Task: Find connections with filter location Lörrach with filter topic #interiordesignwith filter profile language Spanish with filter current company PNB Housing Finance Limited with filter school New Era Public School - India with filter industry Building Finishing Contractors with filter service category Telecommunications with filter keywords title Nurse
Action: Mouse moved to (655, 90)
Screenshot: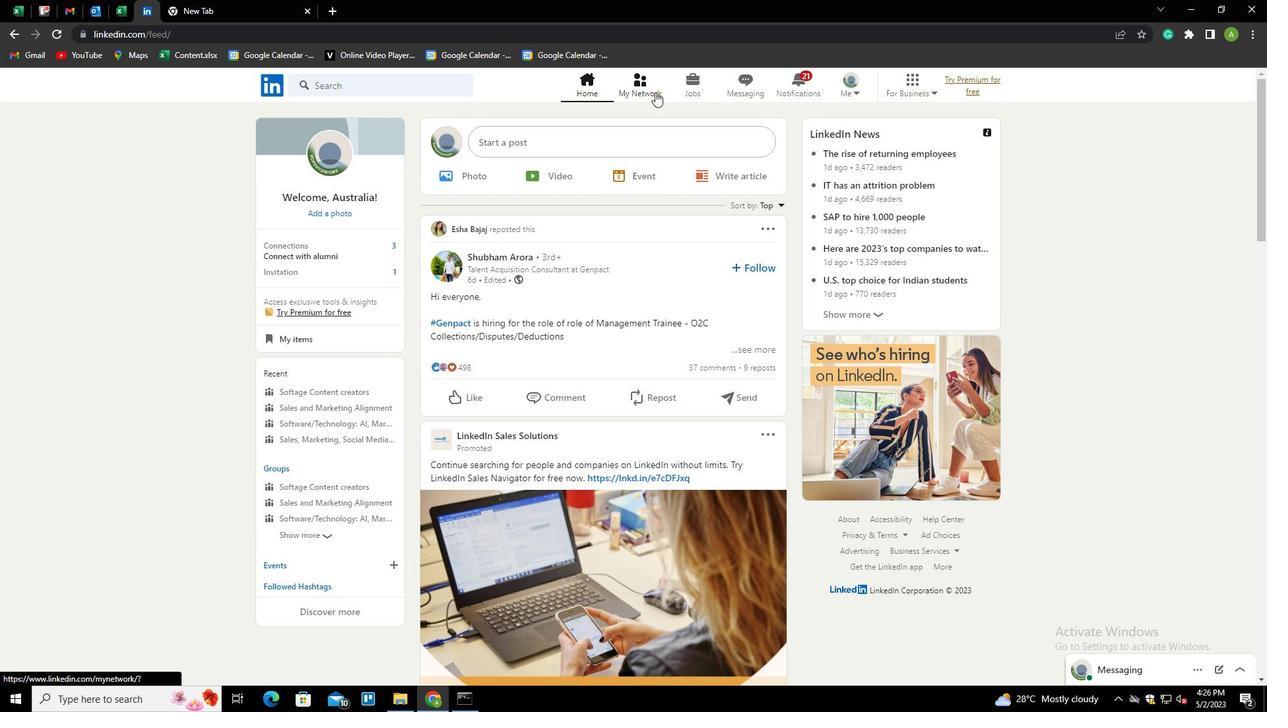 
Action: Mouse pressed left at (655, 90)
Screenshot: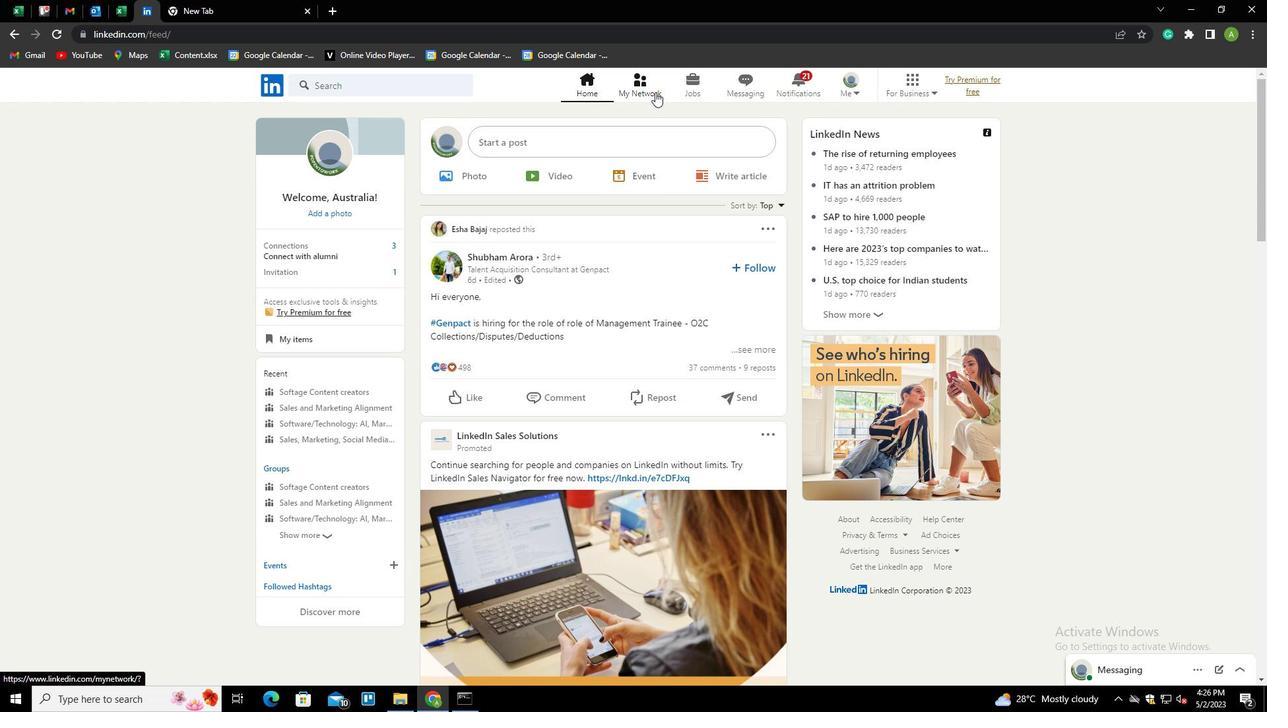 
Action: Mouse moved to (339, 149)
Screenshot: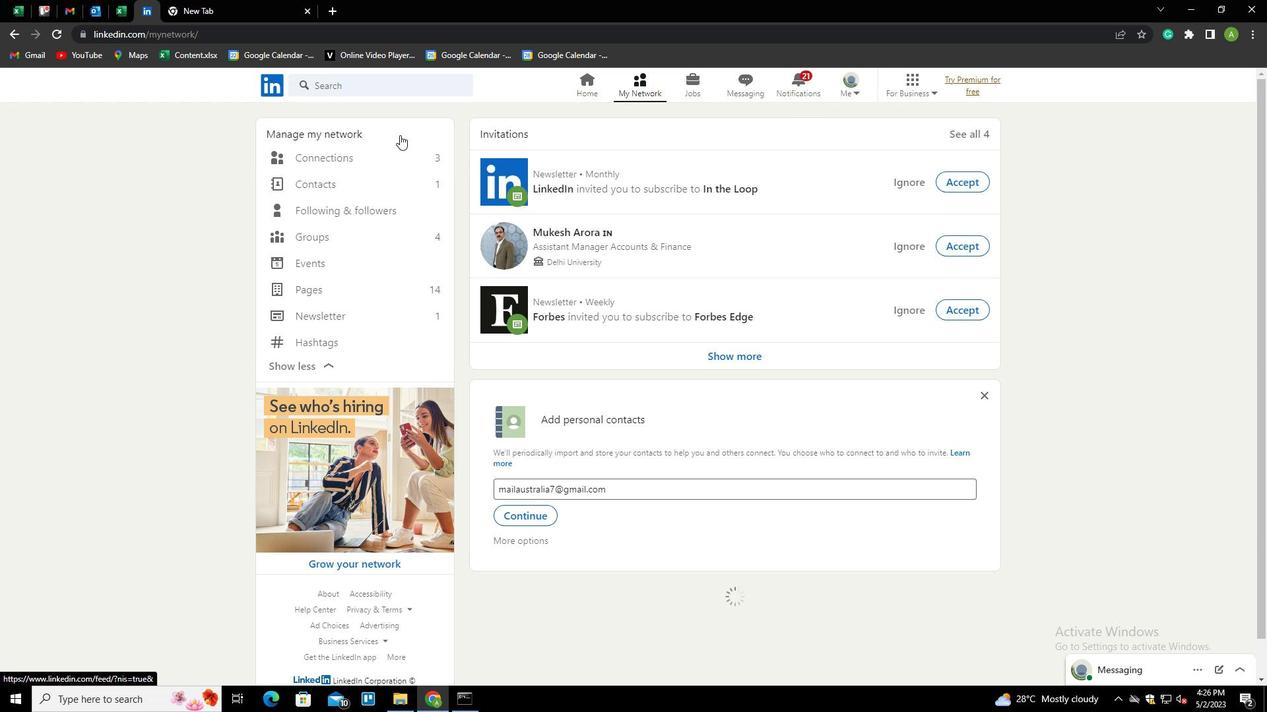 
Action: Mouse pressed left at (339, 149)
Screenshot: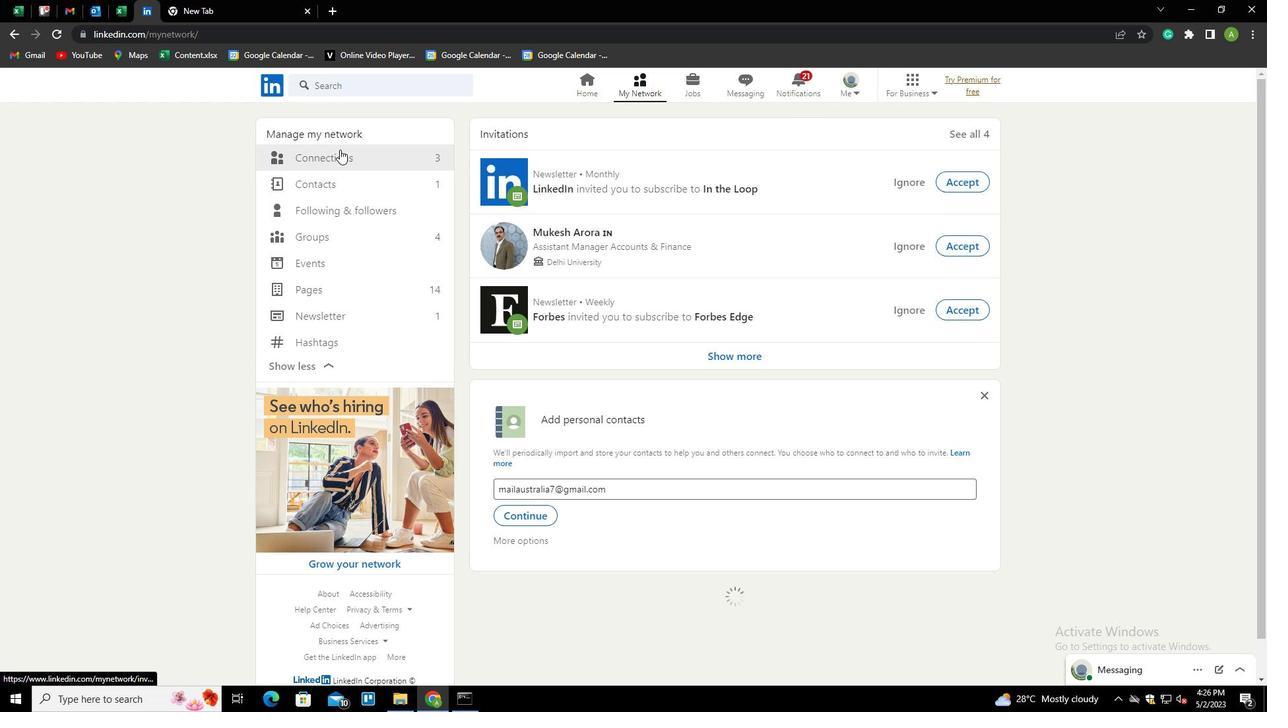 
Action: Mouse moved to (714, 164)
Screenshot: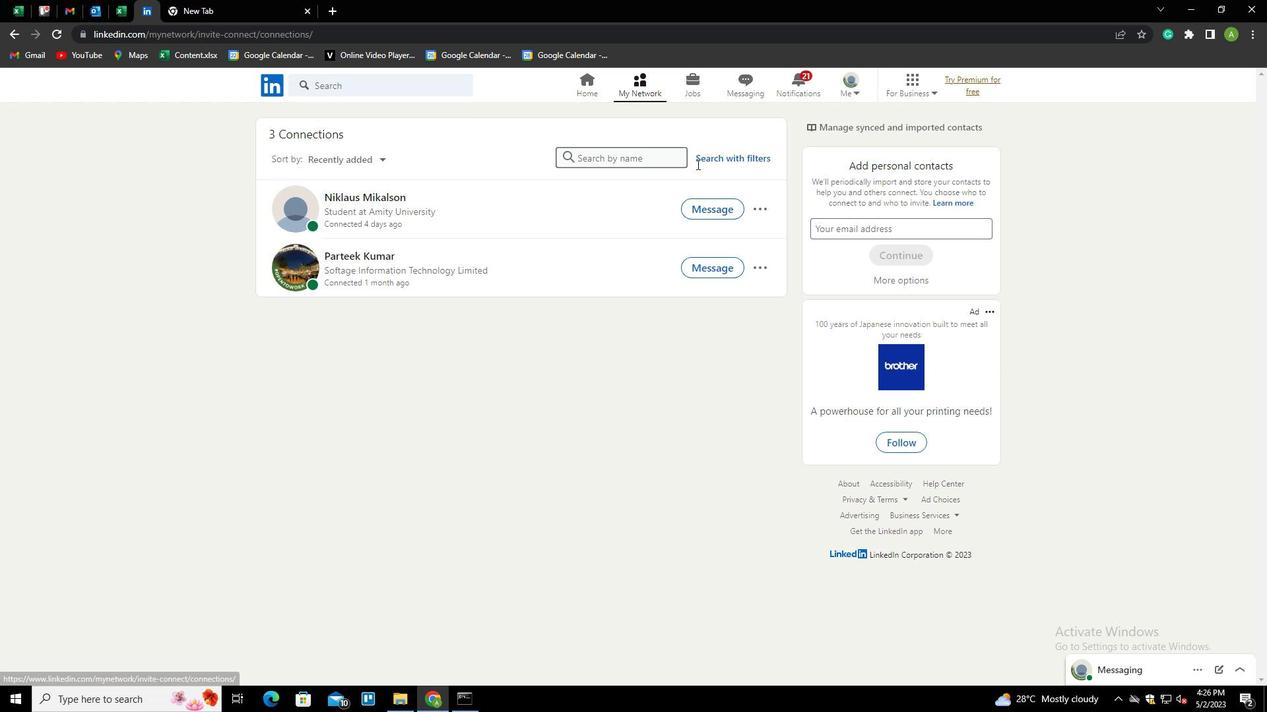 
Action: Mouse pressed left at (714, 164)
Screenshot: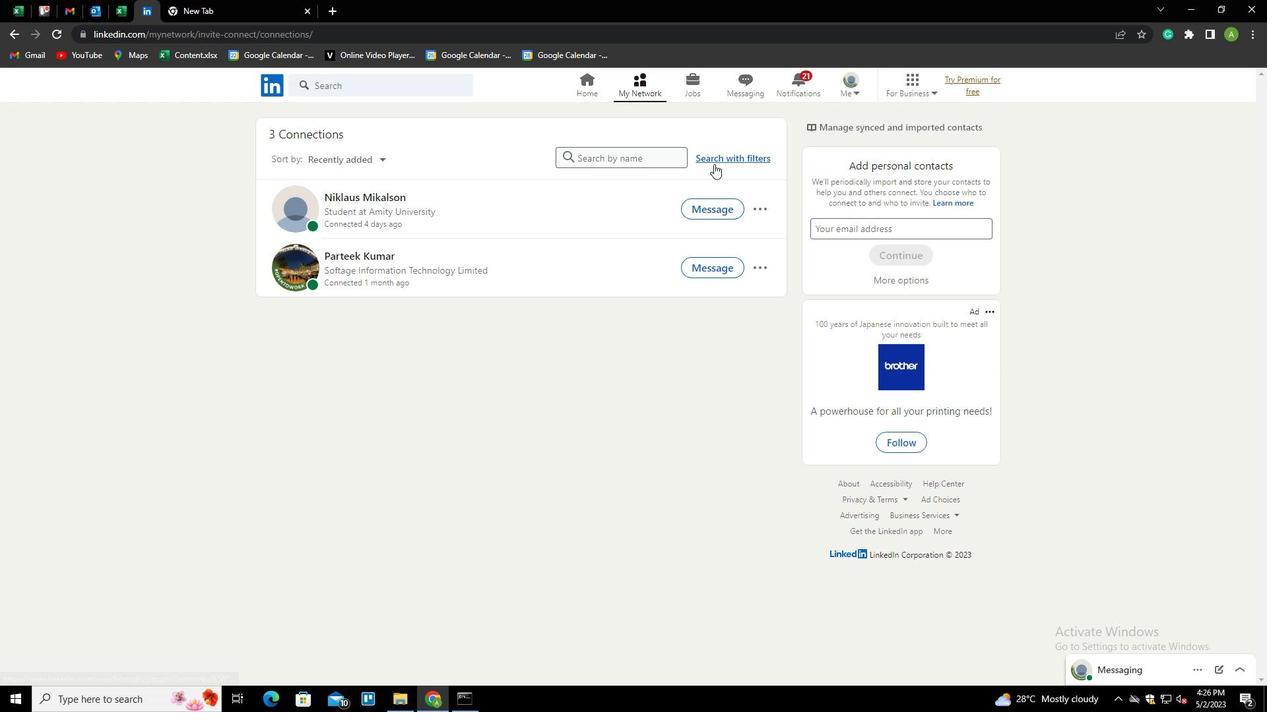 
Action: Mouse moved to (673, 122)
Screenshot: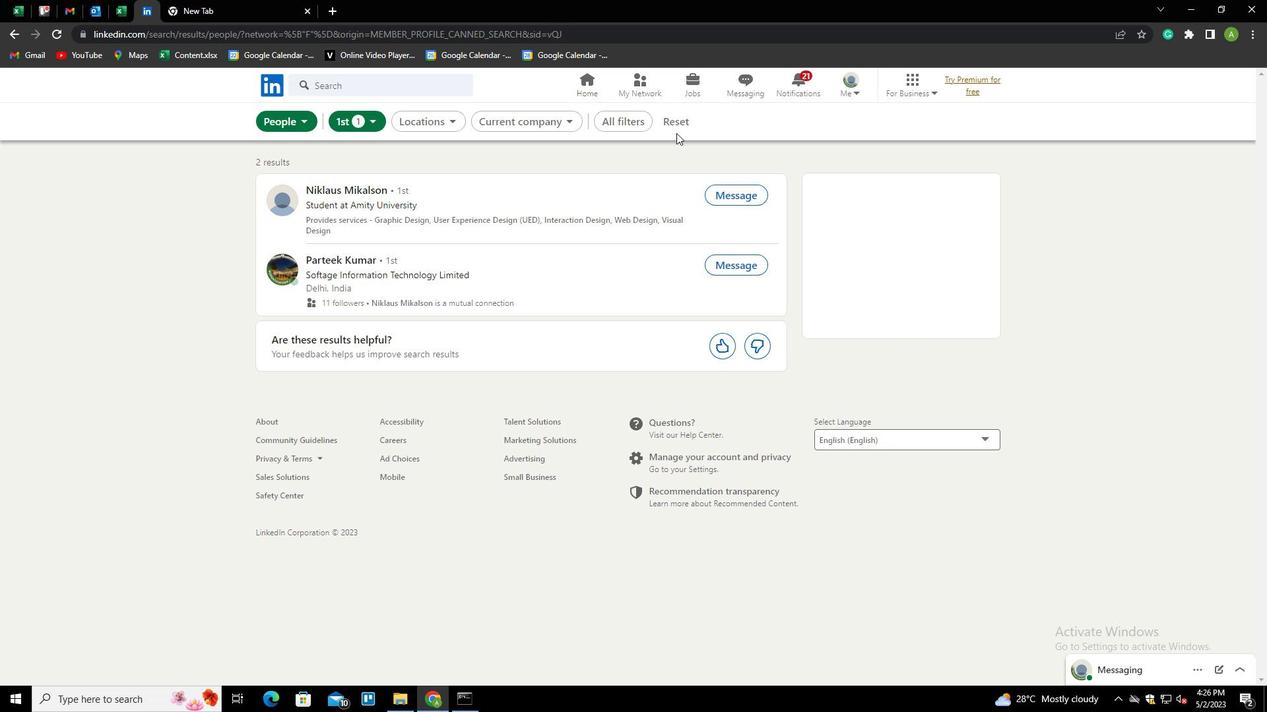 
Action: Mouse pressed left at (673, 122)
Screenshot: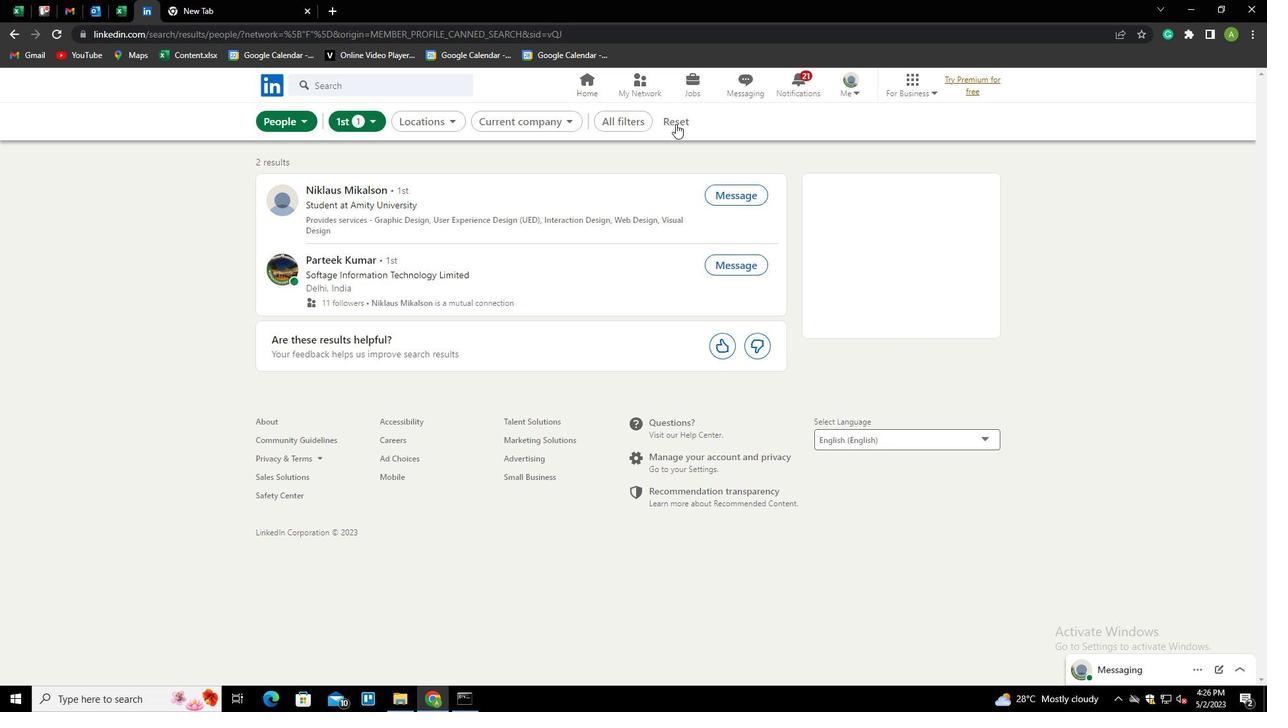 
Action: Mouse moved to (649, 120)
Screenshot: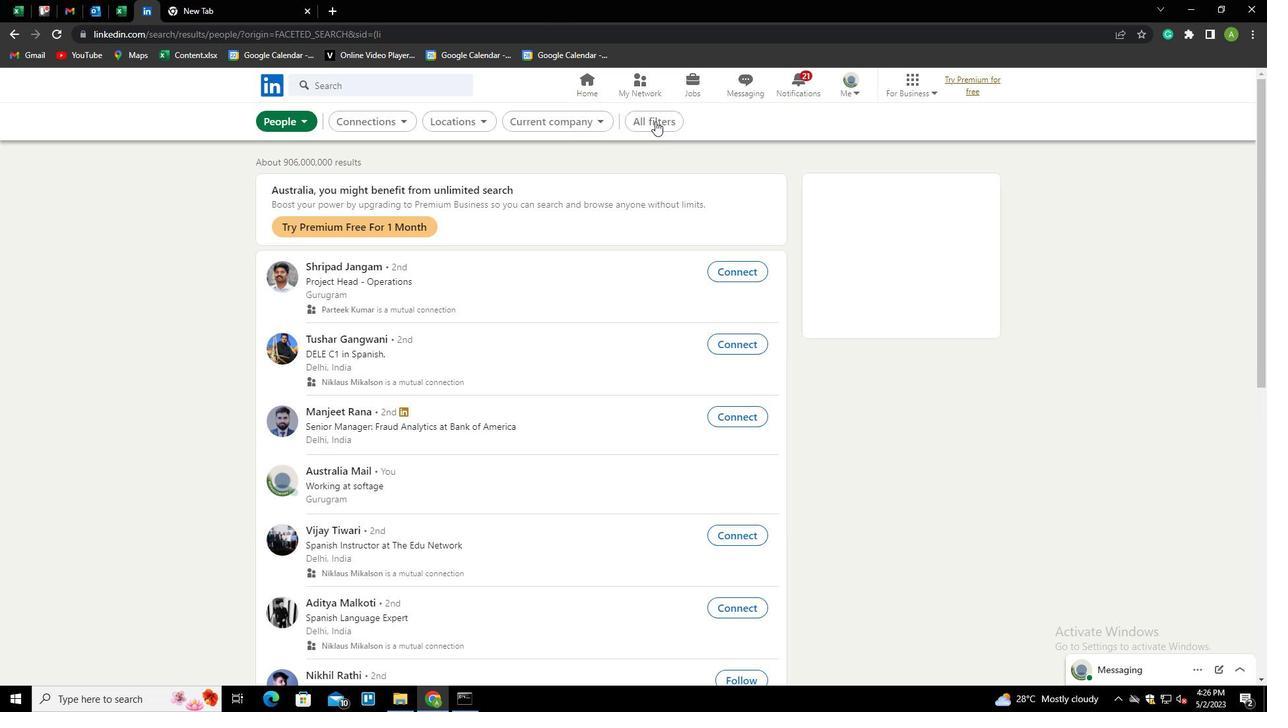 
Action: Mouse pressed left at (649, 120)
Screenshot: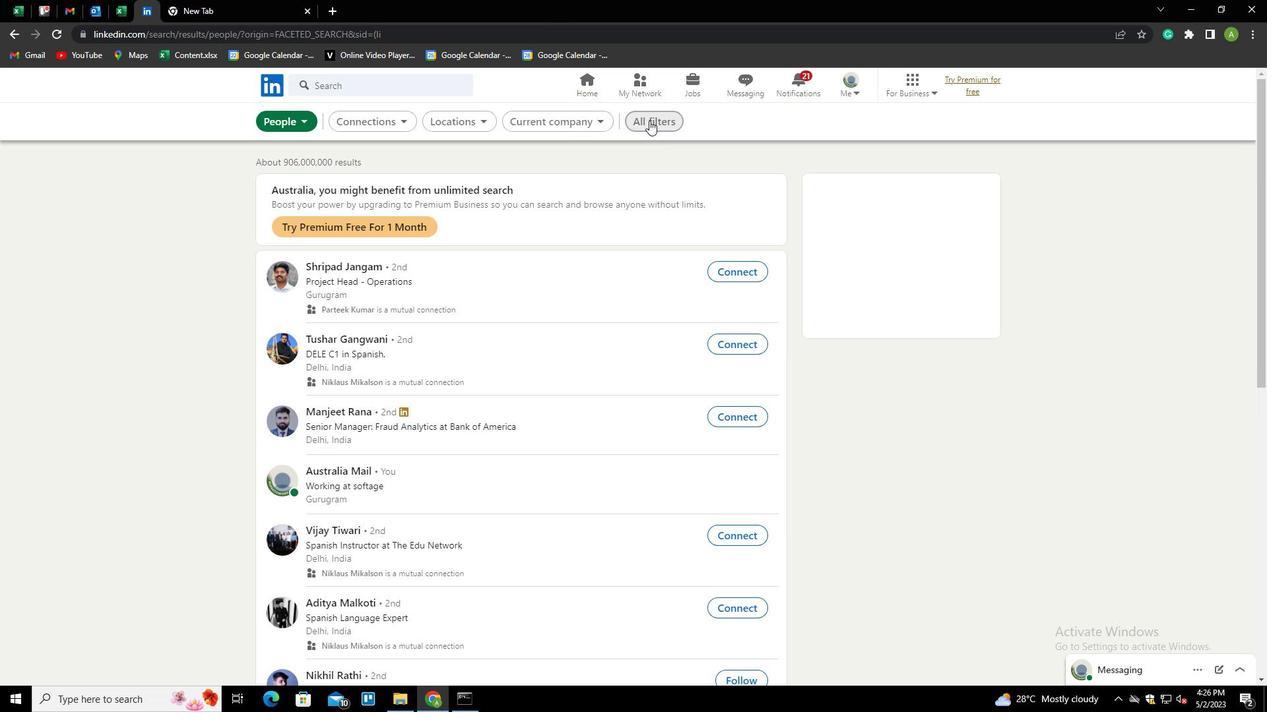 
Action: Mouse moved to (1076, 426)
Screenshot: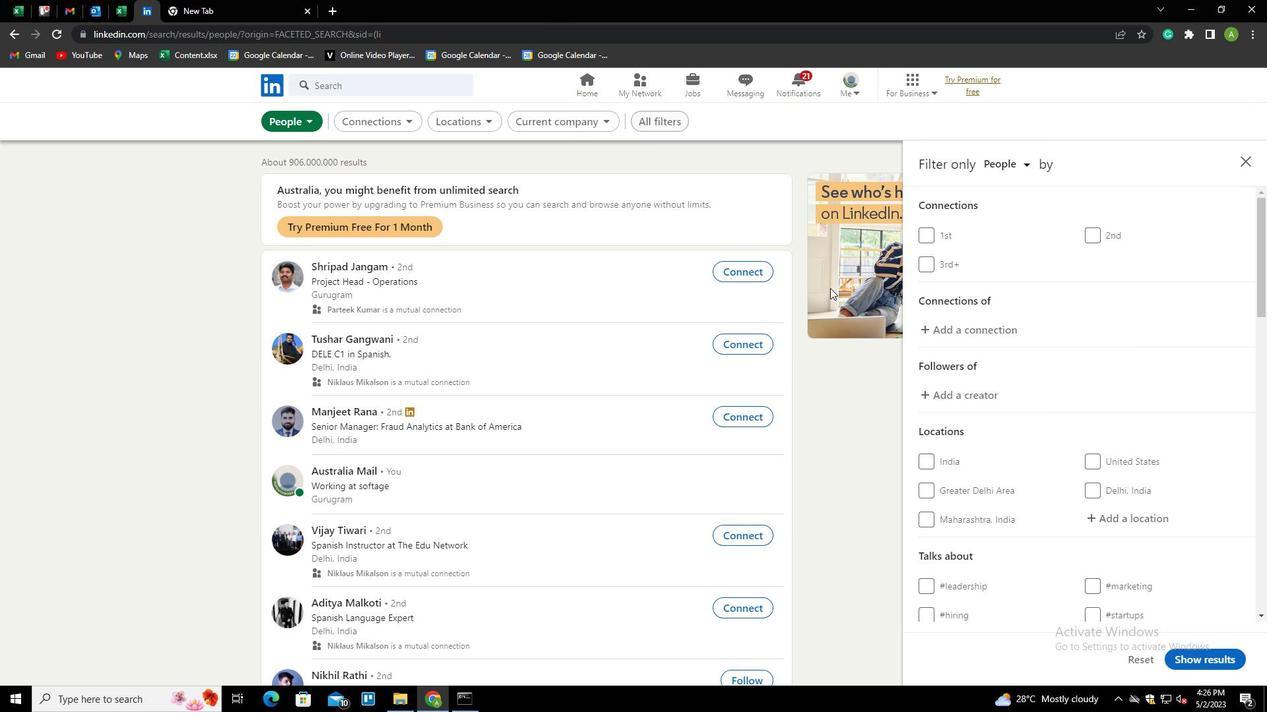 
Action: Mouse scrolled (1076, 425) with delta (0, 0)
Screenshot: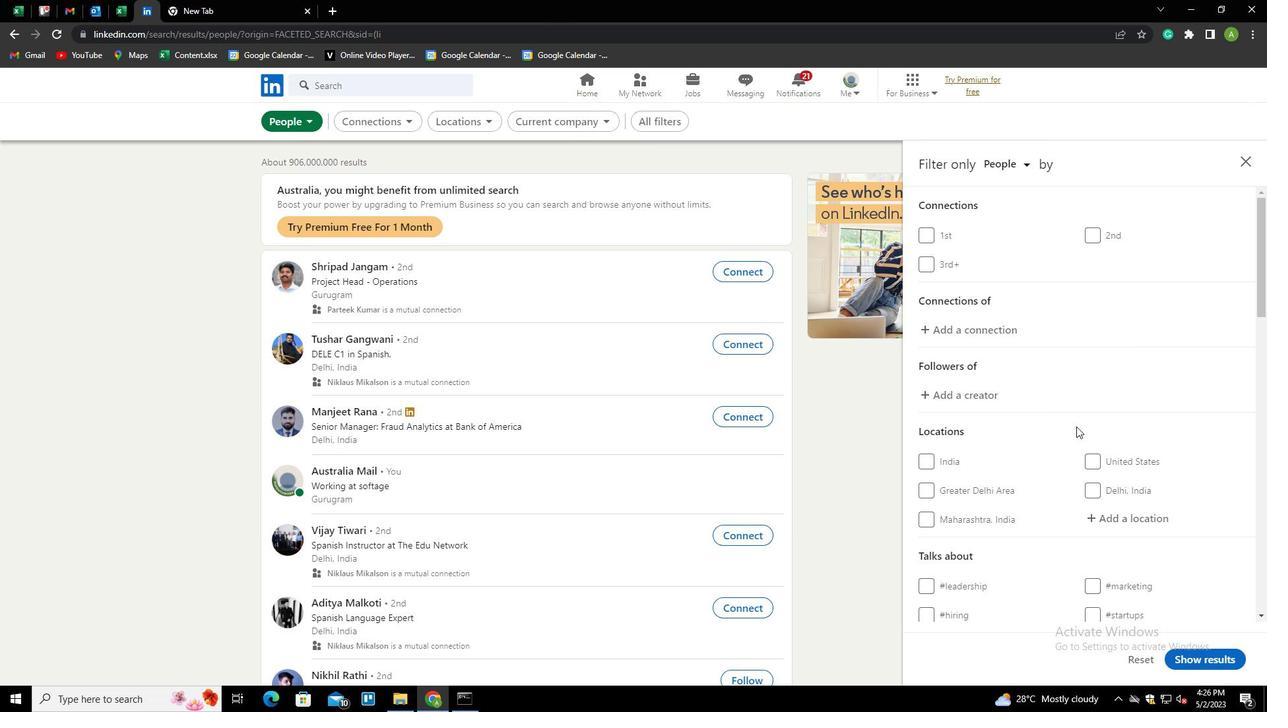 
Action: Mouse scrolled (1076, 425) with delta (0, 0)
Screenshot: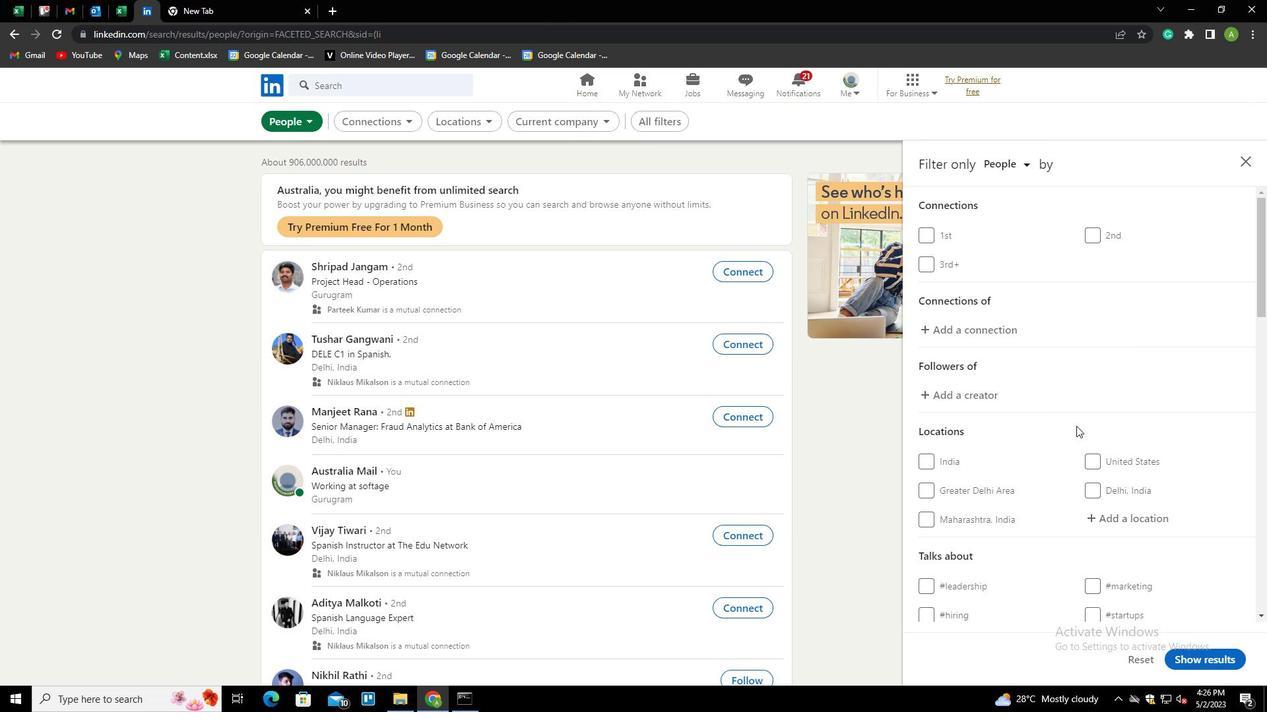 
Action: Mouse moved to (1075, 425)
Screenshot: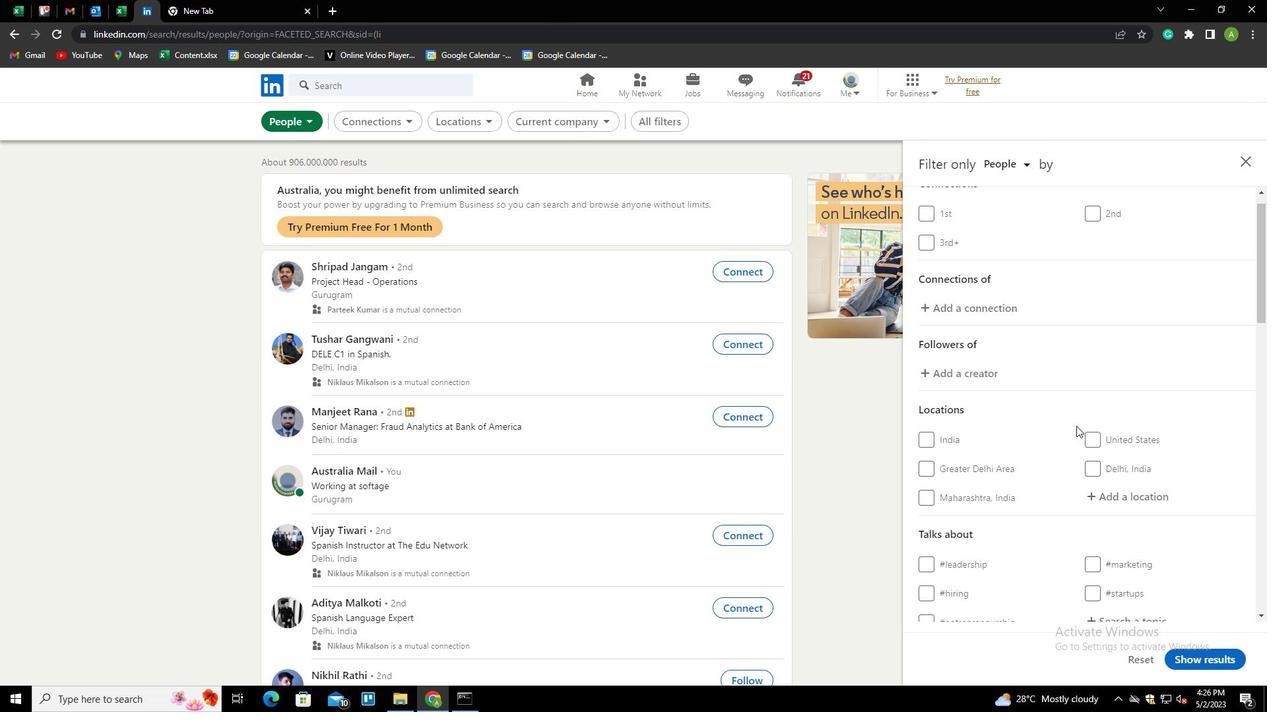 
Action: Mouse scrolled (1075, 424) with delta (0, 0)
Screenshot: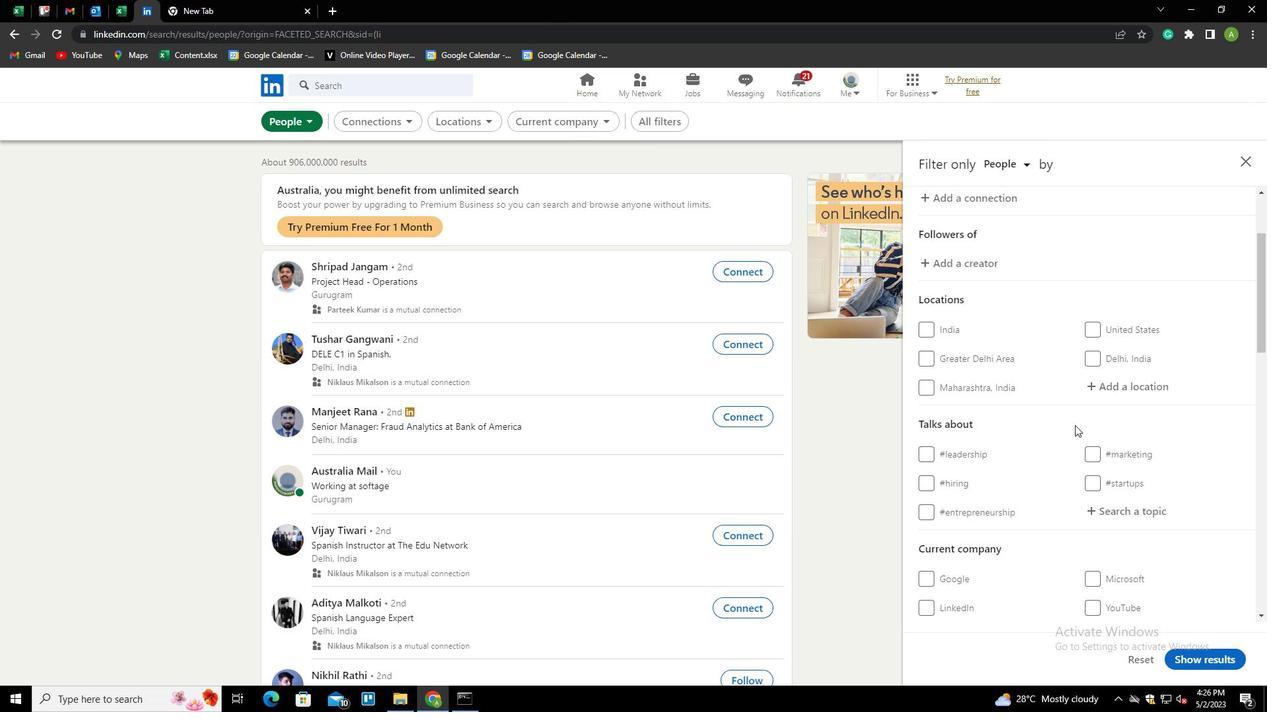 
Action: Mouse moved to (1104, 320)
Screenshot: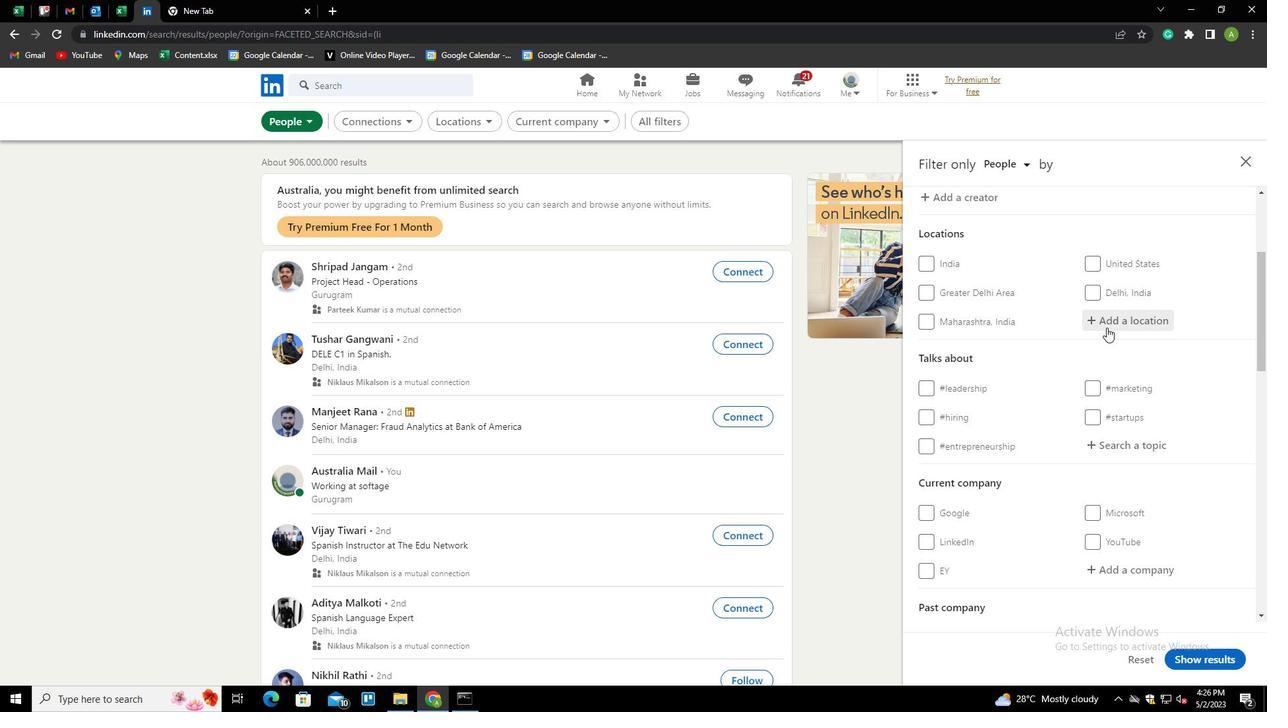 
Action: Mouse pressed left at (1104, 320)
Screenshot: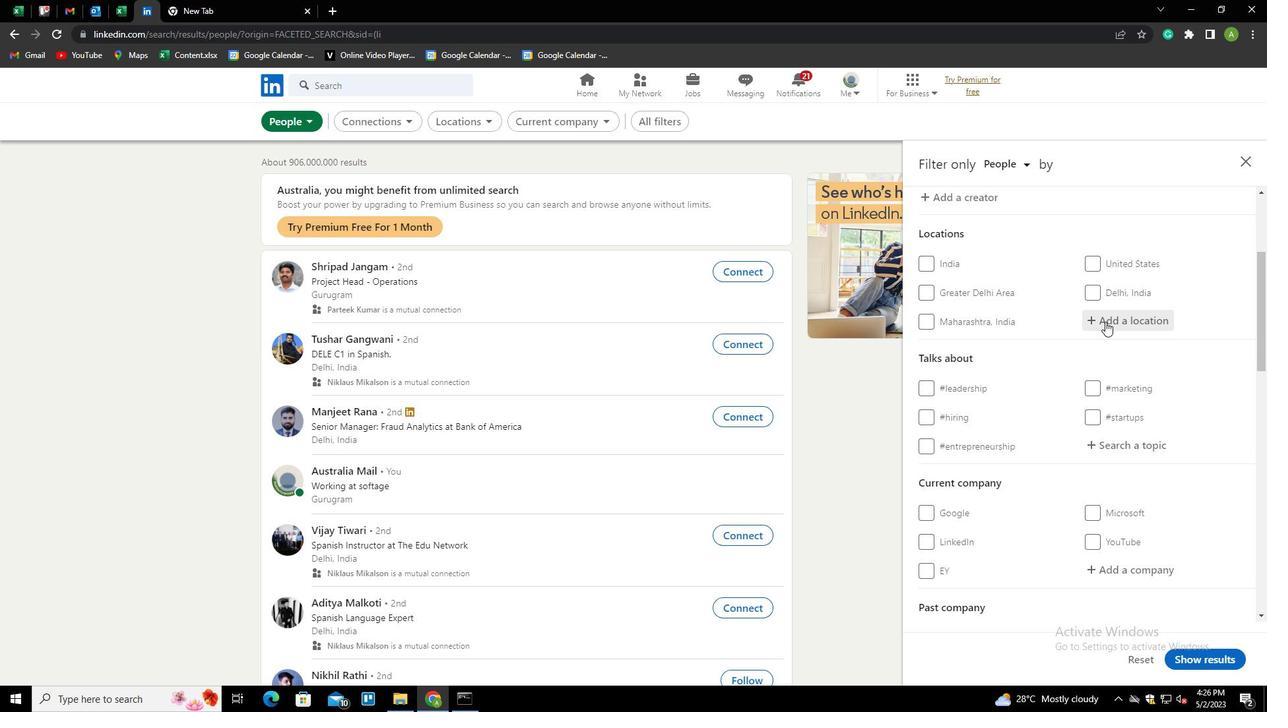 
Action: Mouse moved to (1106, 320)
Screenshot: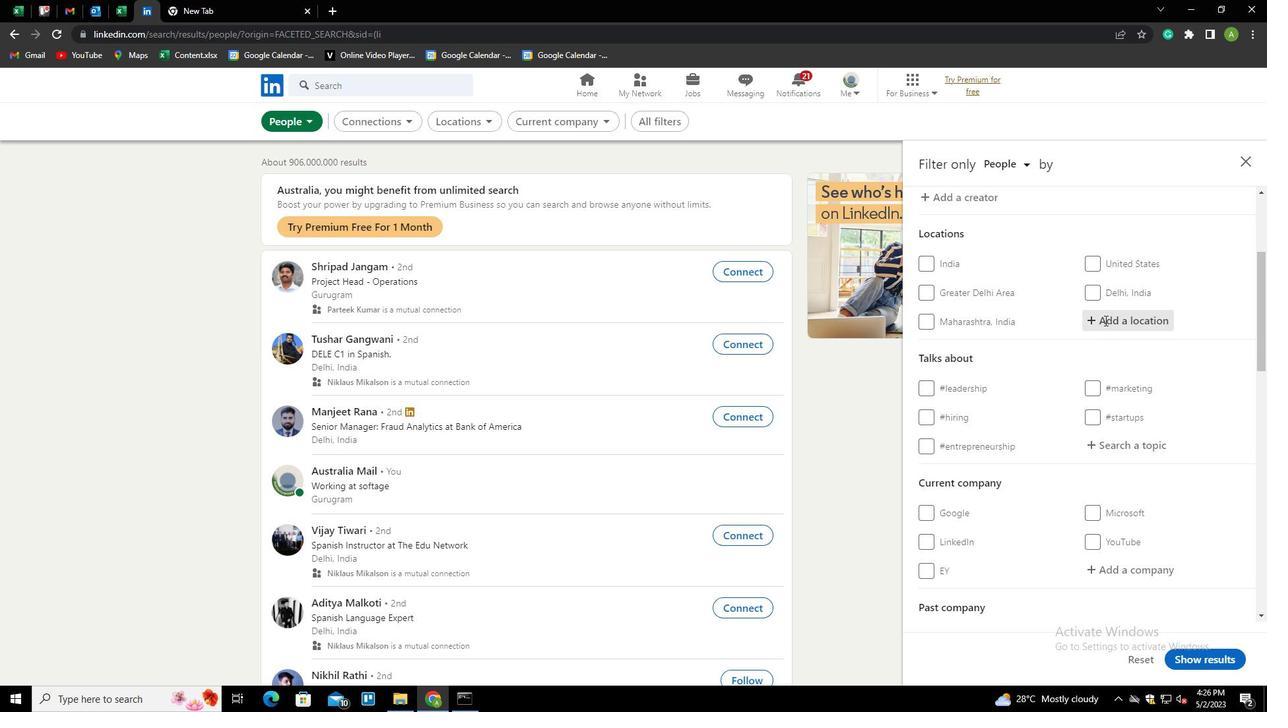 
Action: Mouse pressed left at (1106, 320)
Screenshot: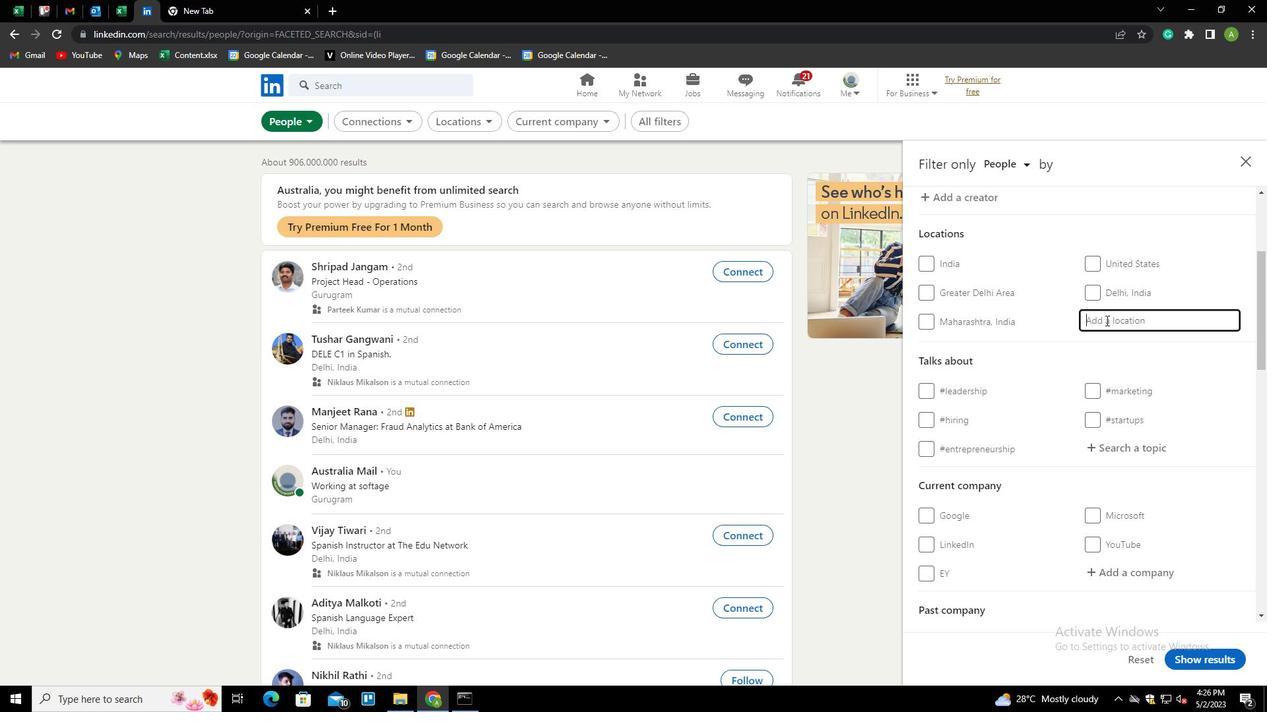 
Action: Key pressed <Key.shift><Key.shift><Key.shift><Key.shift><Key.shift><Key.shift><Key.shift><Key.shift><Key.shift><Key.shift><Key.shift><Key.shift><Key.shift><Key.shift><Key.shift><Key.shift><Key.shift><Key.shift><Key.shift>LORRACH<Key.down><Key.enter>
Screenshot: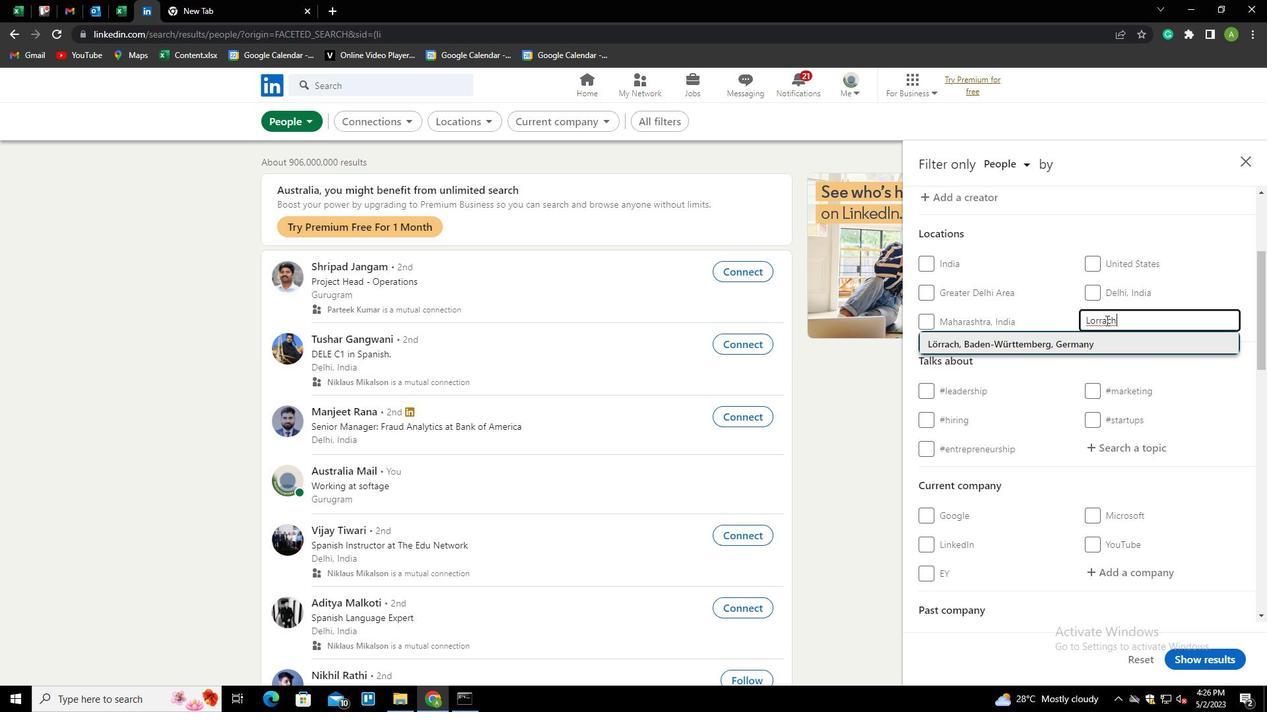 
Action: Mouse scrolled (1106, 320) with delta (0, 0)
Screenshot: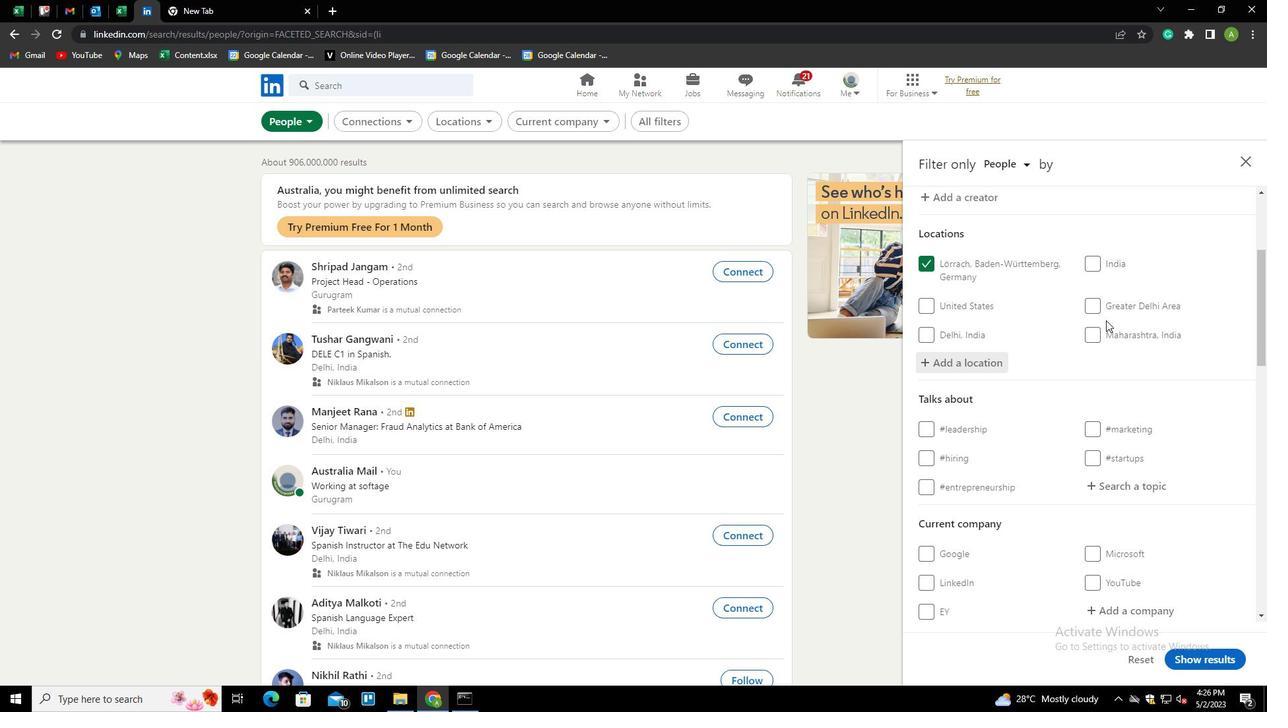 
Action: Mouse scrolled (1106, 320) with delta (0, 0)
Screenshot: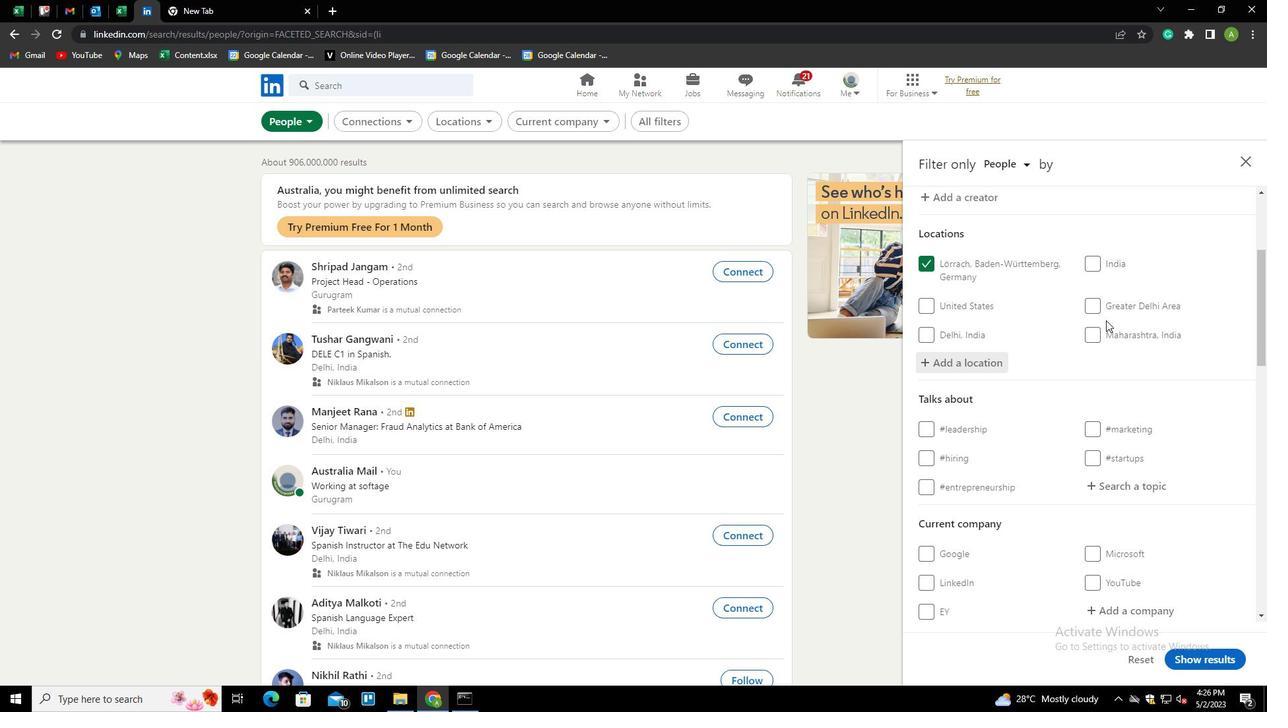 
Action: Mouse moved to (1135, 353)
Screenshot: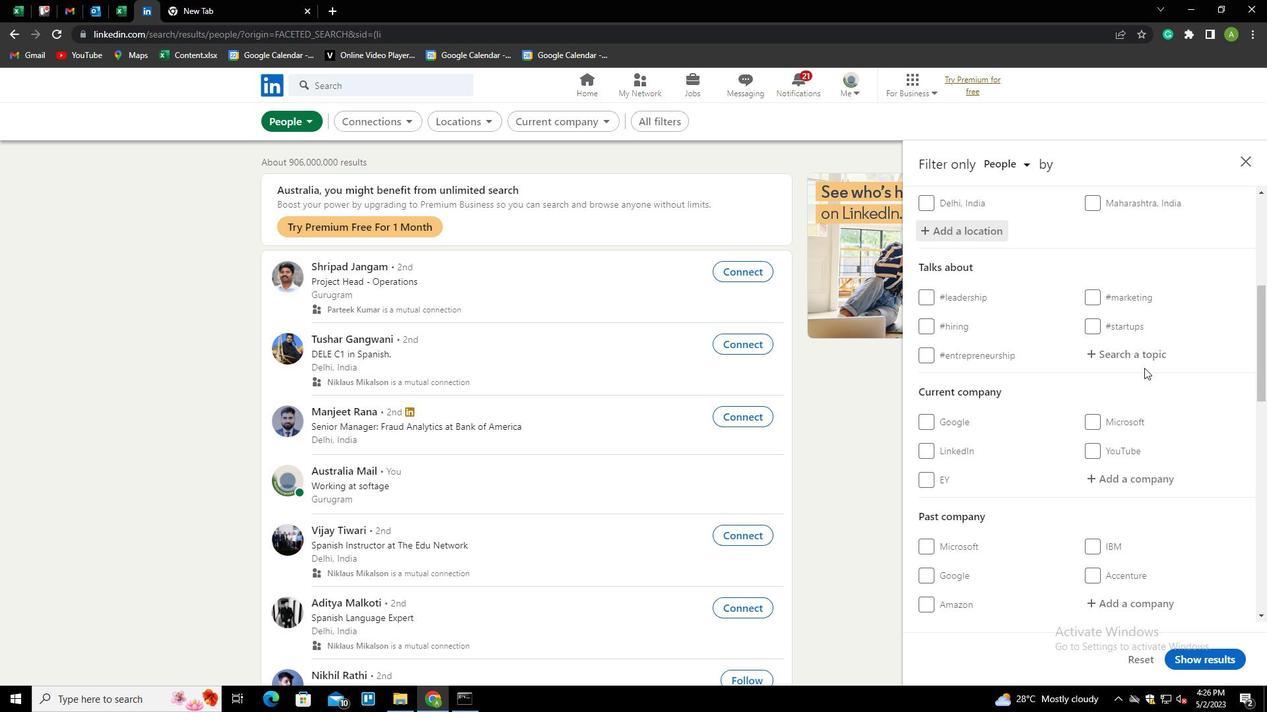 
Action: Mouse pressed left at (1135, 353)
Screenshot: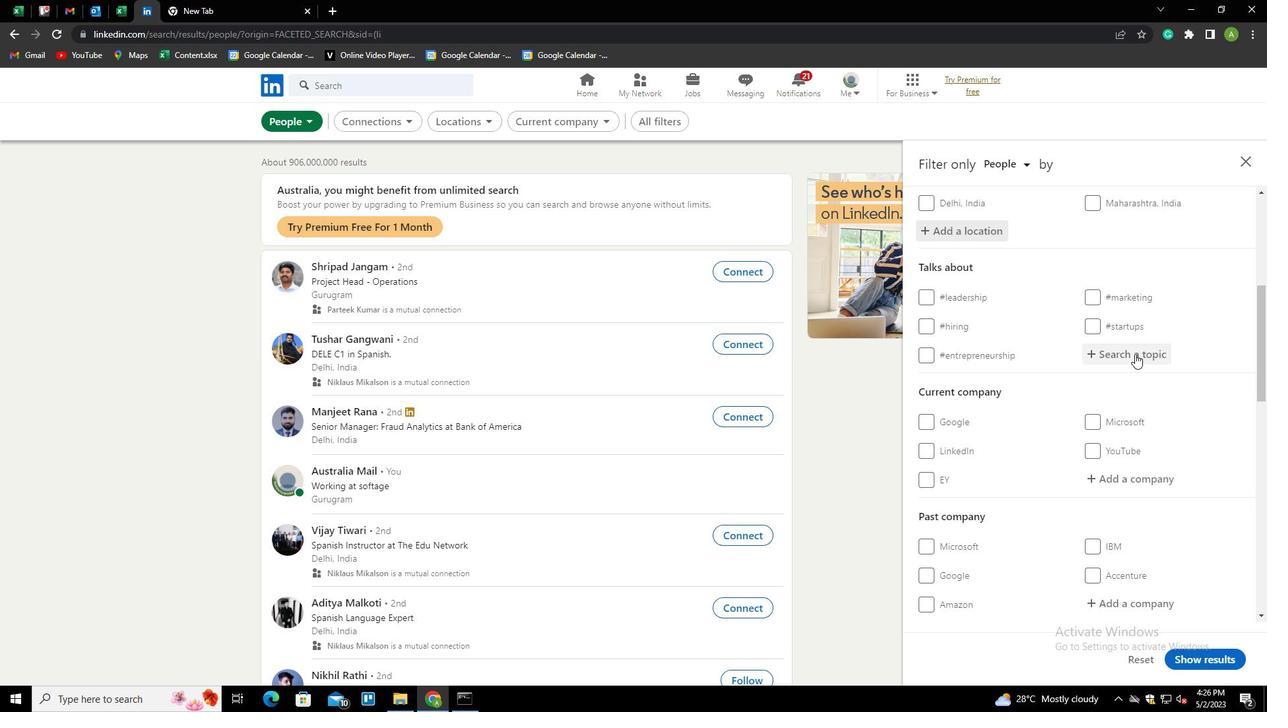 
Action: Key pressed INTERIORDESIGN<Key.down><Key.enter>
Screenshot: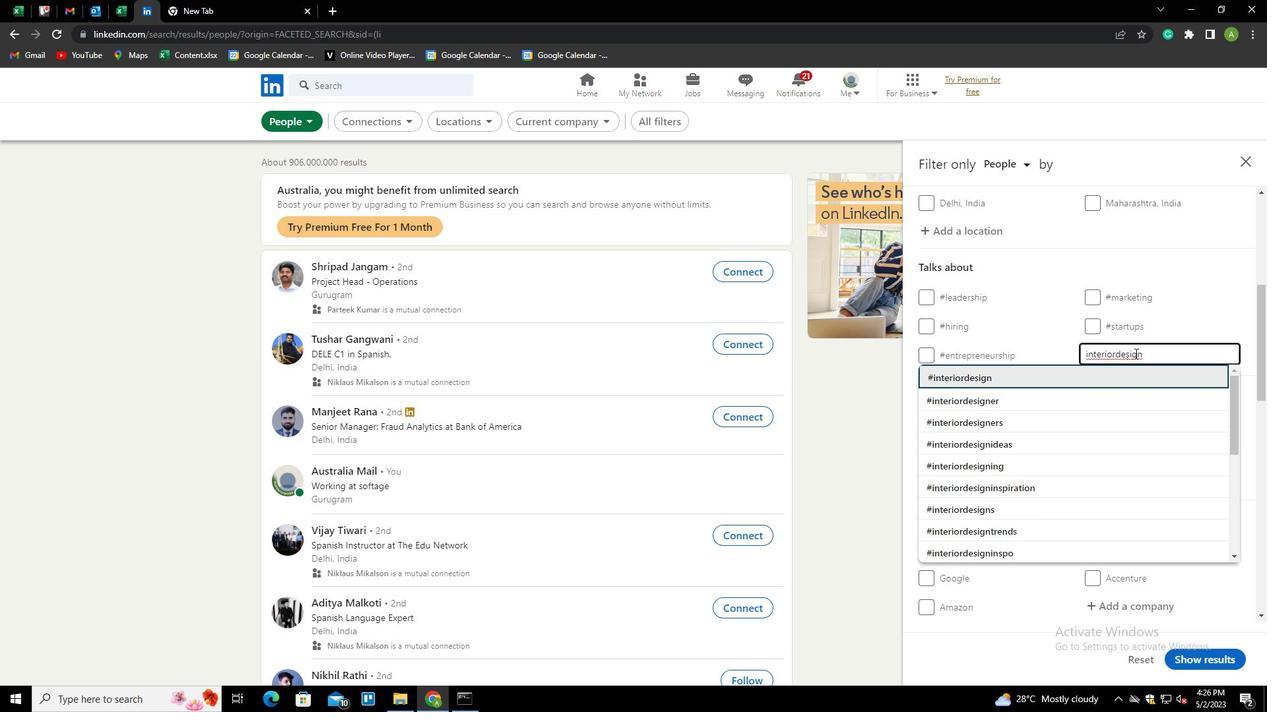 
Action: Mouse scrolled (1135, 353) with delta (0, 0)
Screenshot: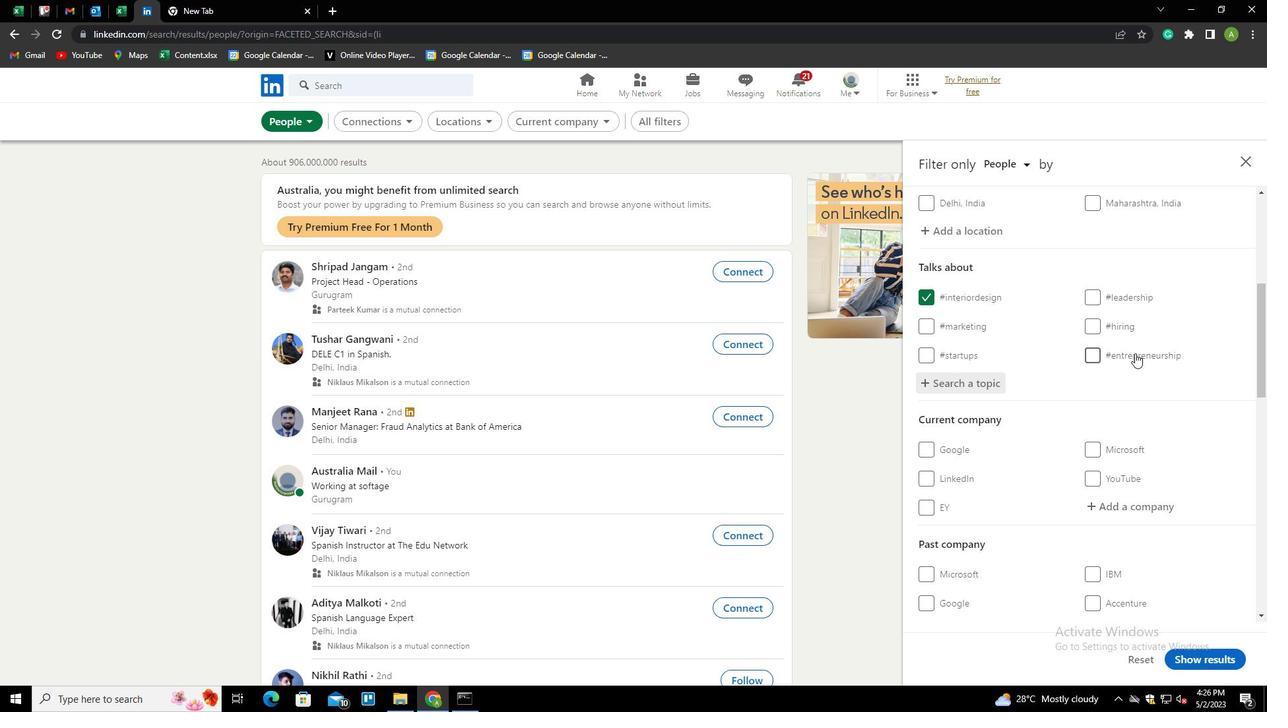 
Action: Mouse scrolled (1135, 353) with delta (0, 0)
Screenshot: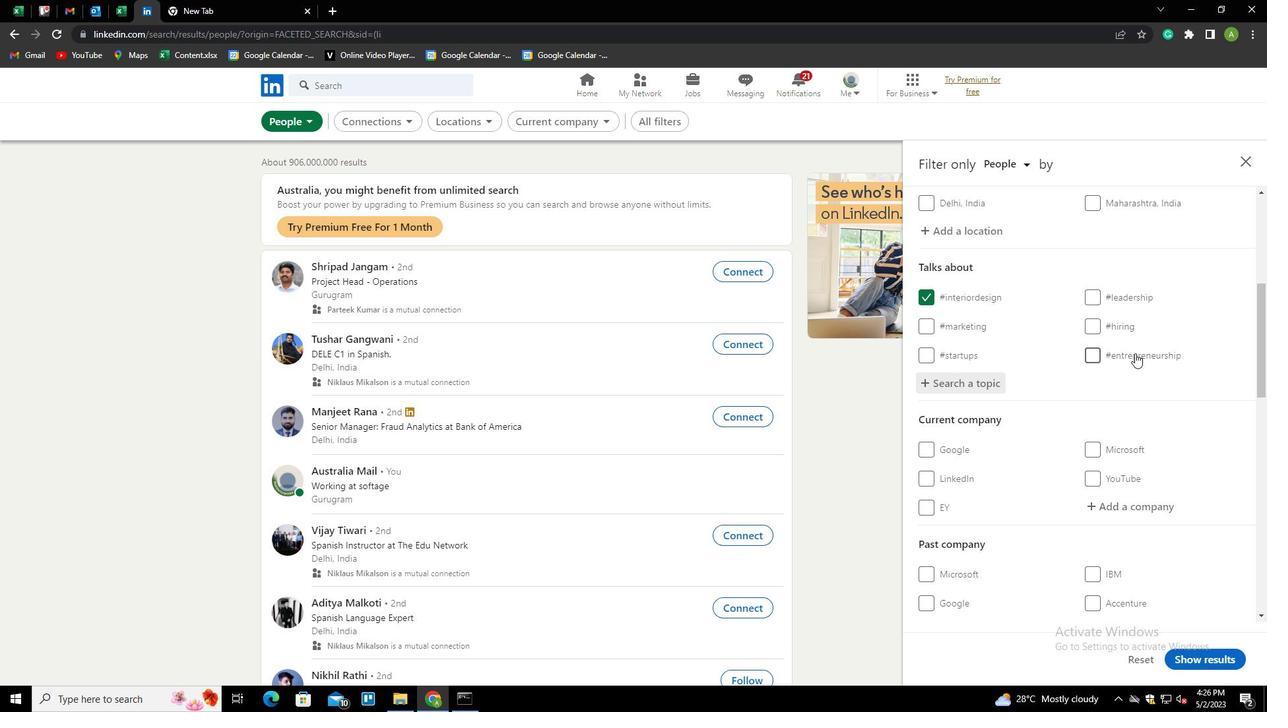 
Action: Mouse scrolled (1135, 353) with delta (0, 0)
Screenshot: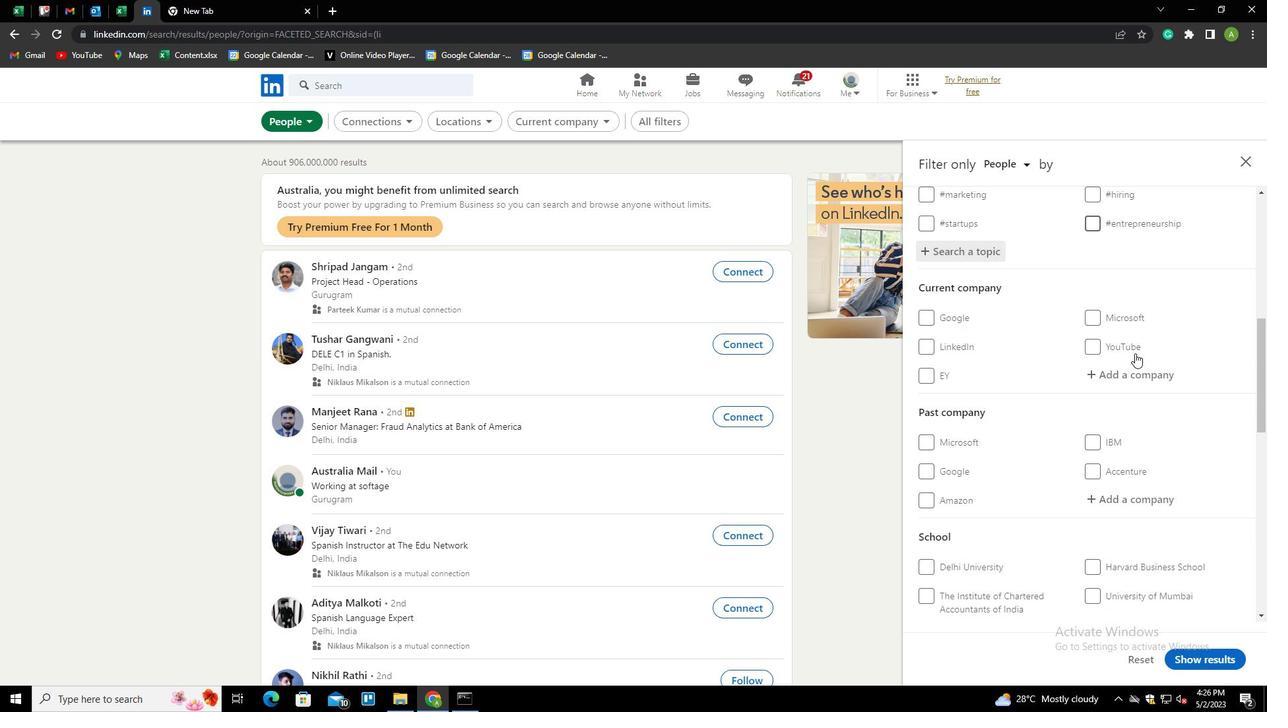 
Action: Mouse scrolled (1135, 353) with delta (0, 0)
Screenshot: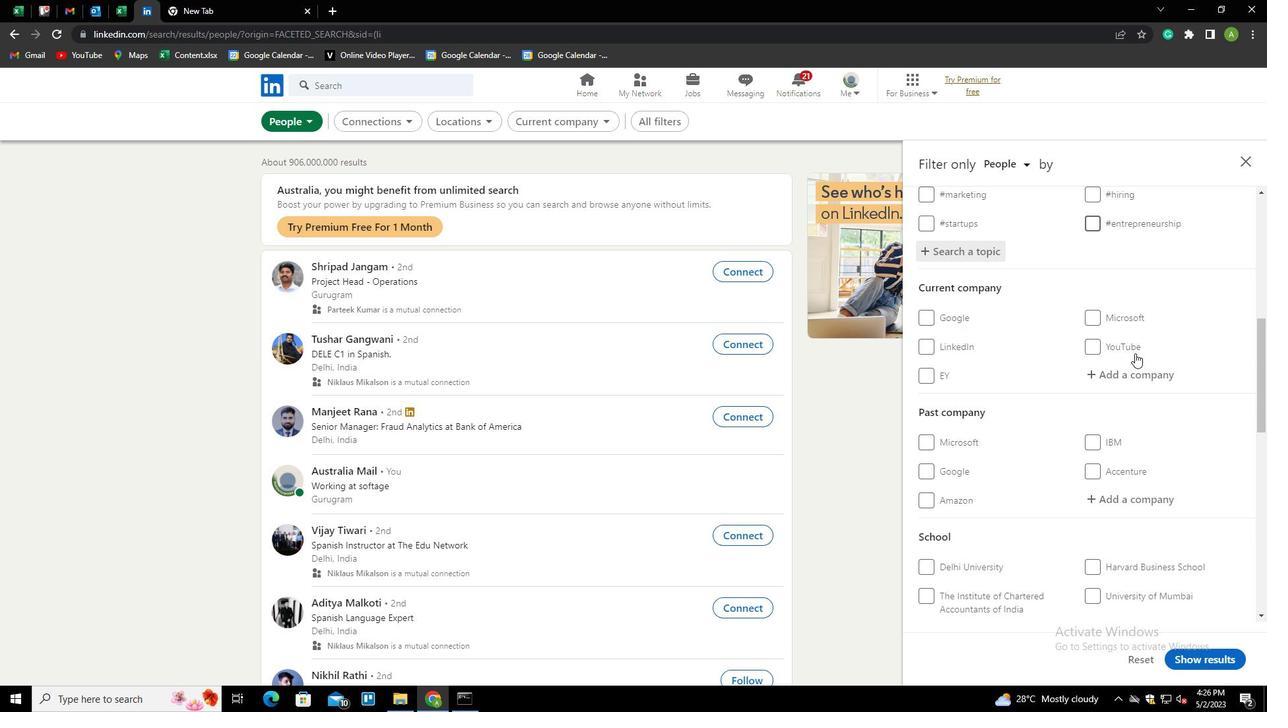 
Action: Mouse scrolled (1135, 353) with delta (0, 0)
Screenshot: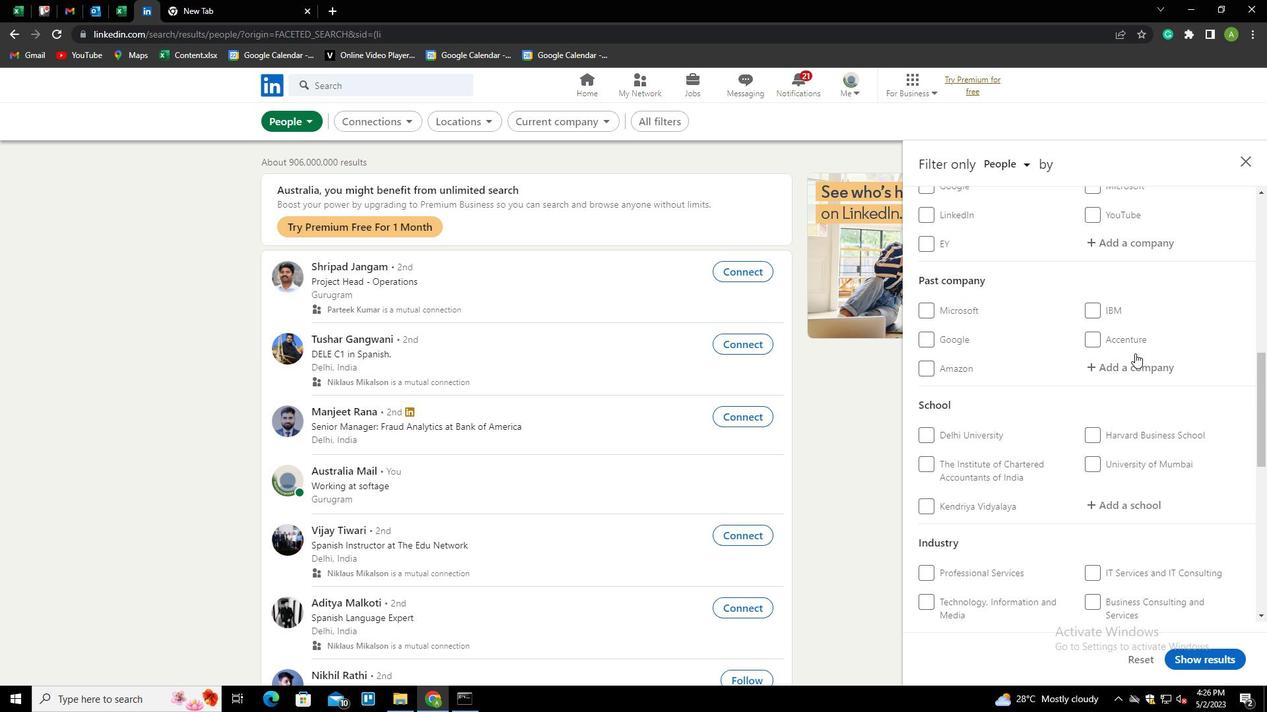 
Action: Mouse scrolled (1135, 353) with delta (0, 0)
Screenshot: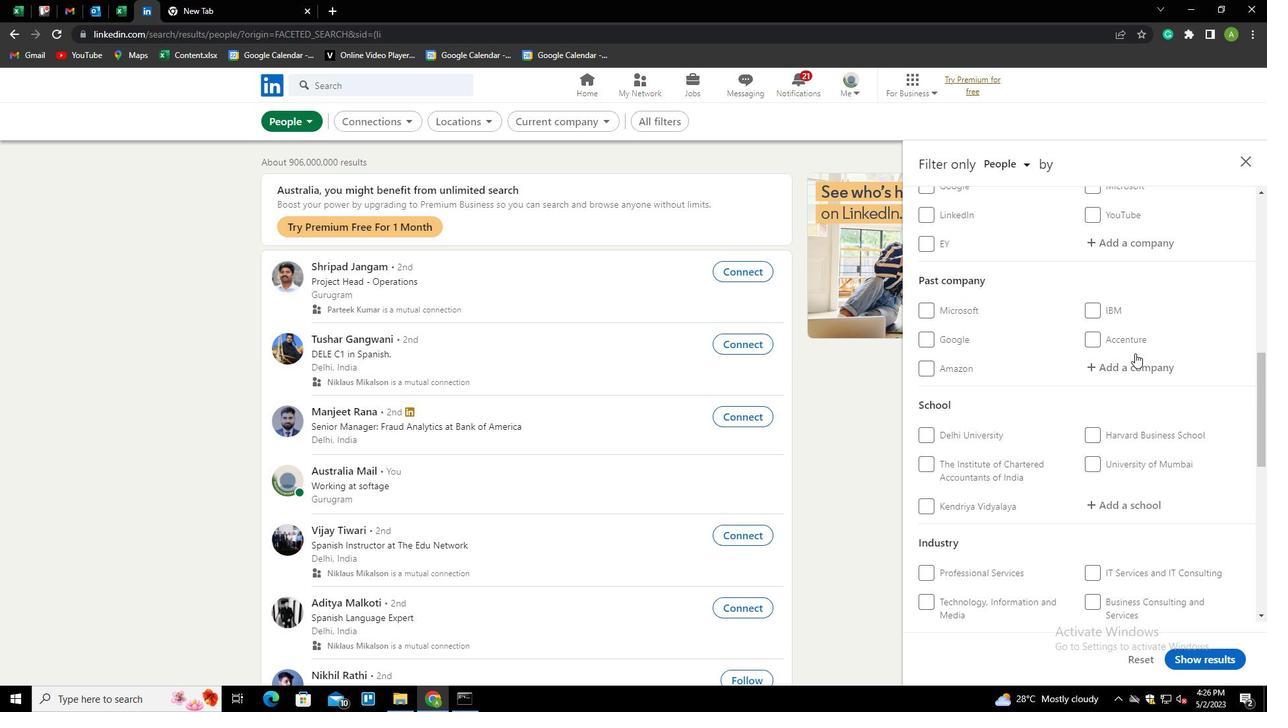 
Action: Mouse scrolled (1135, 353) with delta (0, 0)
Screenshot: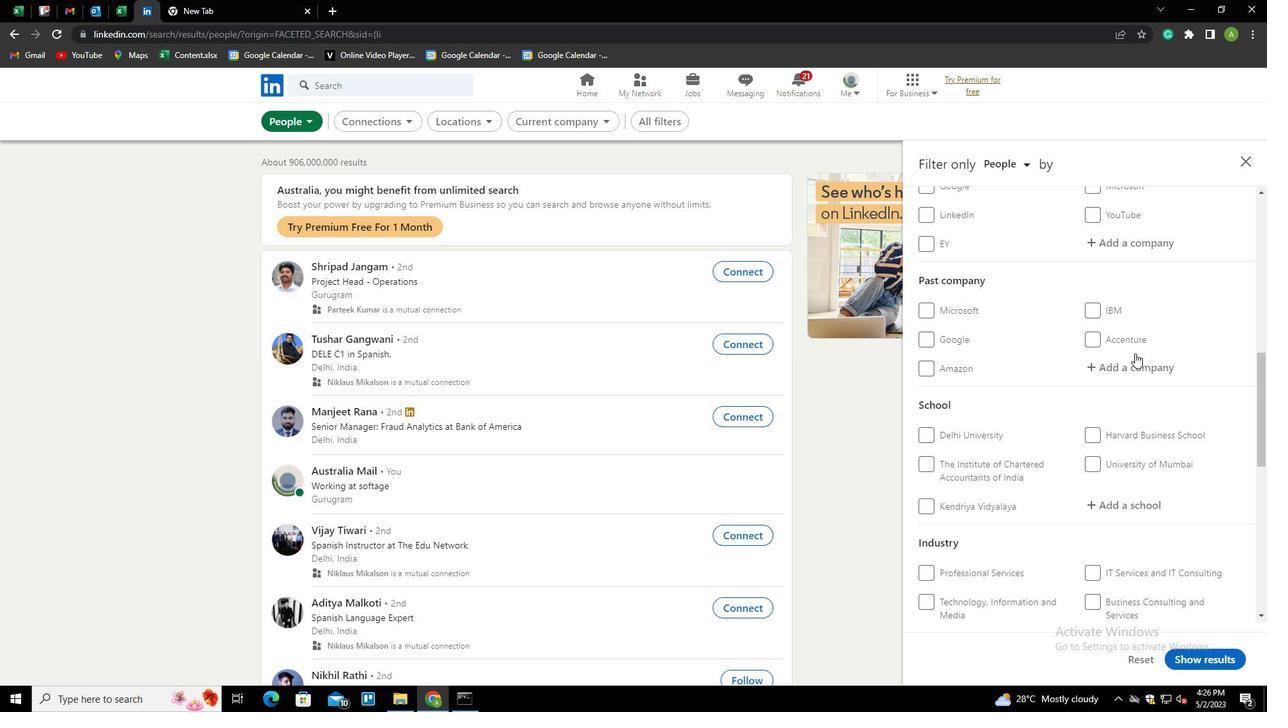 
Action: Mouse moved to (1093, 456)
Screenshot: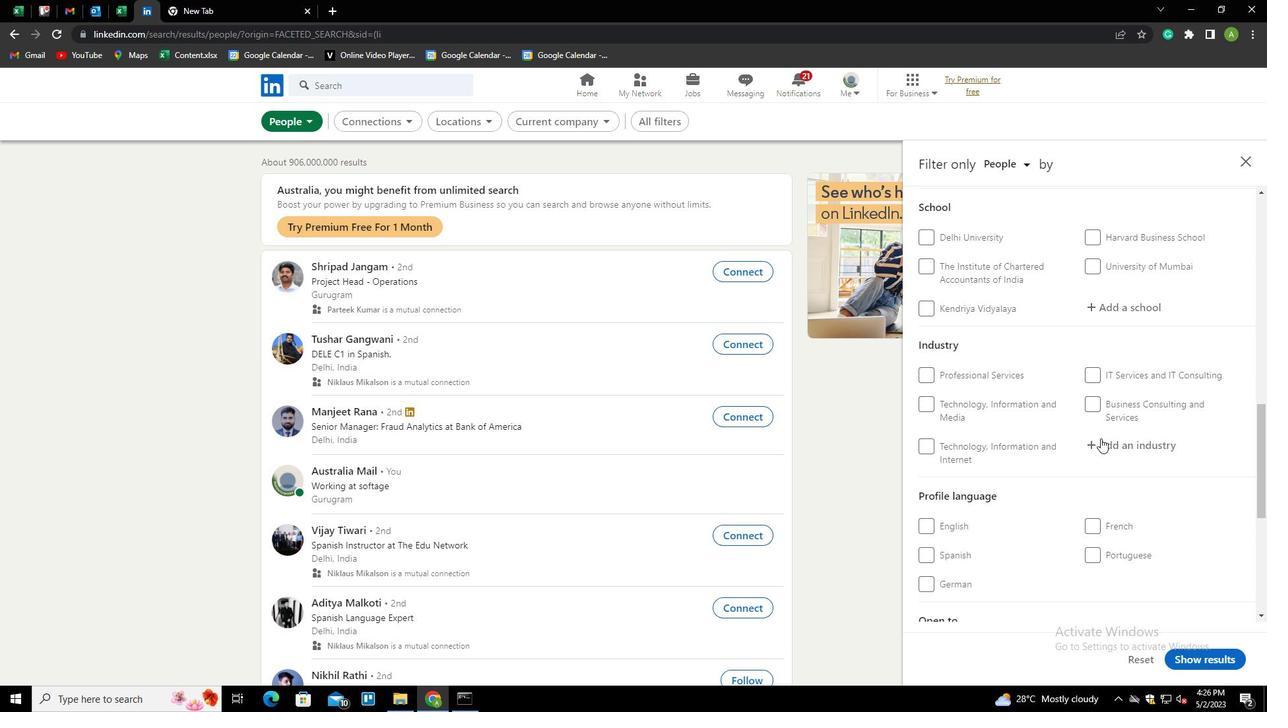 
Action: Mouse scrolled (1093, 455) with delta (0, 0)
Screenshot: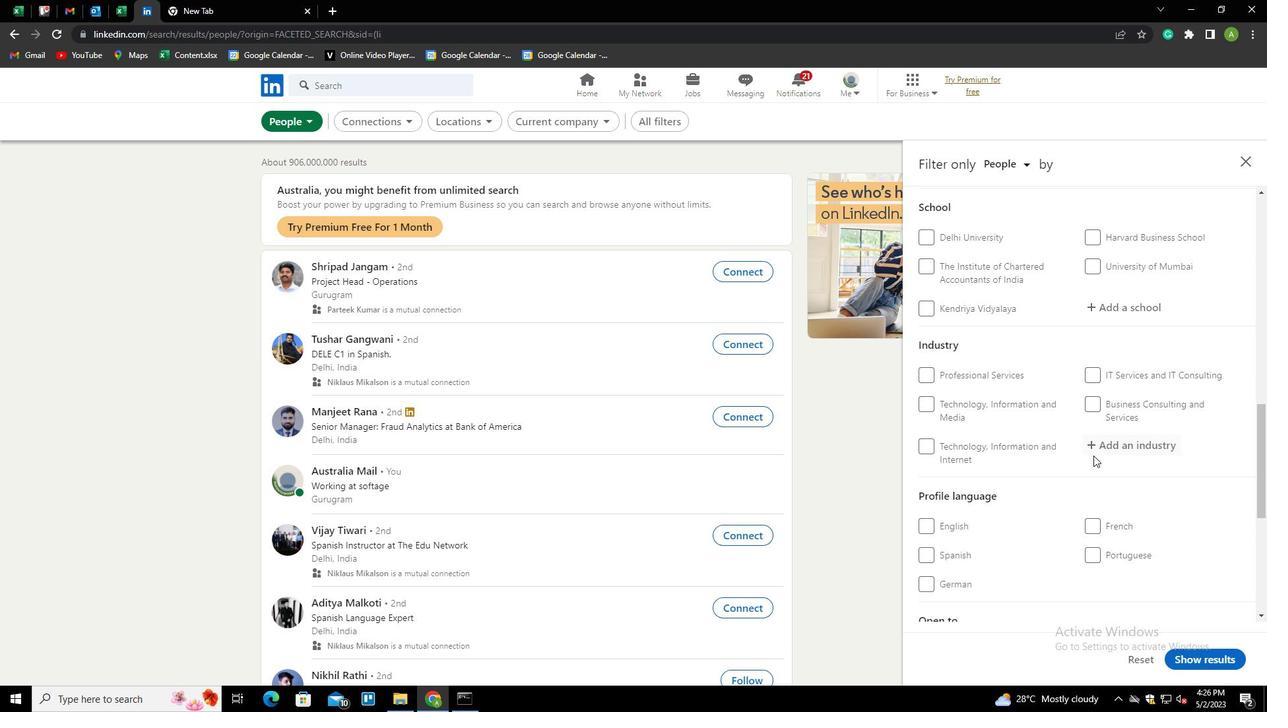 
Action: Mouse moved to (951, 487)
Screenshot: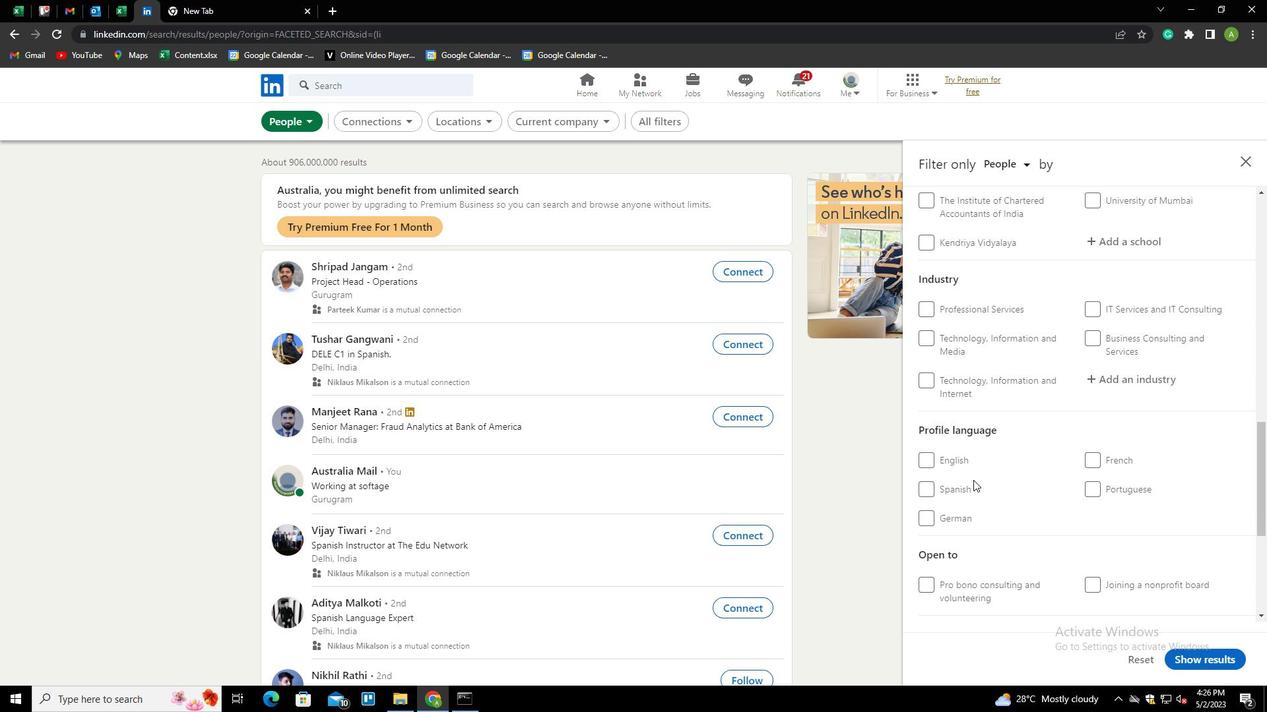 
Action: Mouse pressed left at (951, 487)
Screenshot: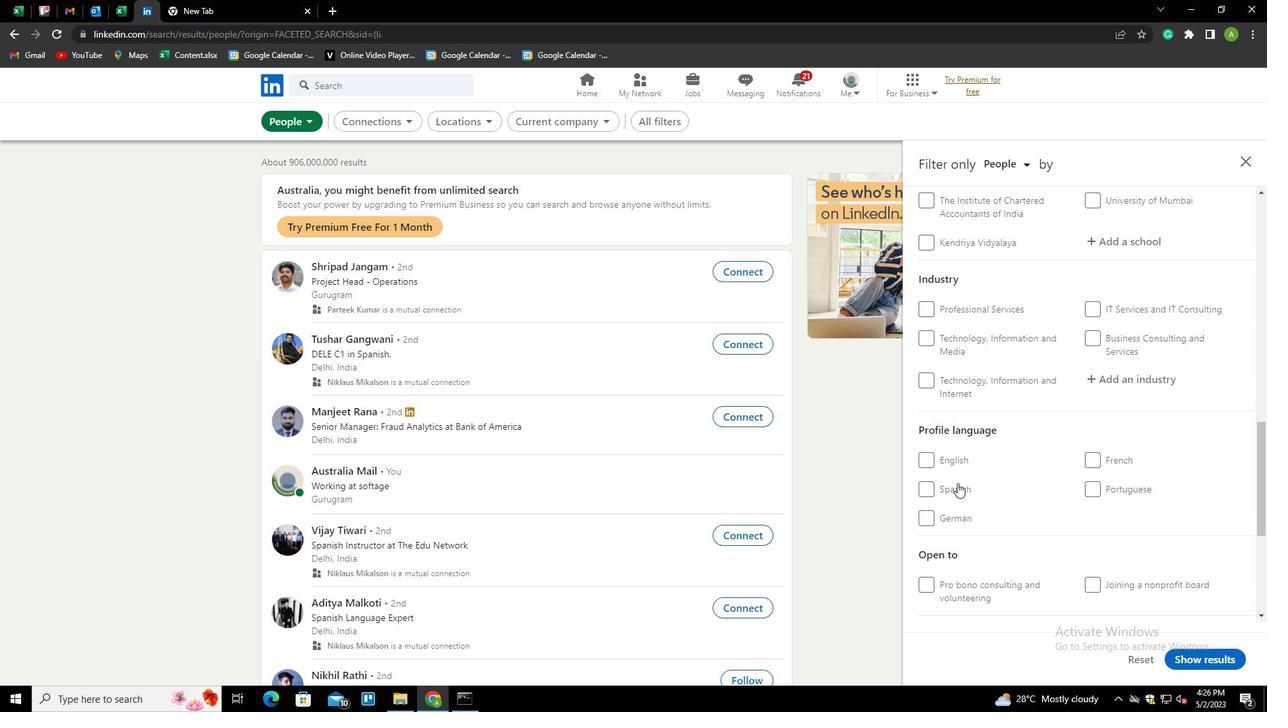 
Action: Mouse moved to (1097, 447)
Screenshot: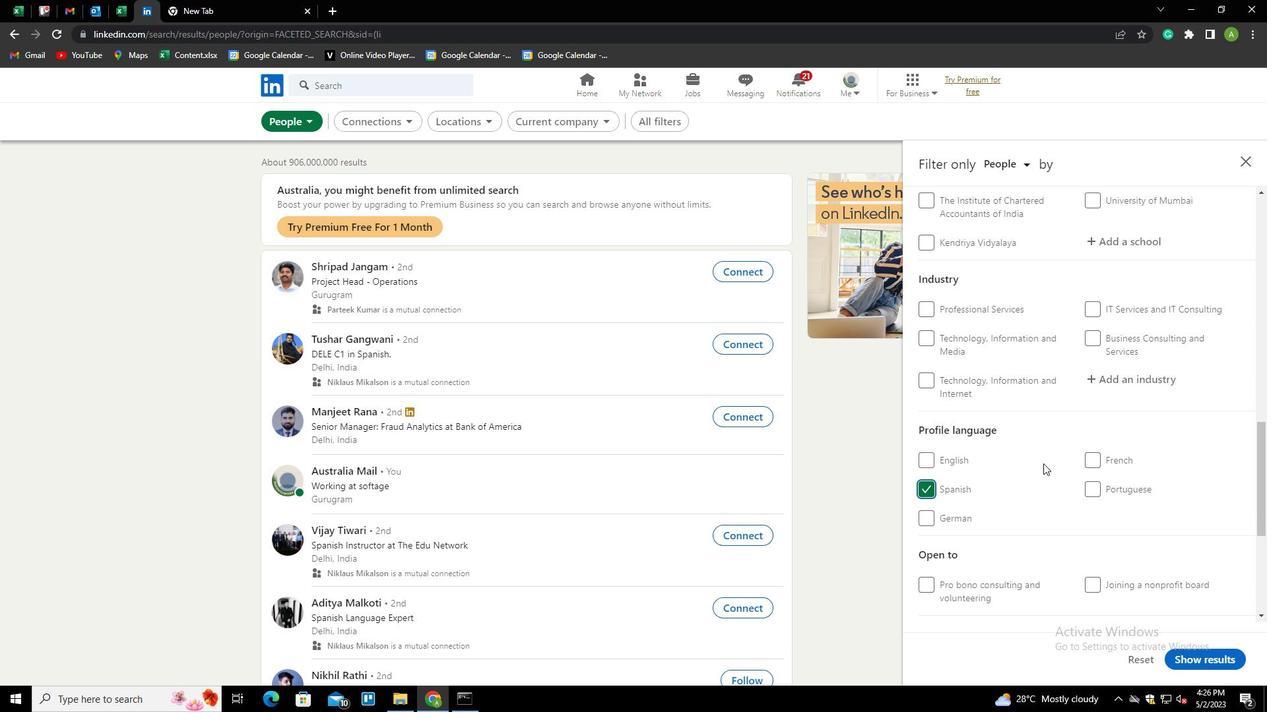 
Action: Mouse scrolled (1097, 448) with delta (0, 0)
Screenshot: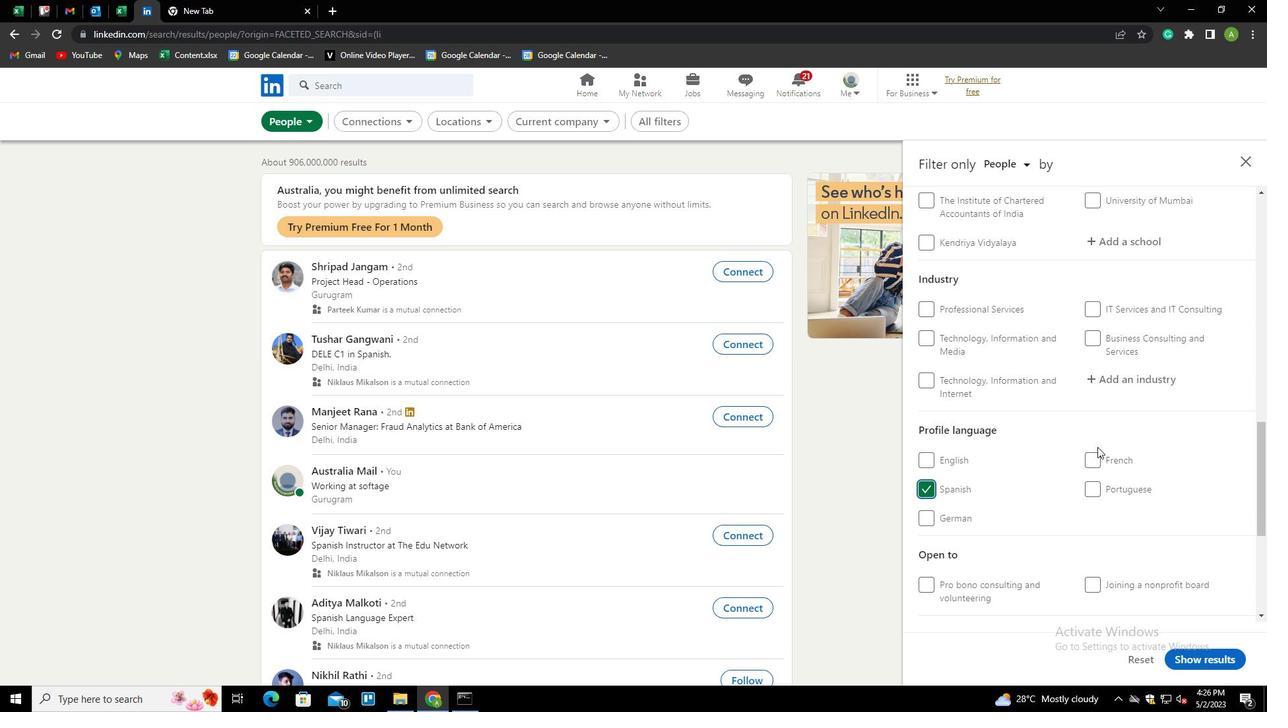 
Action: Mouse scrolled (1097, 448) with delta (0, 0)
Screenshot: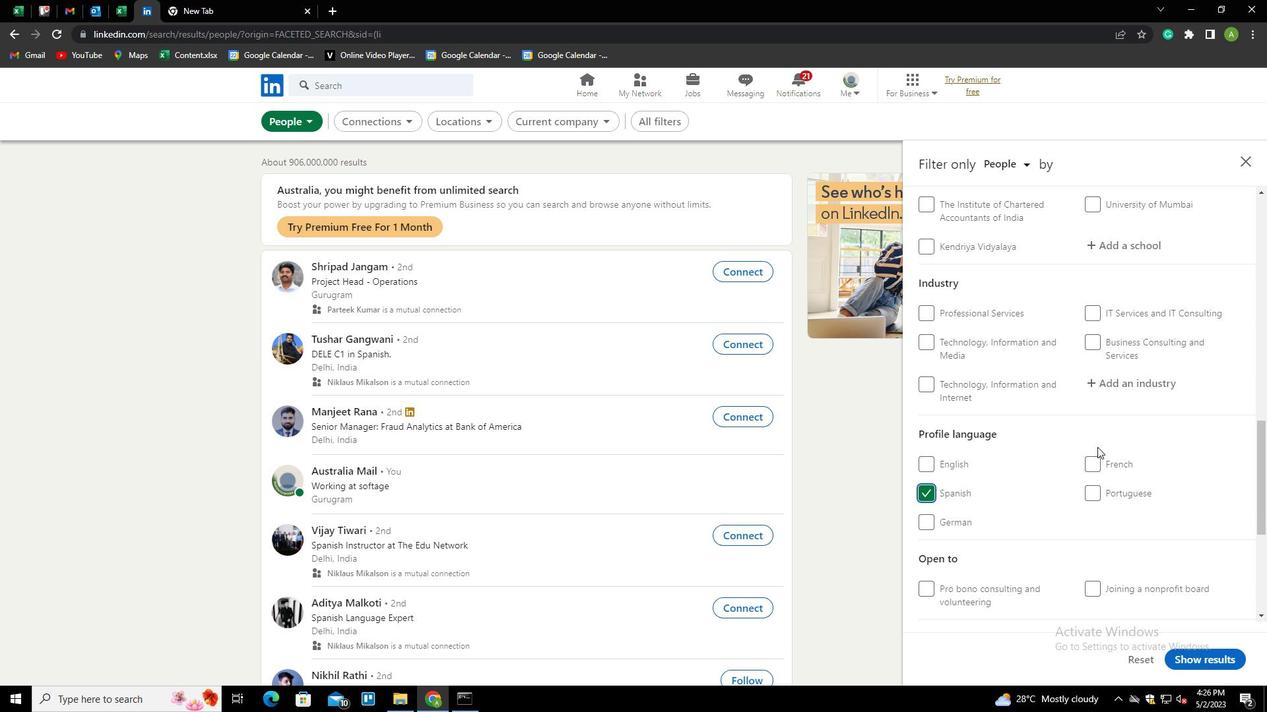 
Action: Mouse scrolled (1097, 448) with delta (0, 0)
Screenshot: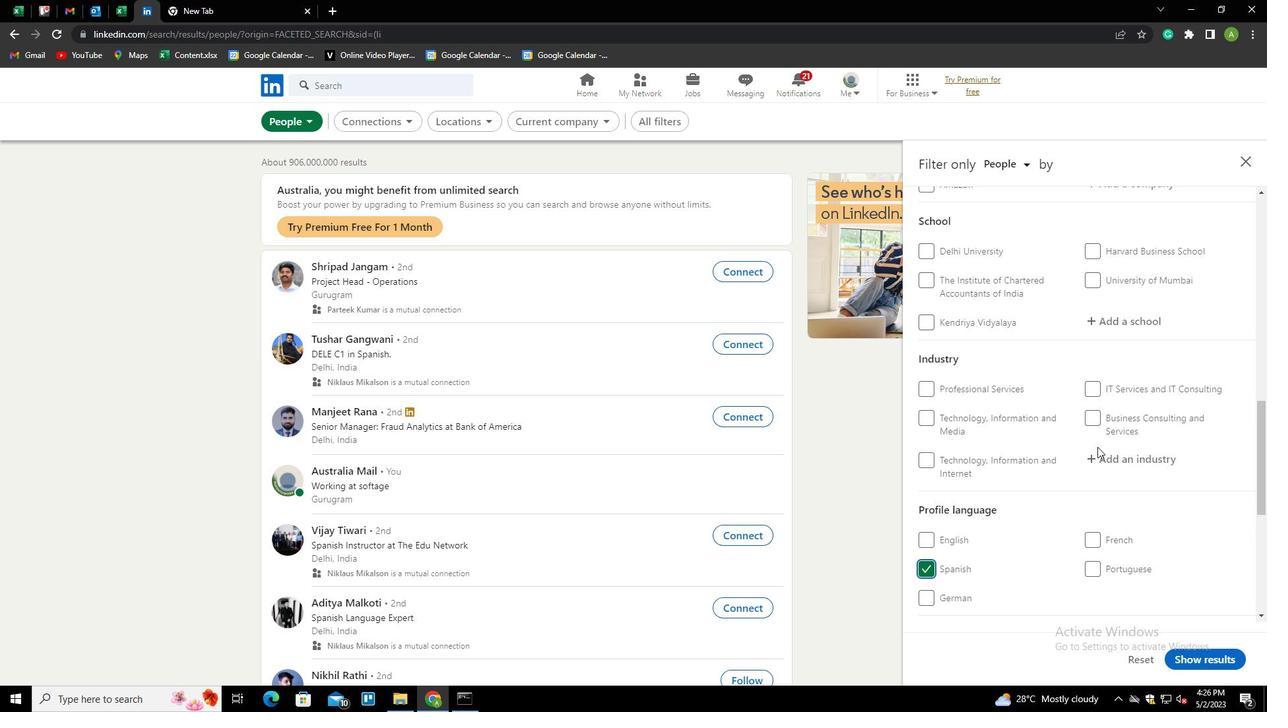 
Action: Mouse scrolled (1097, 448) with delta (0, 0)
Screenshot: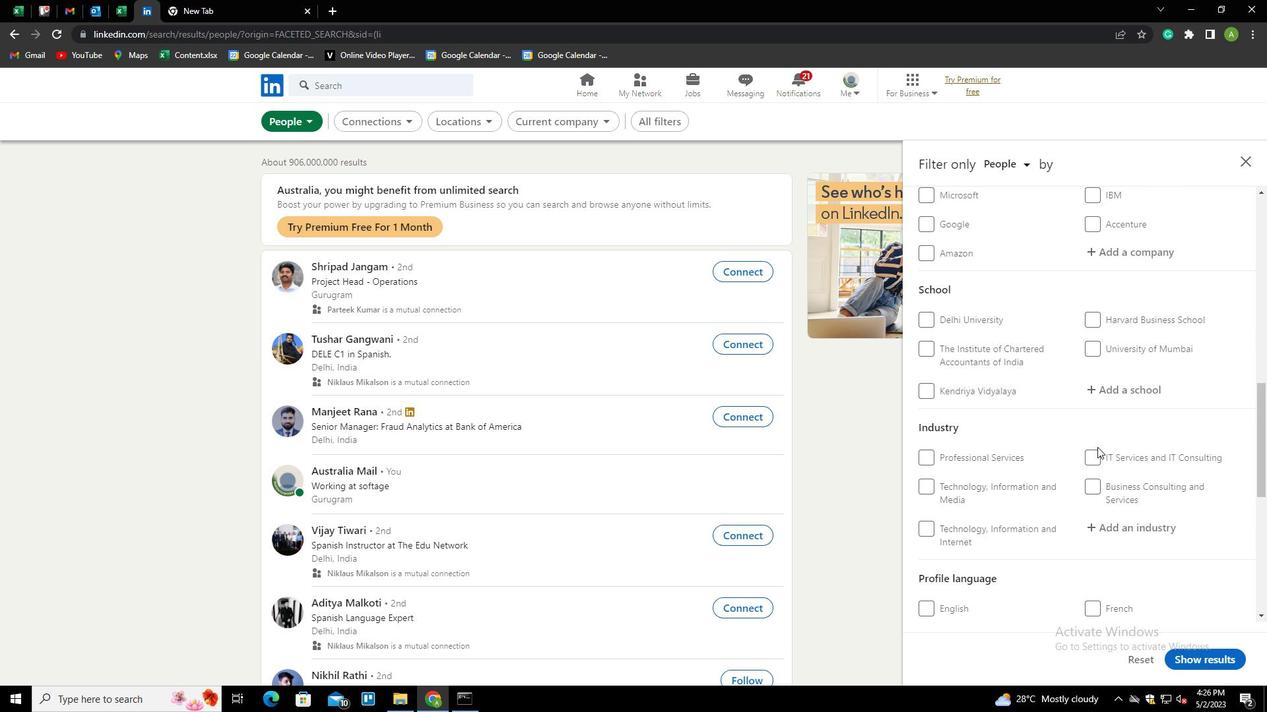 
Action: Mouse scrolled (1097, 448) with delta (0, 0)
Screenshot: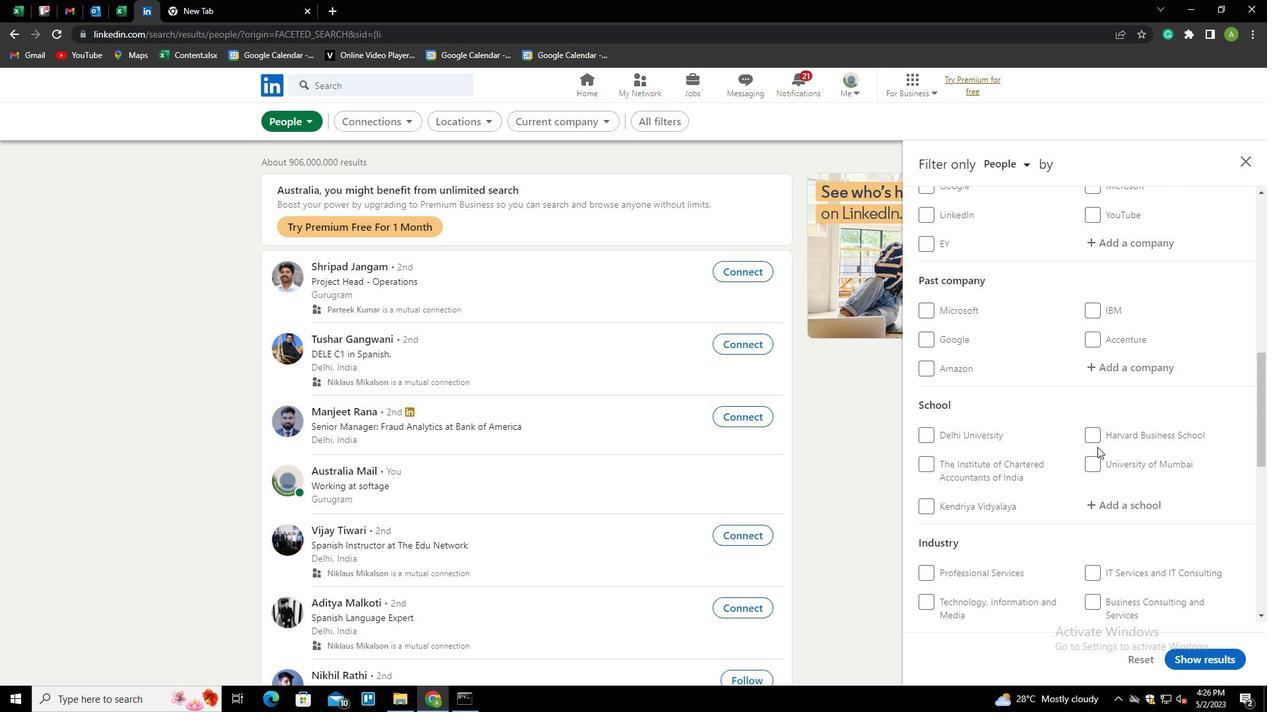 
Action: Mouse scrolled (1097, 448) with delta (0, 0)
Screenshot: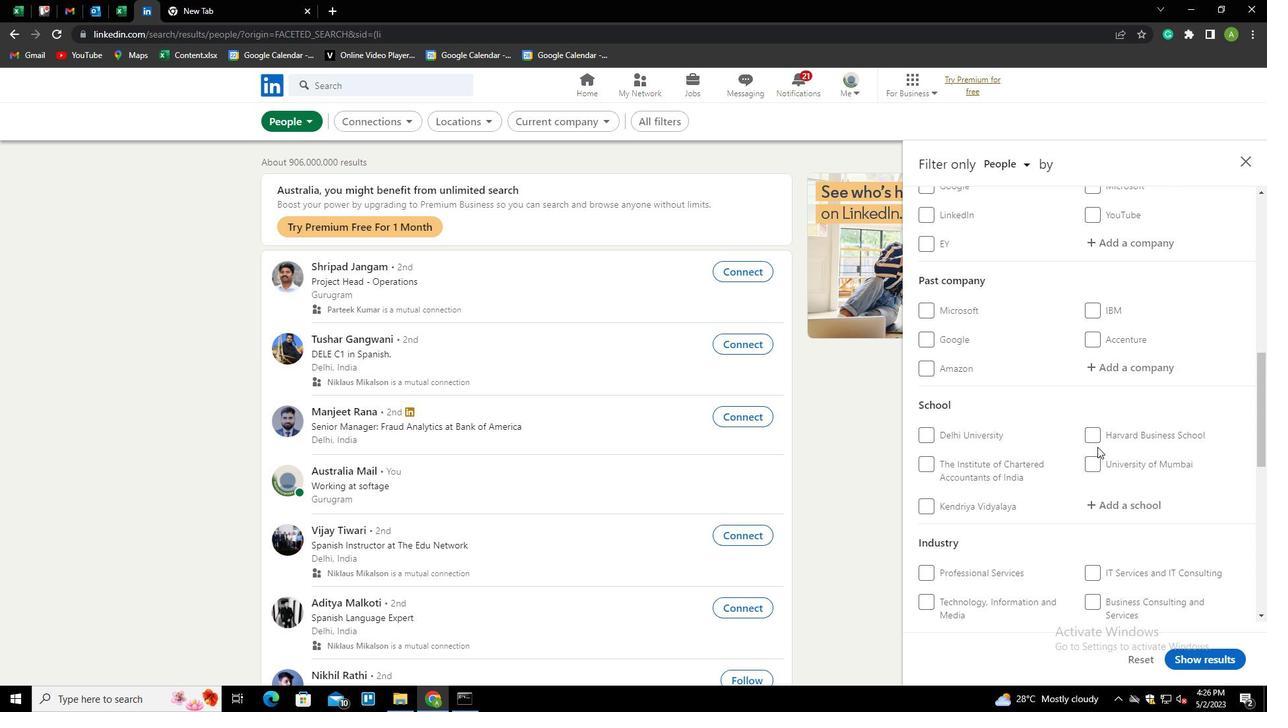 
Action: Mouse scrolled (1097, 448) with delta (0, 0)
Screenshot: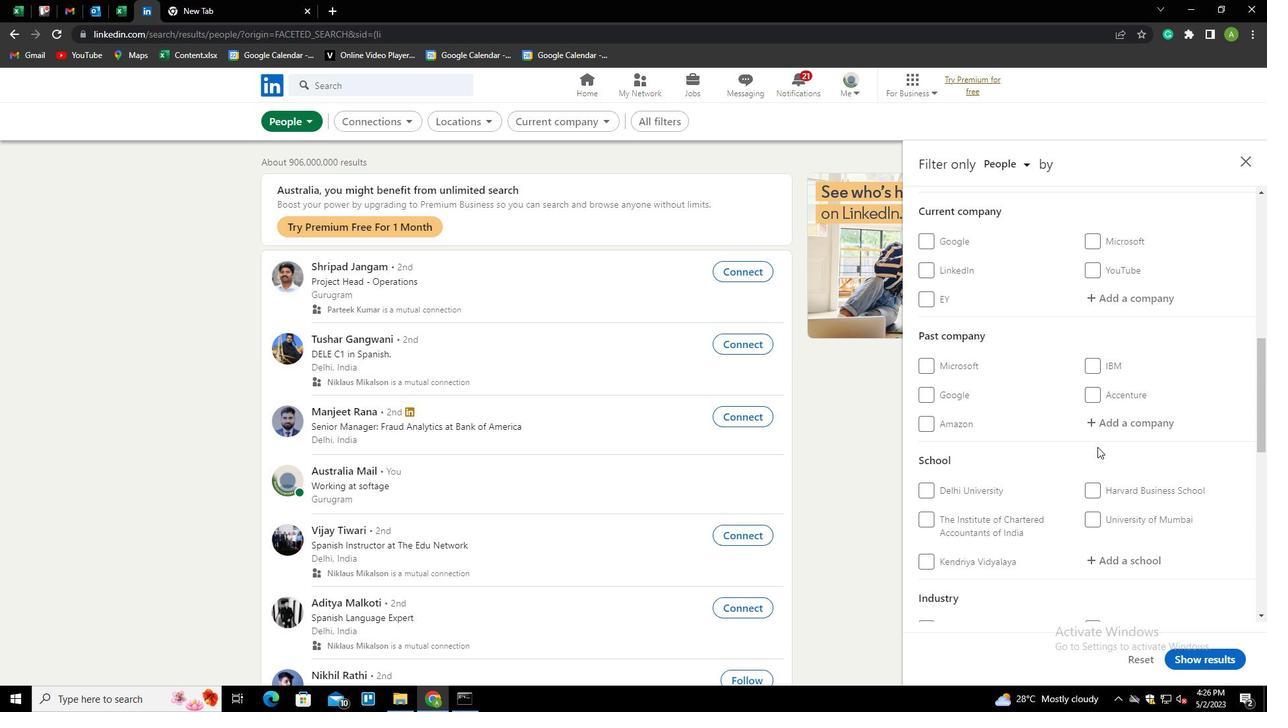 
Action: Mouse moved to (1104, 443)
Screenshot: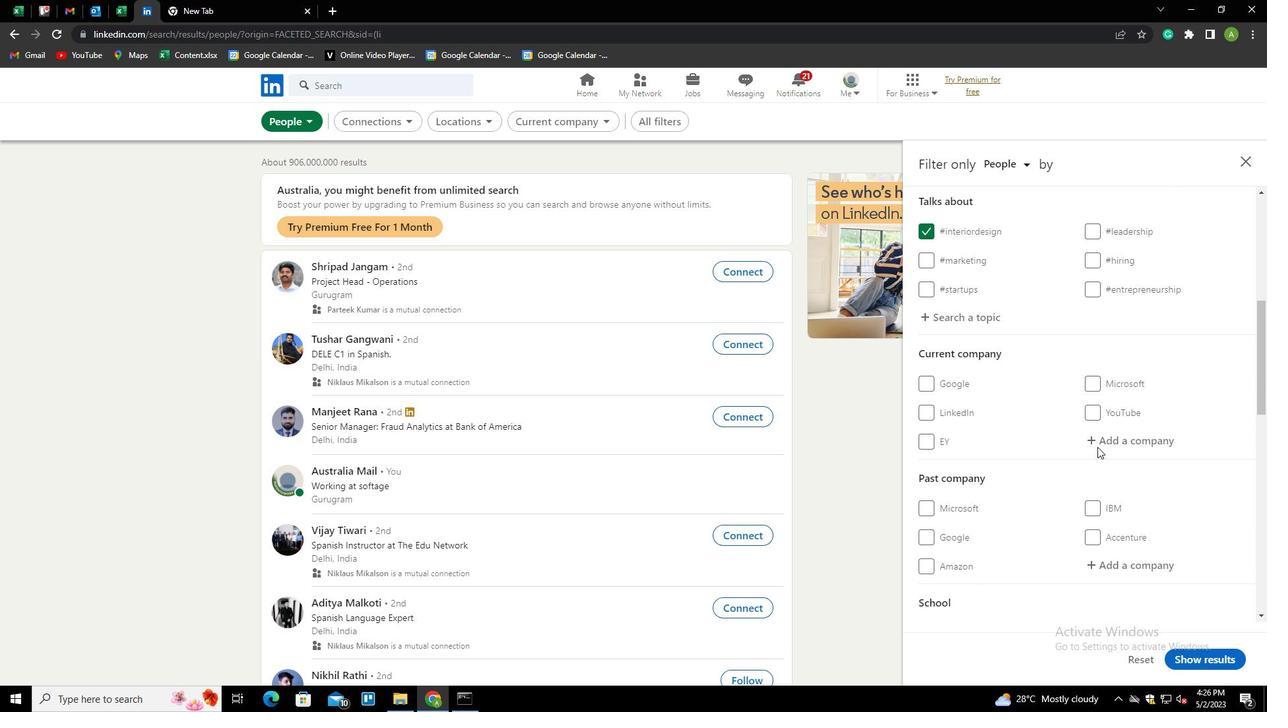 
Action: Mouse pressed left at (1104, 443)
Screenshot: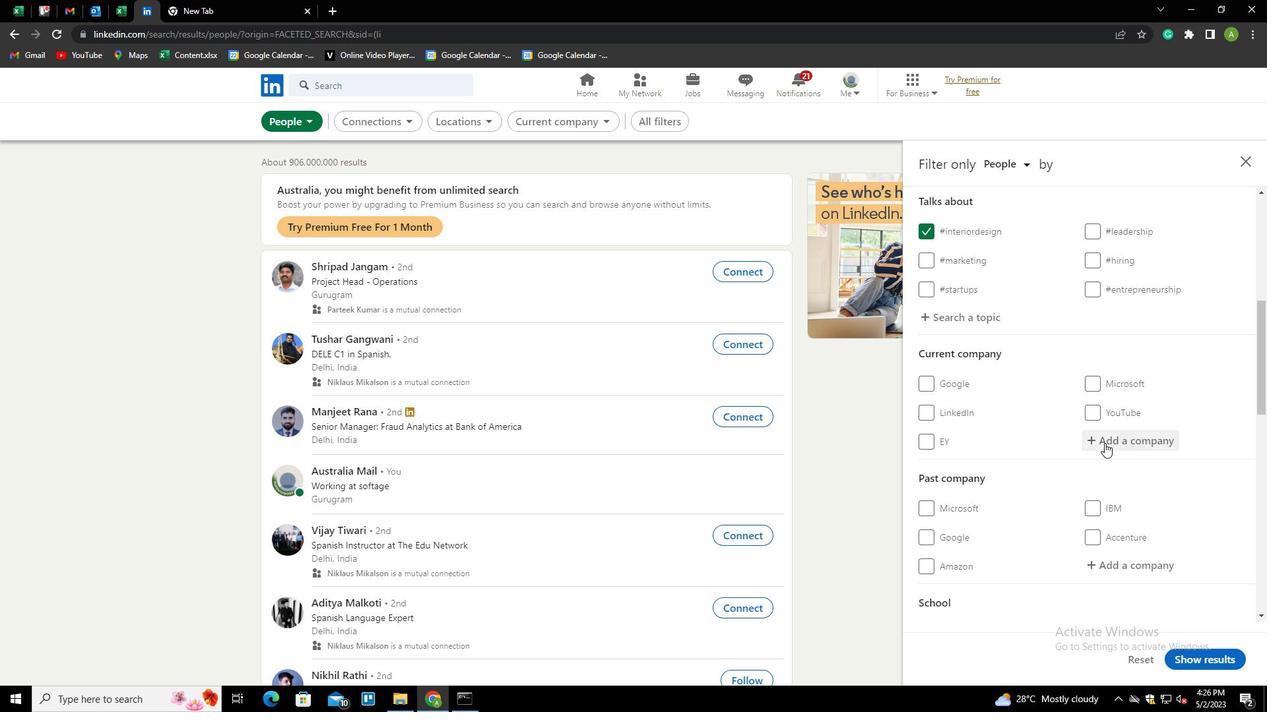 
Action: Key pressed <Key.shift>PNB<Key.space><Key.shift>HOUSING<Key.down><Key.enter>
Screenshot: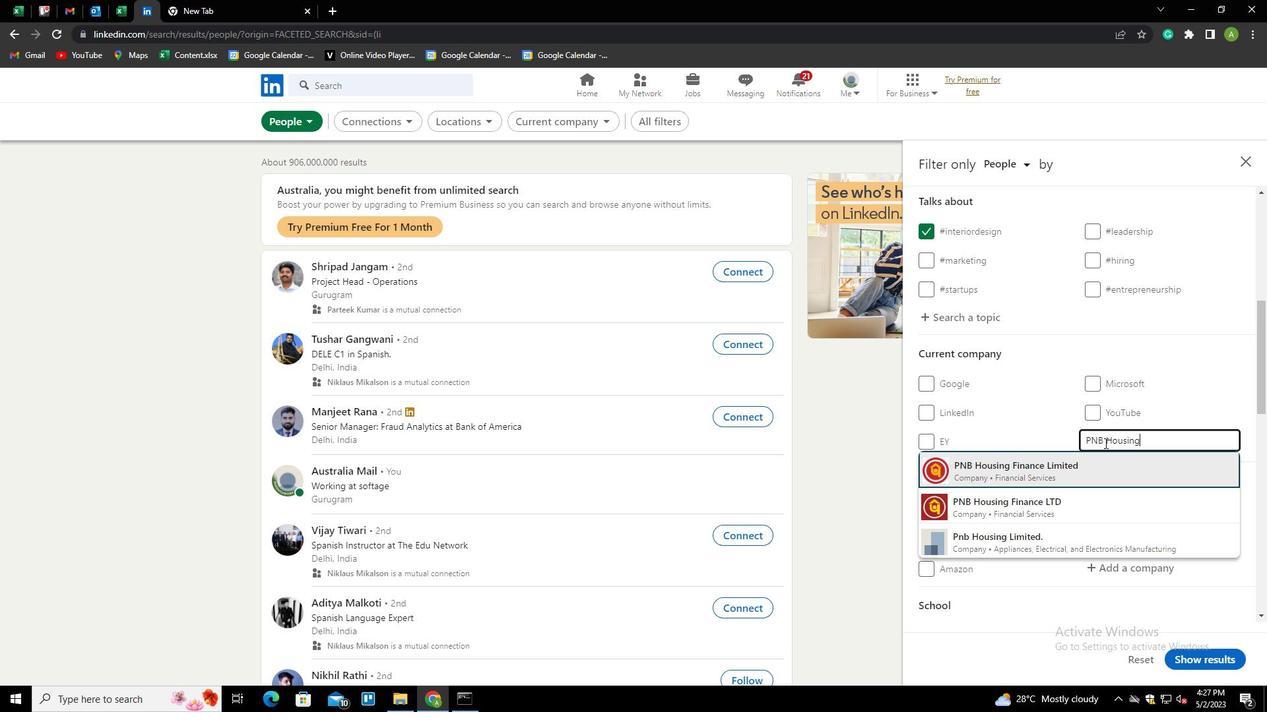 
Action: Mouse scrolled (1104, 442) with delta (0, 0)
Screenshot: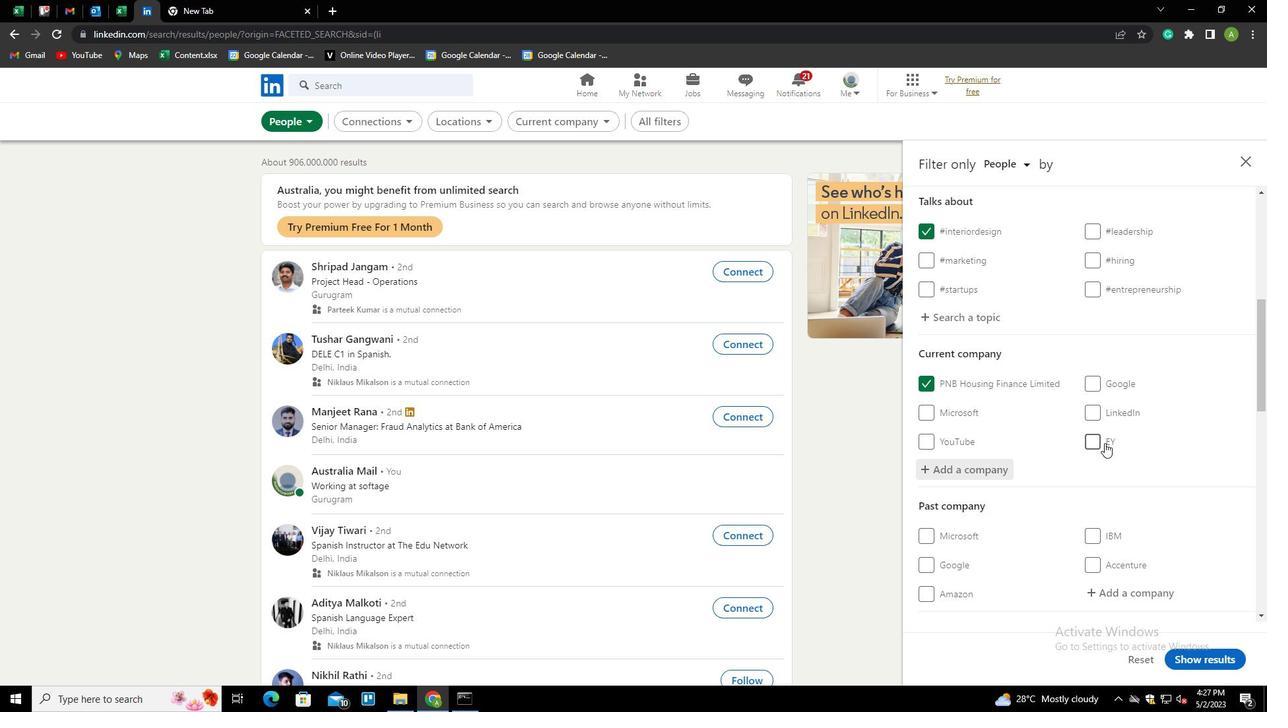 
Action: Mouse scrolled (1104, 442) with delta (0, 0)
Screenshot: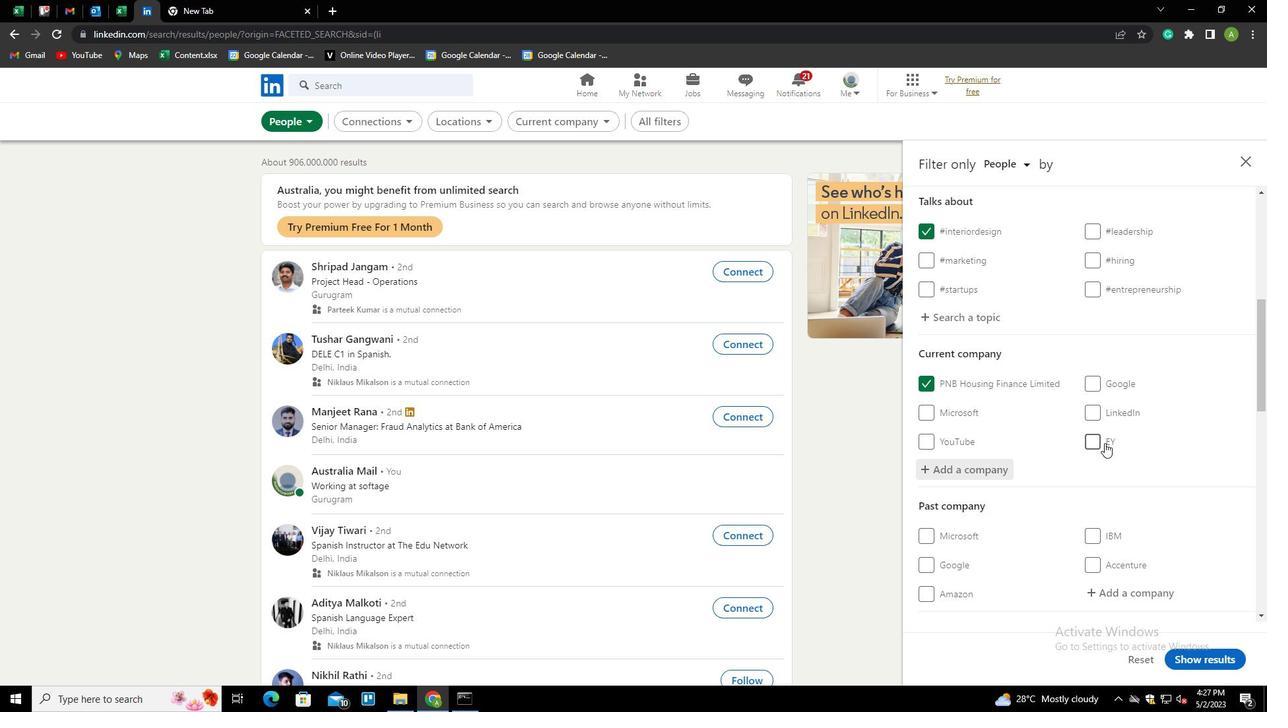 
Action: Mouse scrolled (1104, 442) with delta (0, 0)
Screenshot: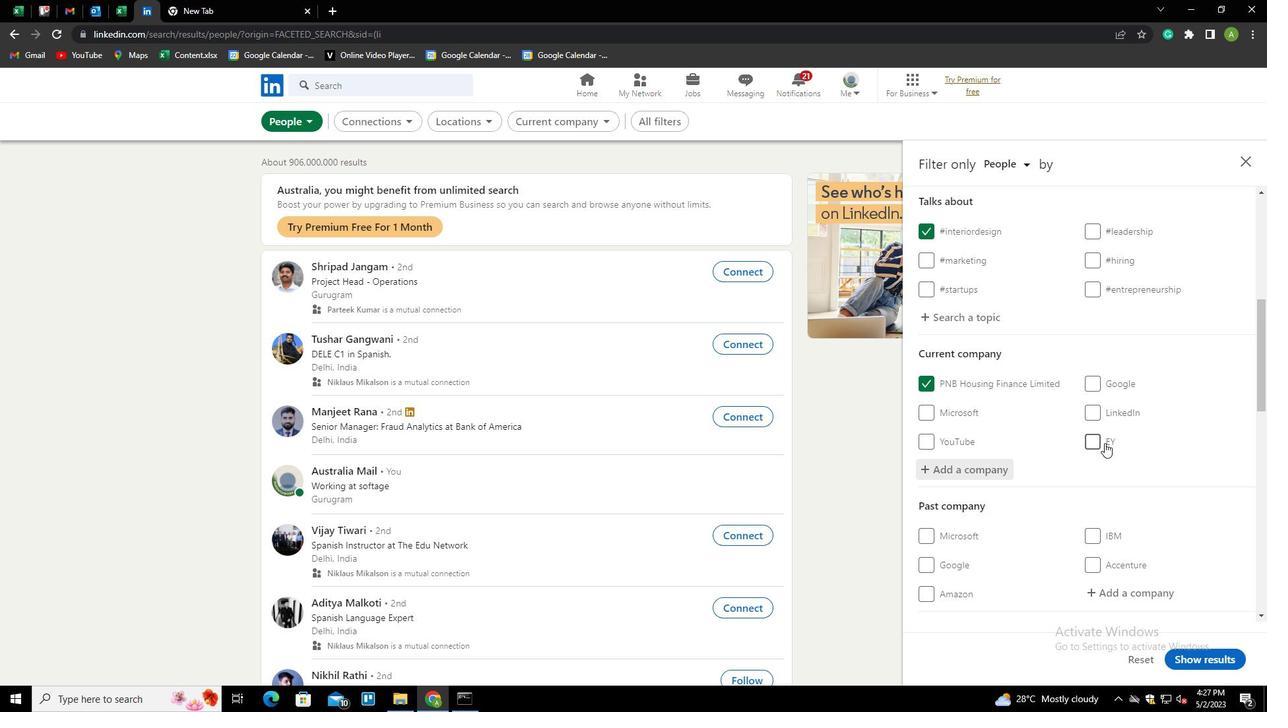 
Action: Mouse scrolled (1104, 442) with delta (0, 0)
Screenshot: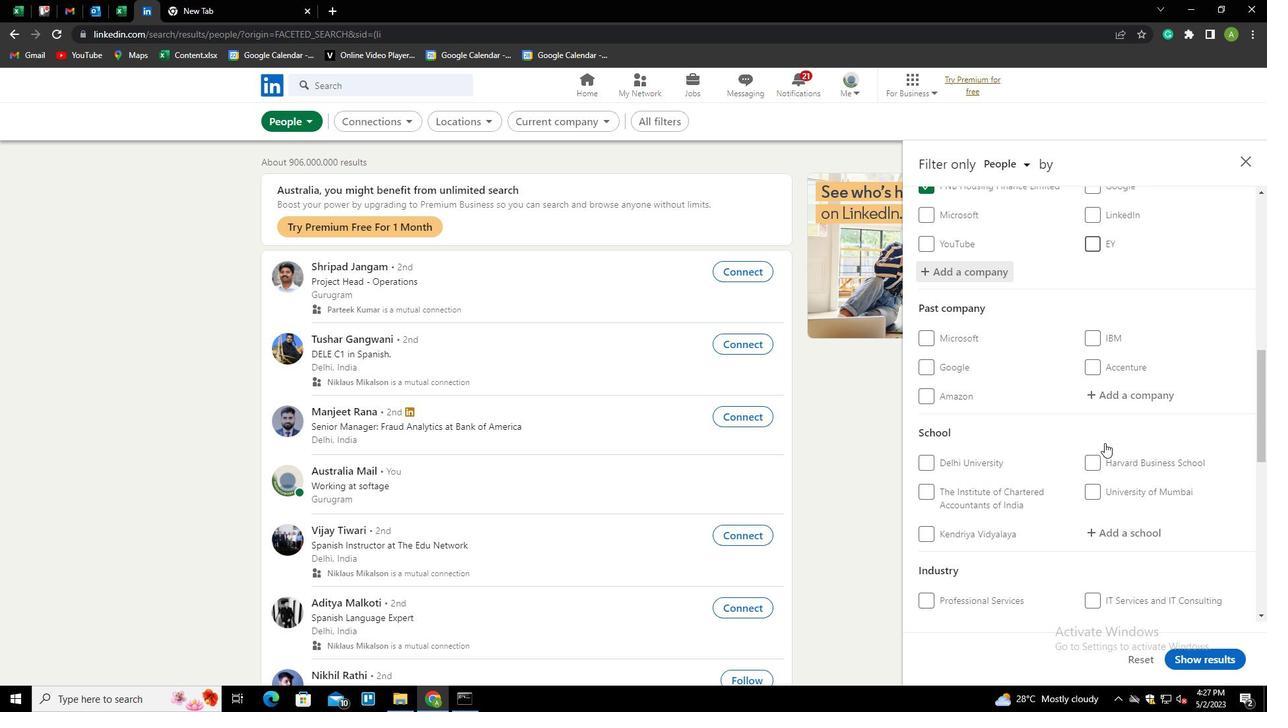 
Action: Mouse moved to (1113, 463)
Screenshot: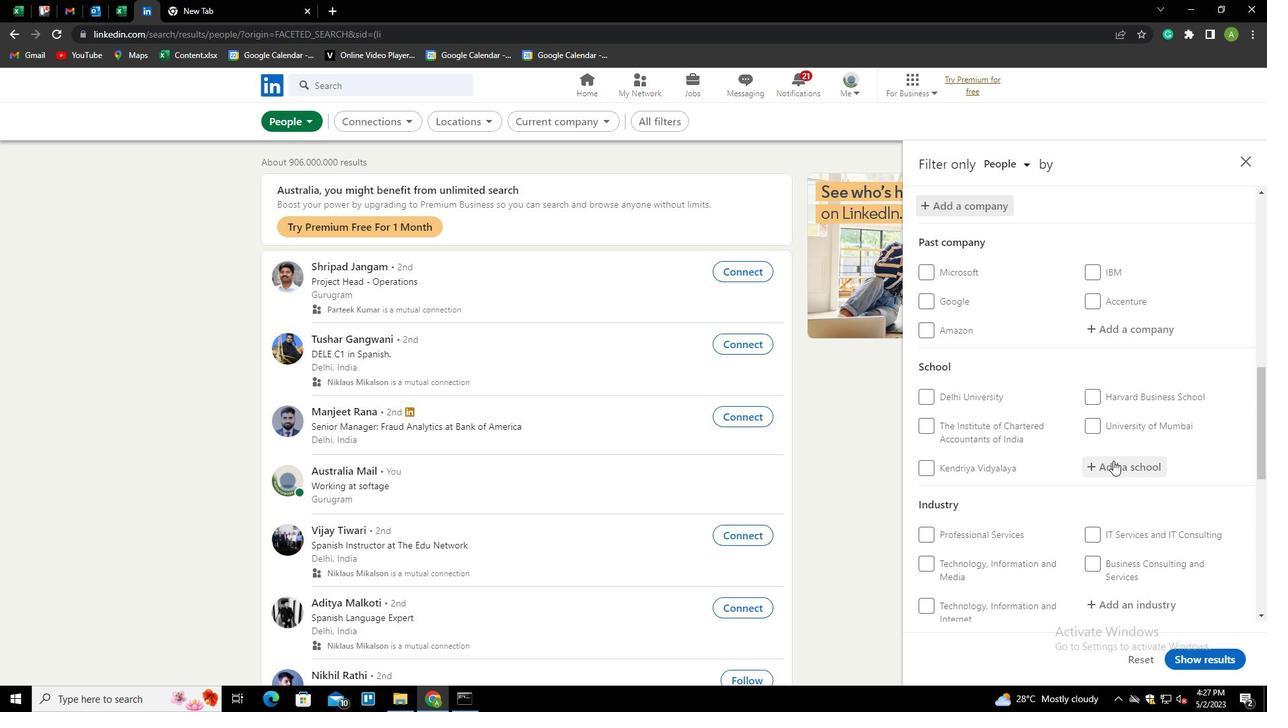 
Action: Mouse pressed left at (1113, 463)
Screenshot: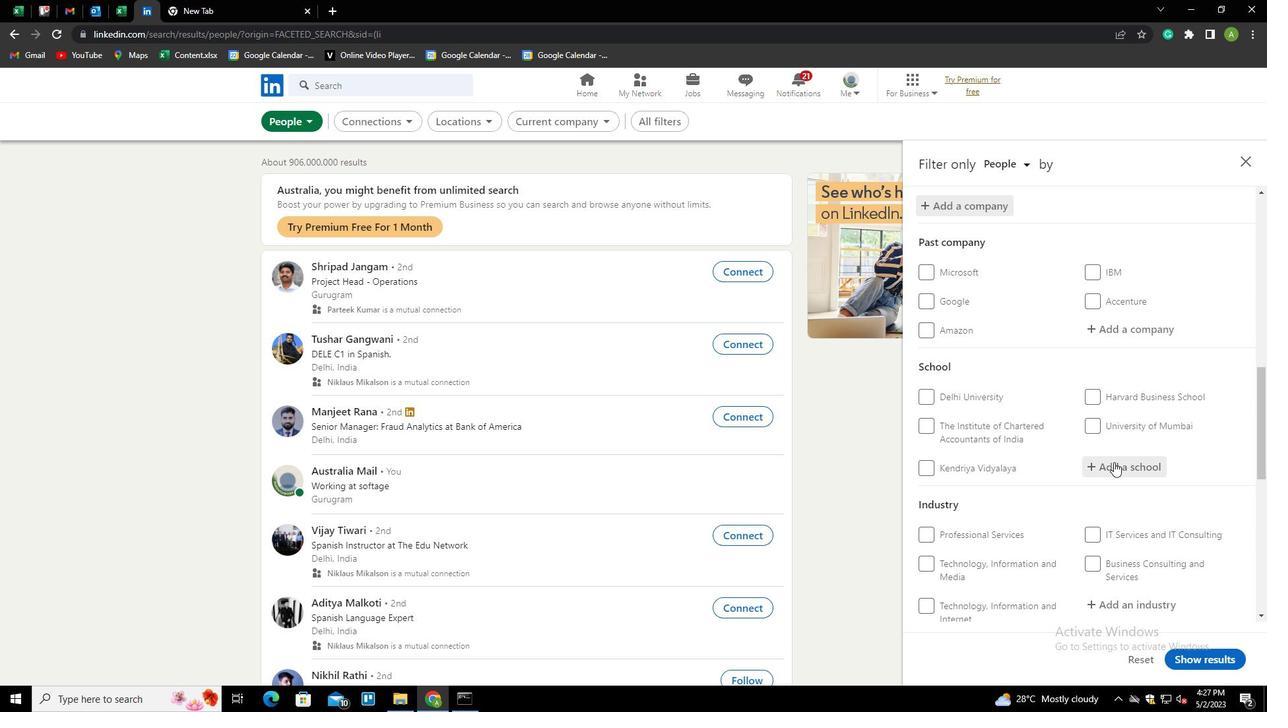 
Action: Mouse moved to (1119, 467)
Screenshot: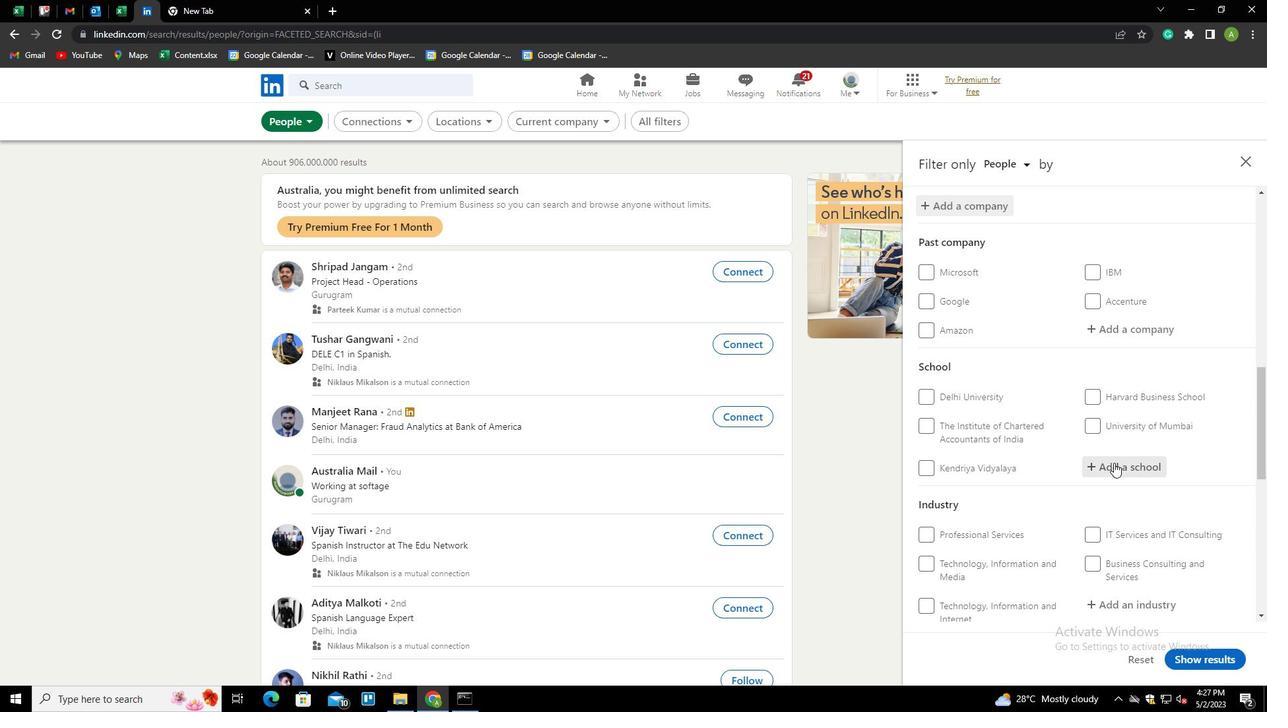 
Action: Mouse pressed left at (1119, 467)
Screenshot: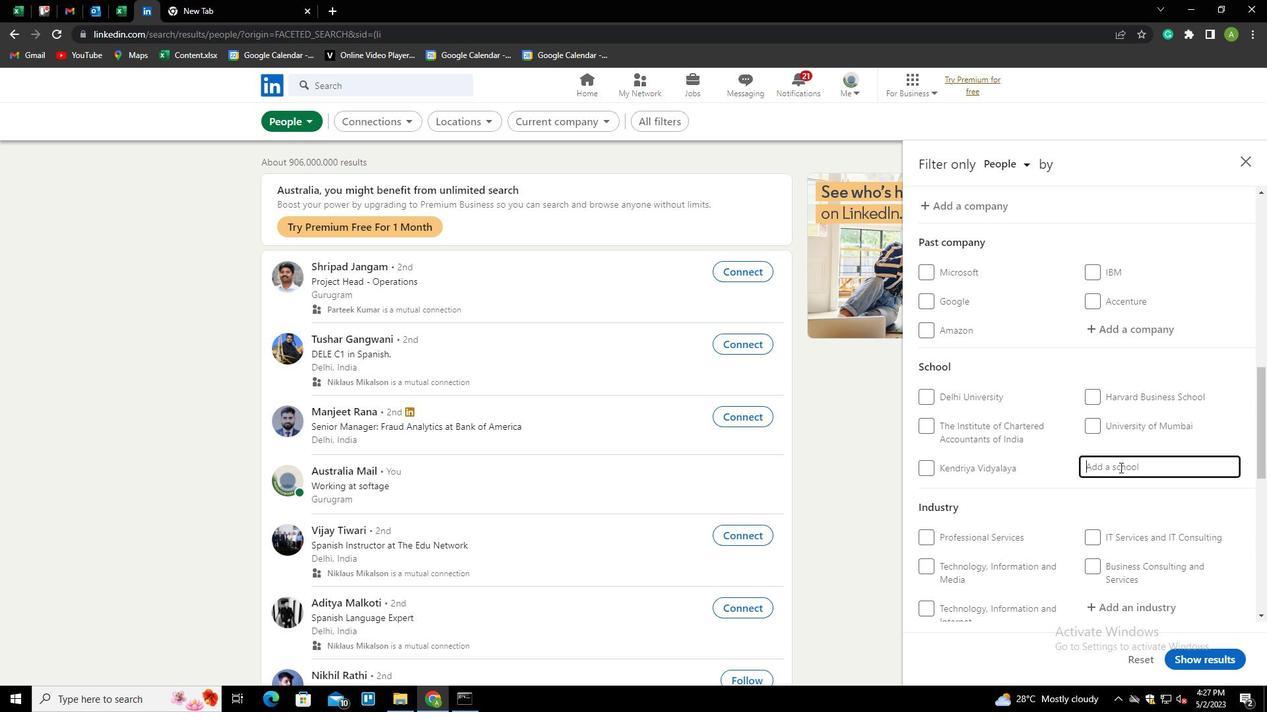 
Action: Key pressed <Key.shift>NEW<Key.space><Key.shift>ERA<Key.space><Key.shift>PUBLIC<Key.space><Key.shift>SCHOOL<Key.down><Key.enter>
Screenshot: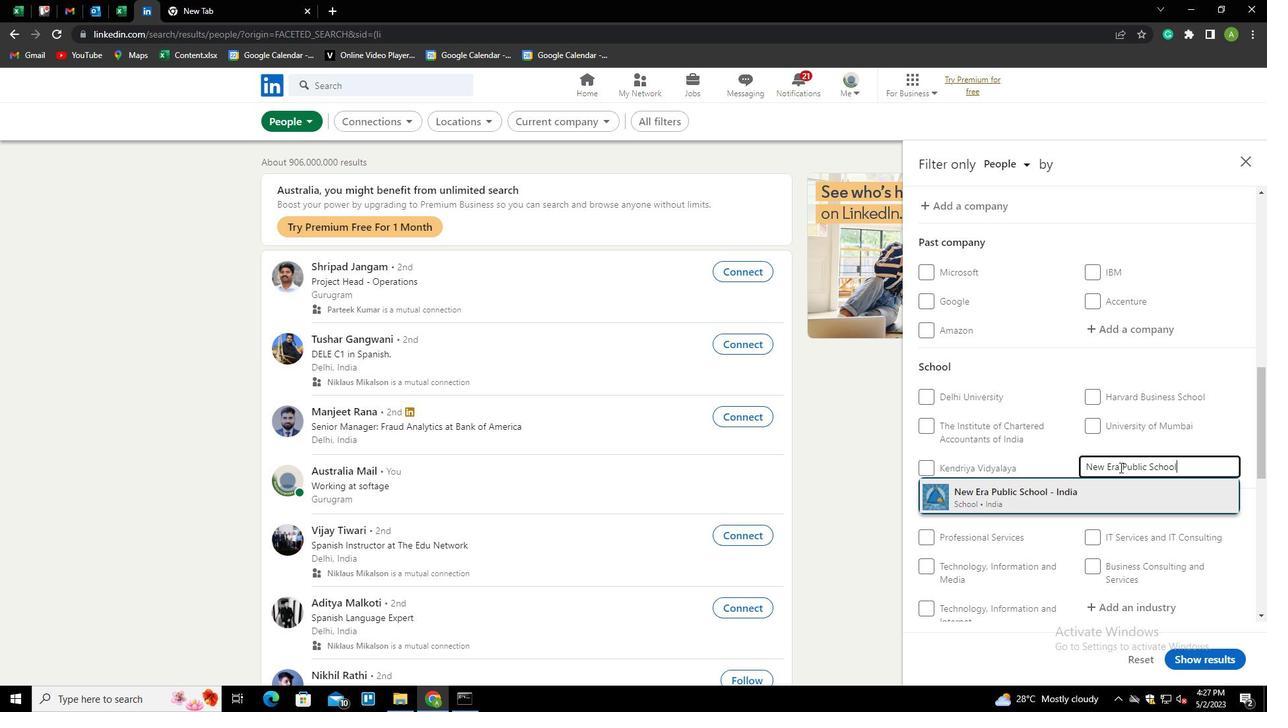
Action: Mouse scrolled (1119, 467) with delta (0, 0)
Screenshot: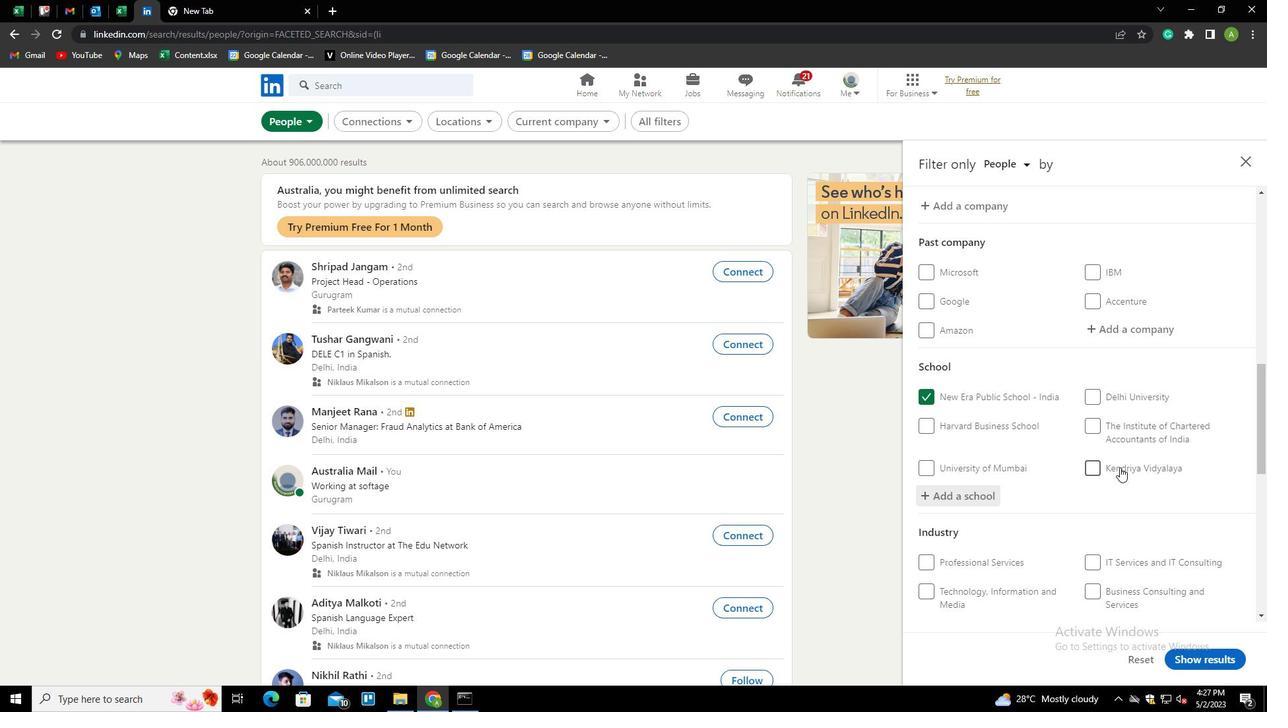 
Action: Mouse scrolled (1119, 467) with delta (0, 0)
Screenshot: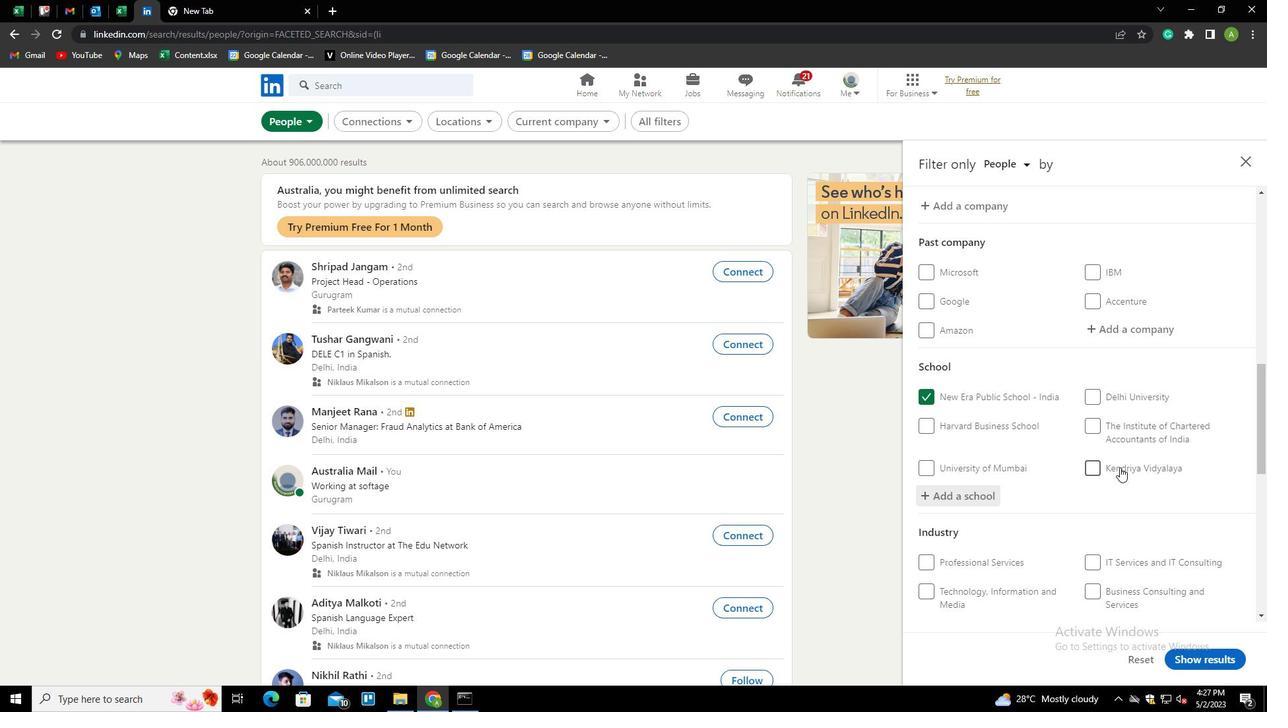 
Action: Mouse scrolled (1119, 467) with delta (0, 0)
Screenshot: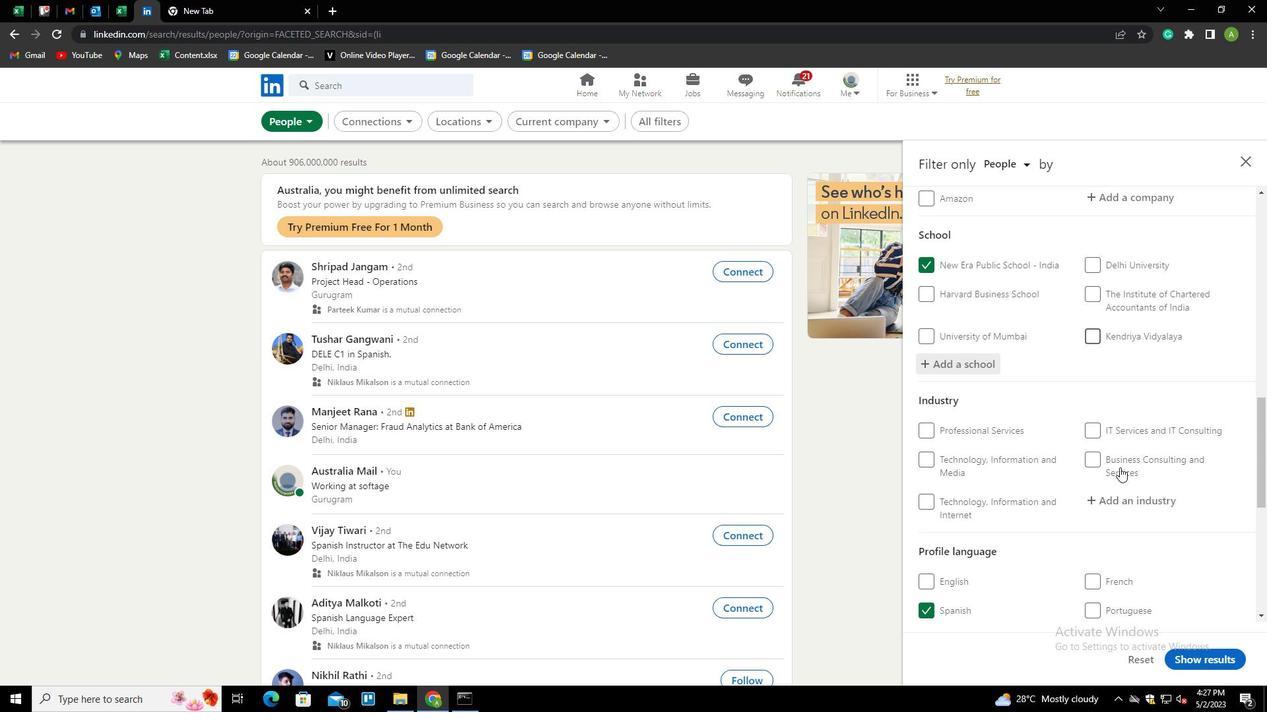 
Action: Mouse moved to (1121, 426)
Screenshot: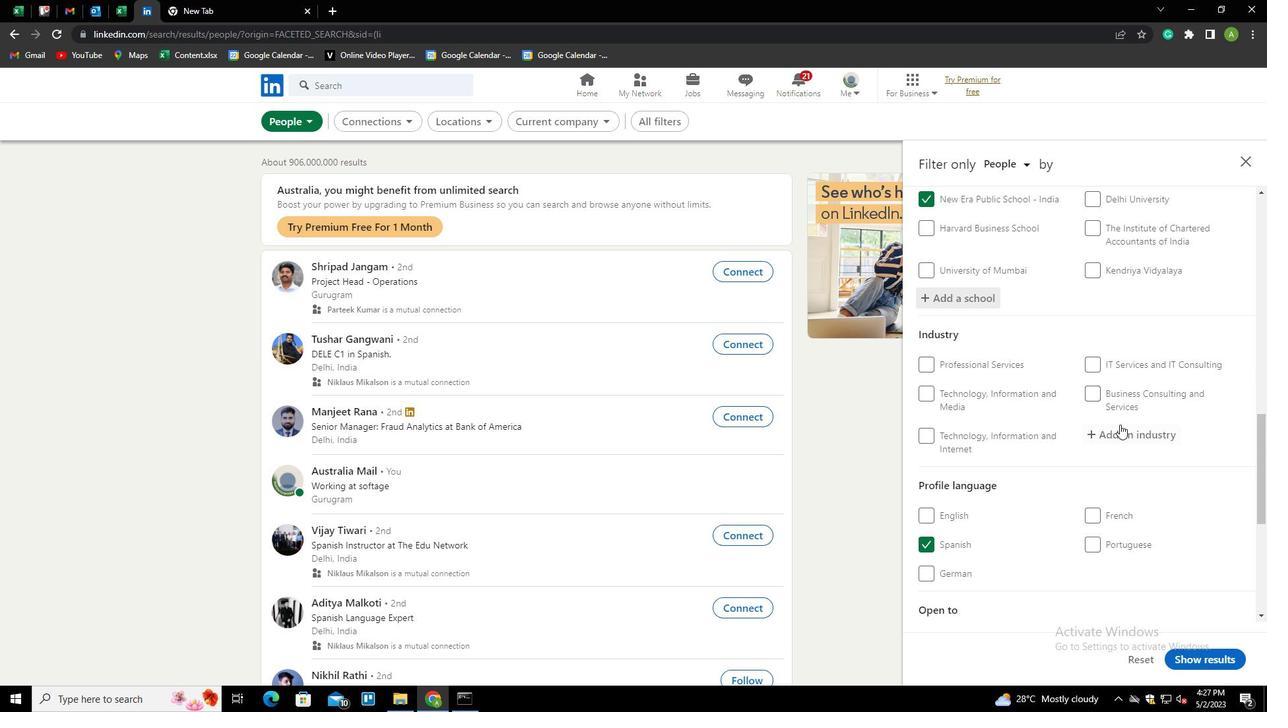 
Action: Mouse pressed left at (1121, 426)
Screenshot: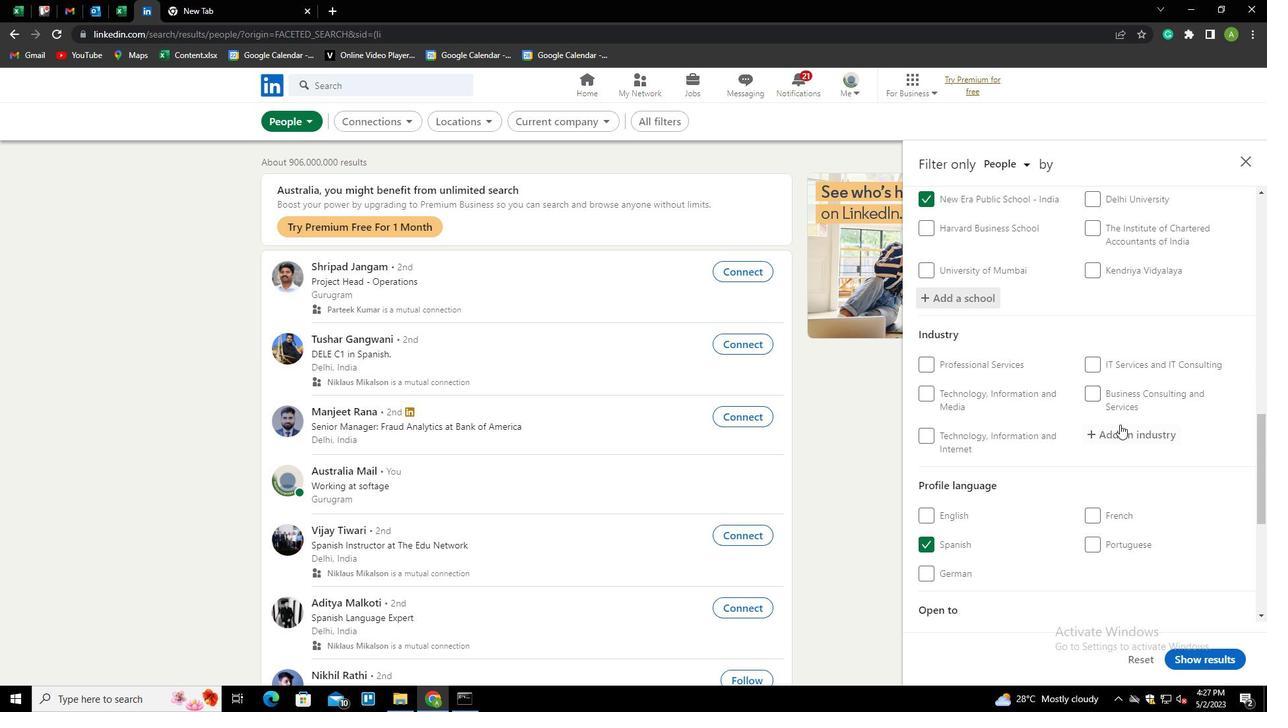 
Action: Mouse moved to (1129, 432)
Screenshot: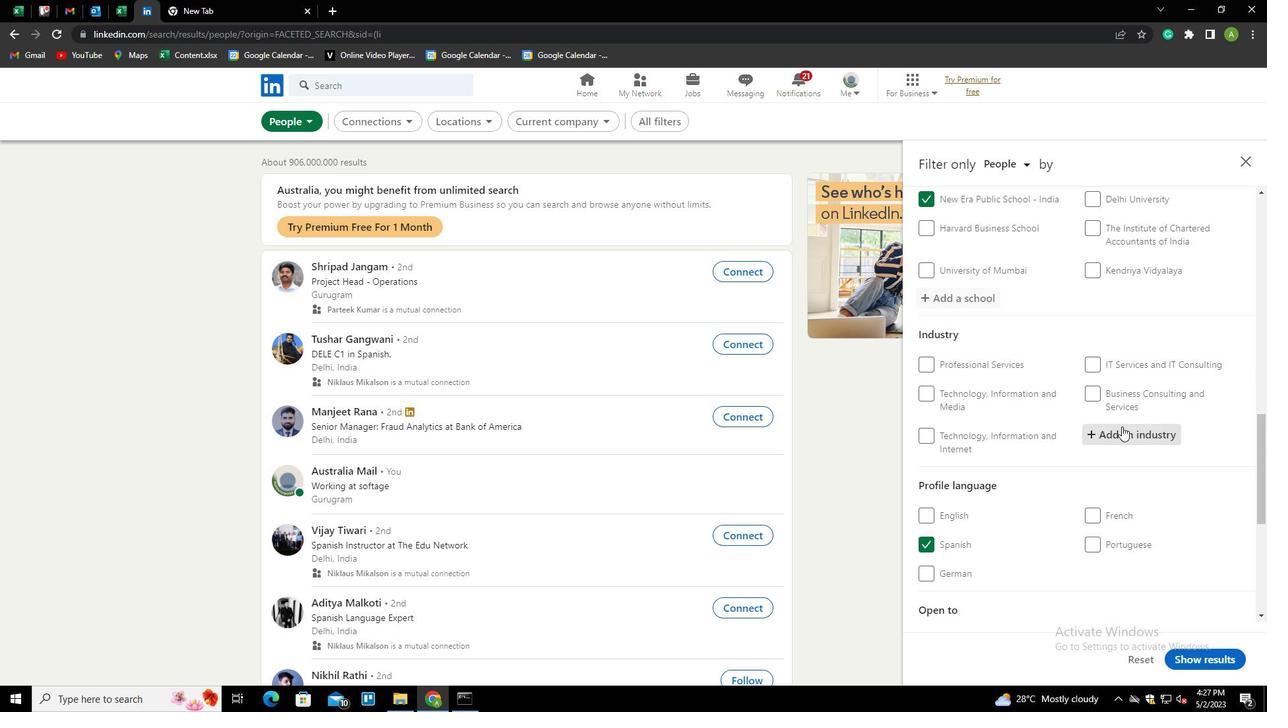 
Action: Mouse pressed left at (1129, 432)
Screenshot: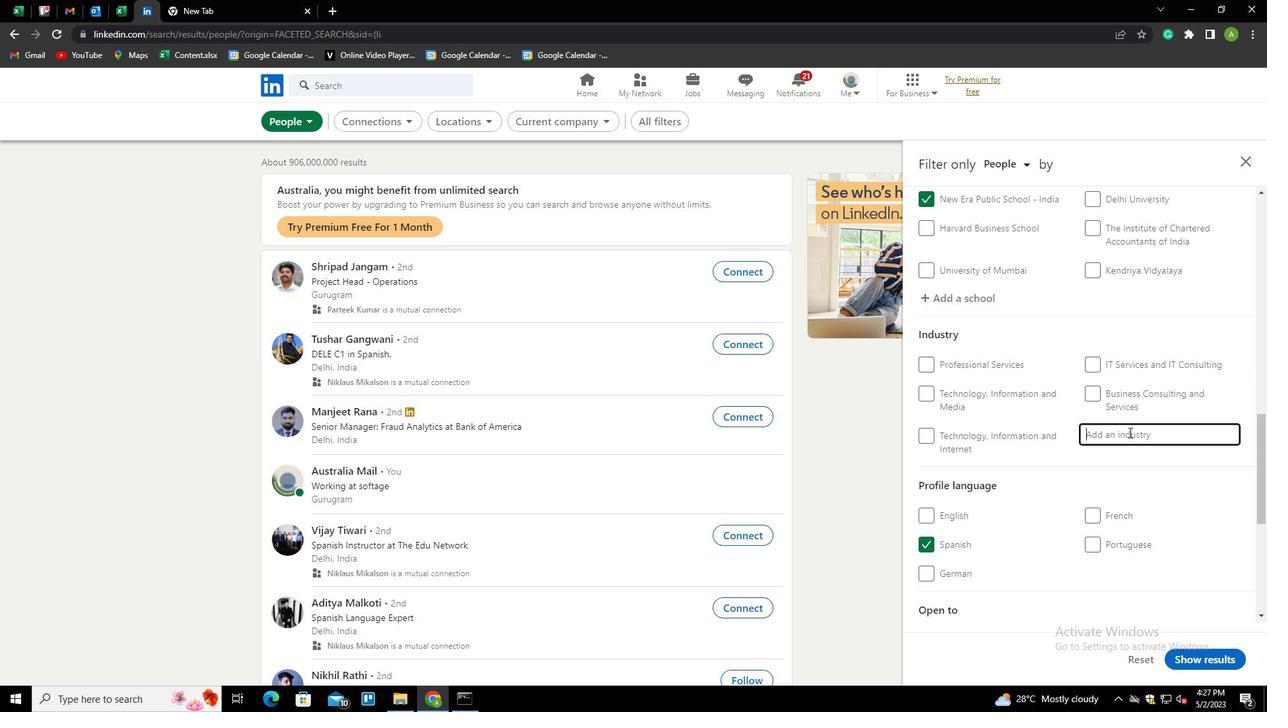 
Action: Key pressed <Key.shift>BUILDING<Key.space><Key.shift>FINISHING<Key.down><Key.enter>
Screenshot: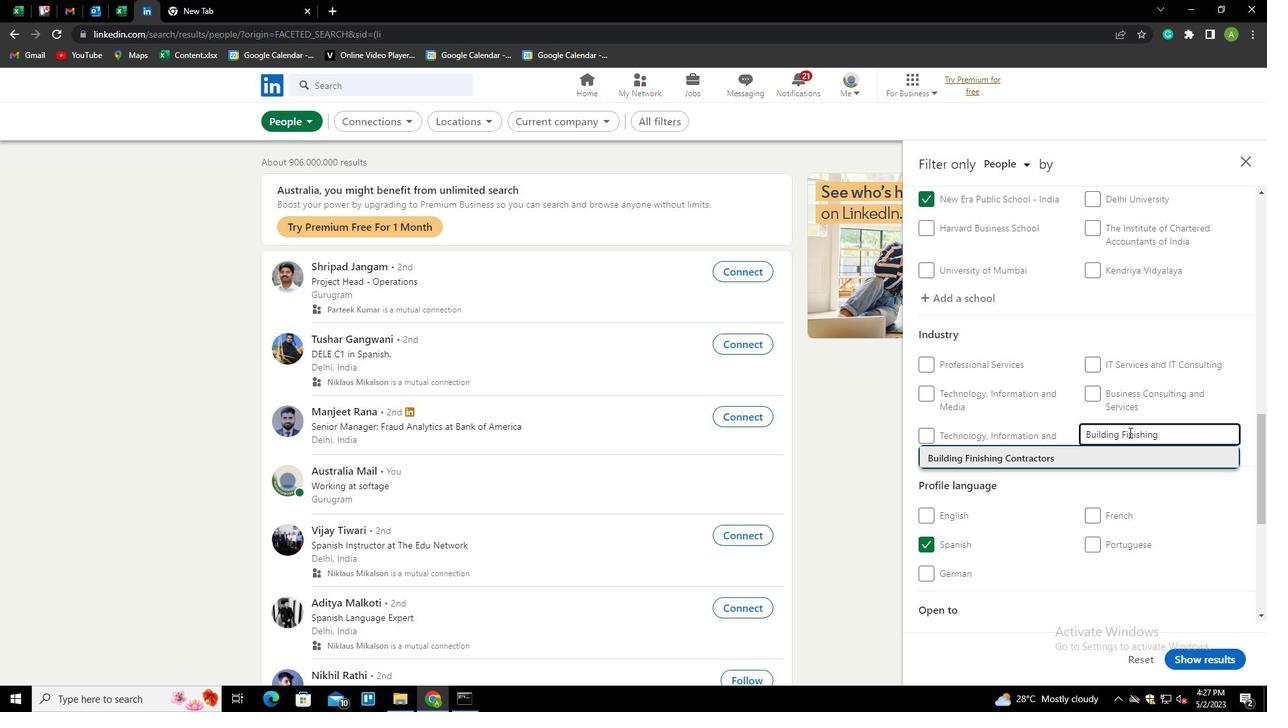 
Action: Mouse scrolled (1129, 432) with delta (0, 0)
Screenshot: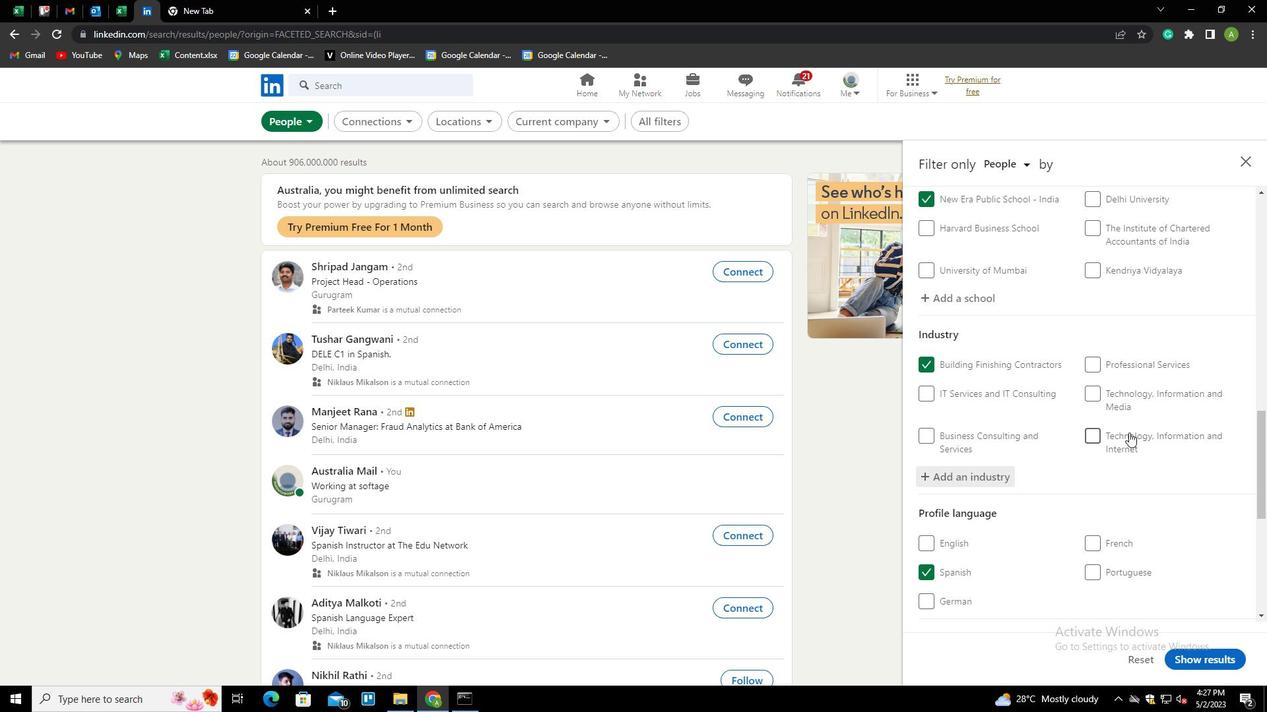 
Action: Mouse scrolled (1129, 432) with delta (0, 0)
Screenshot: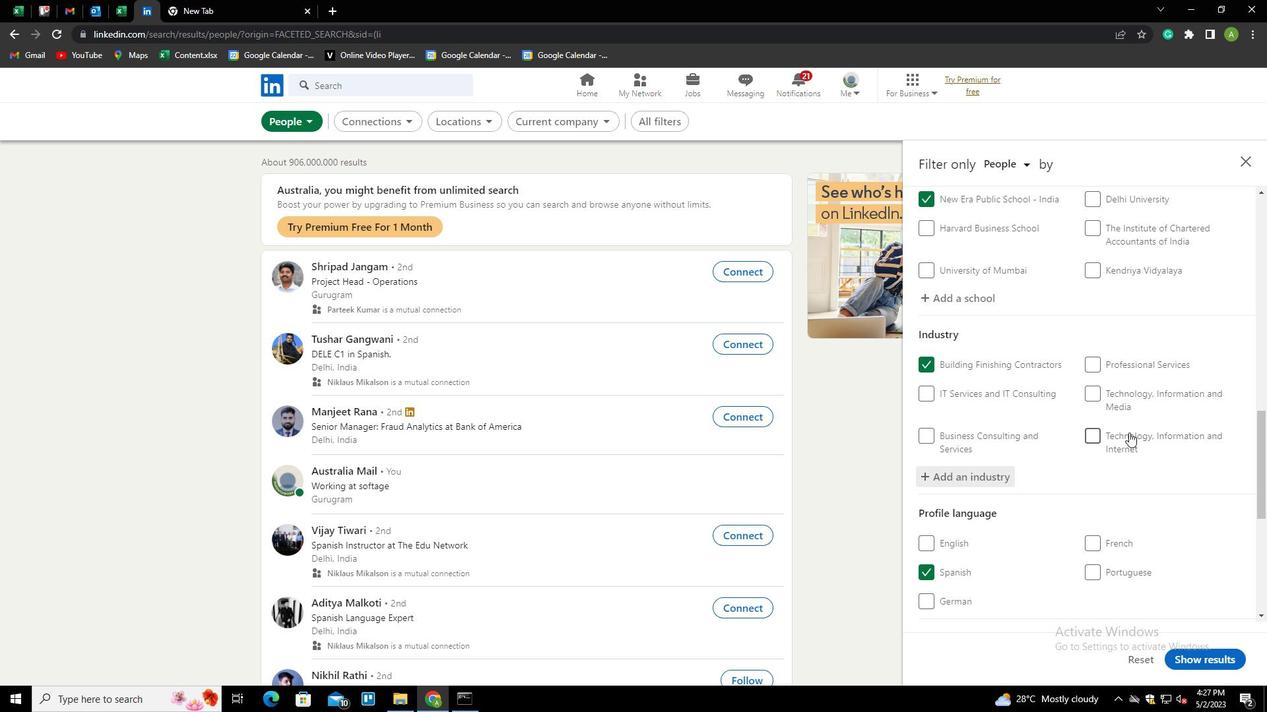 
Action: Mouse scrolled (1129, 432) with delta (0, 0)
Screenshot: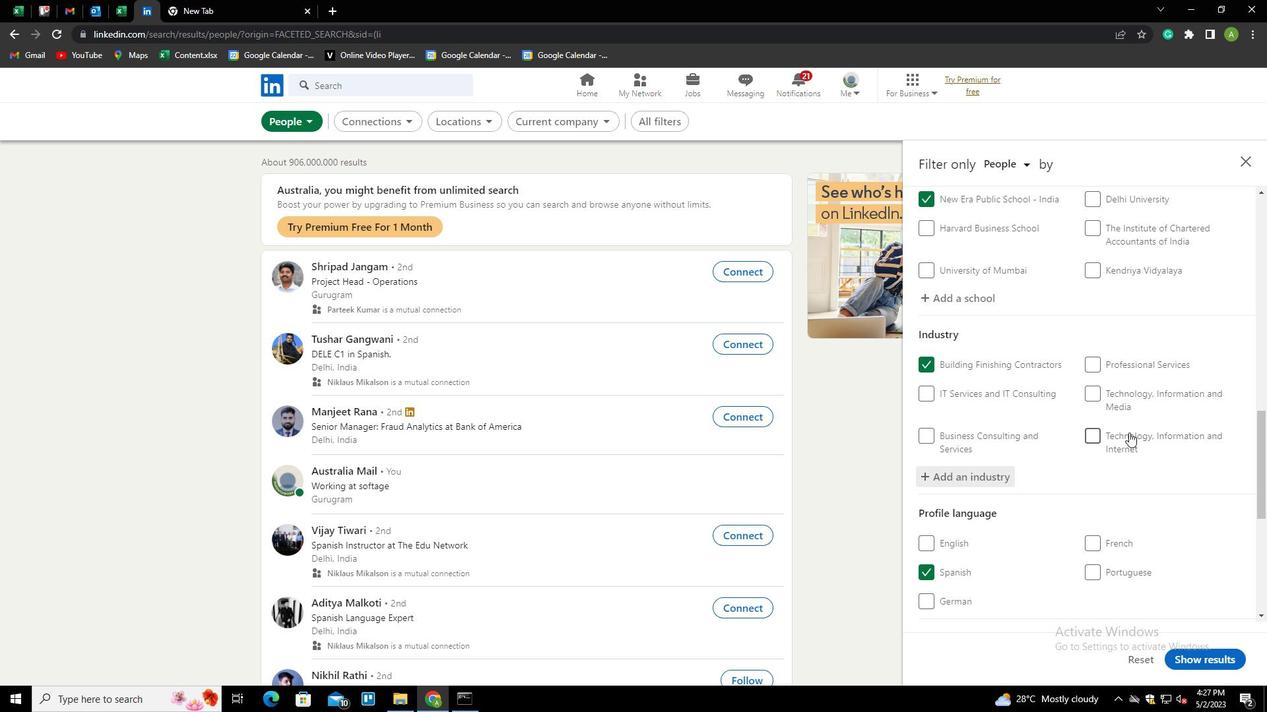 
Action: Mouse scrolled (1129, 432) with delta (0, 0)
Screenshot: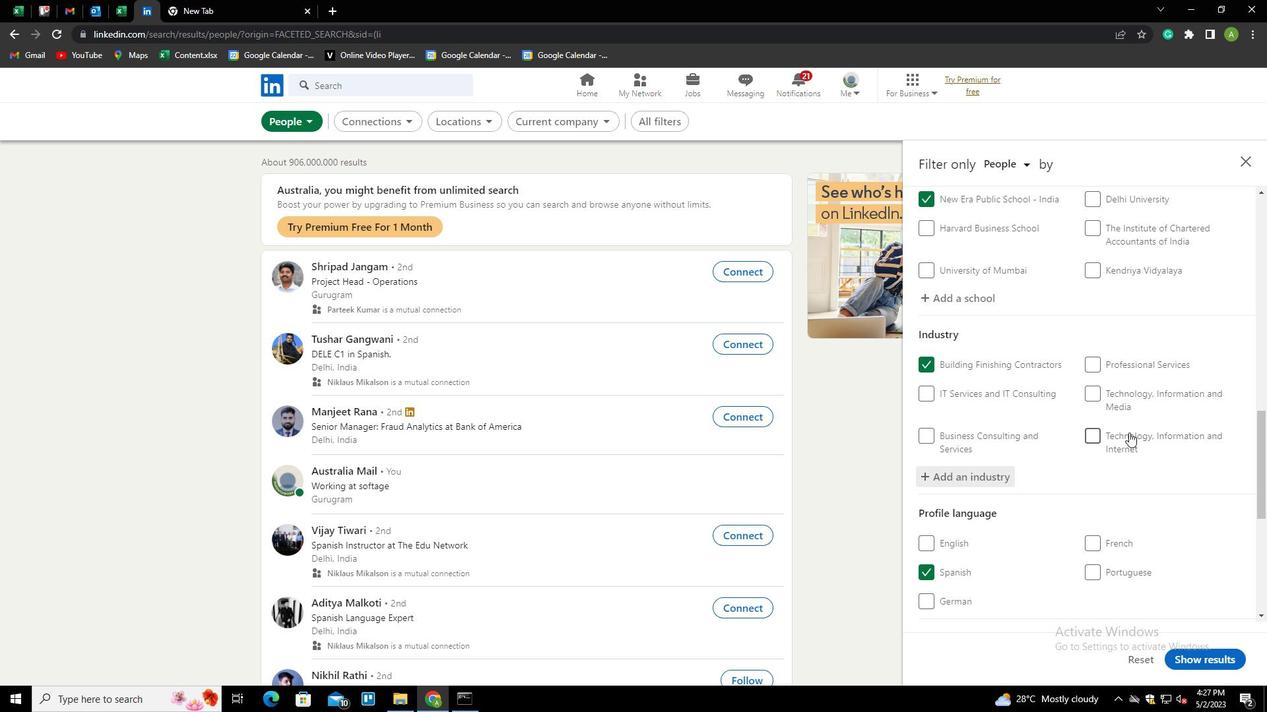
Action: Mouse scrolled (1129, 432) with delta (0, 0)
Screenshot: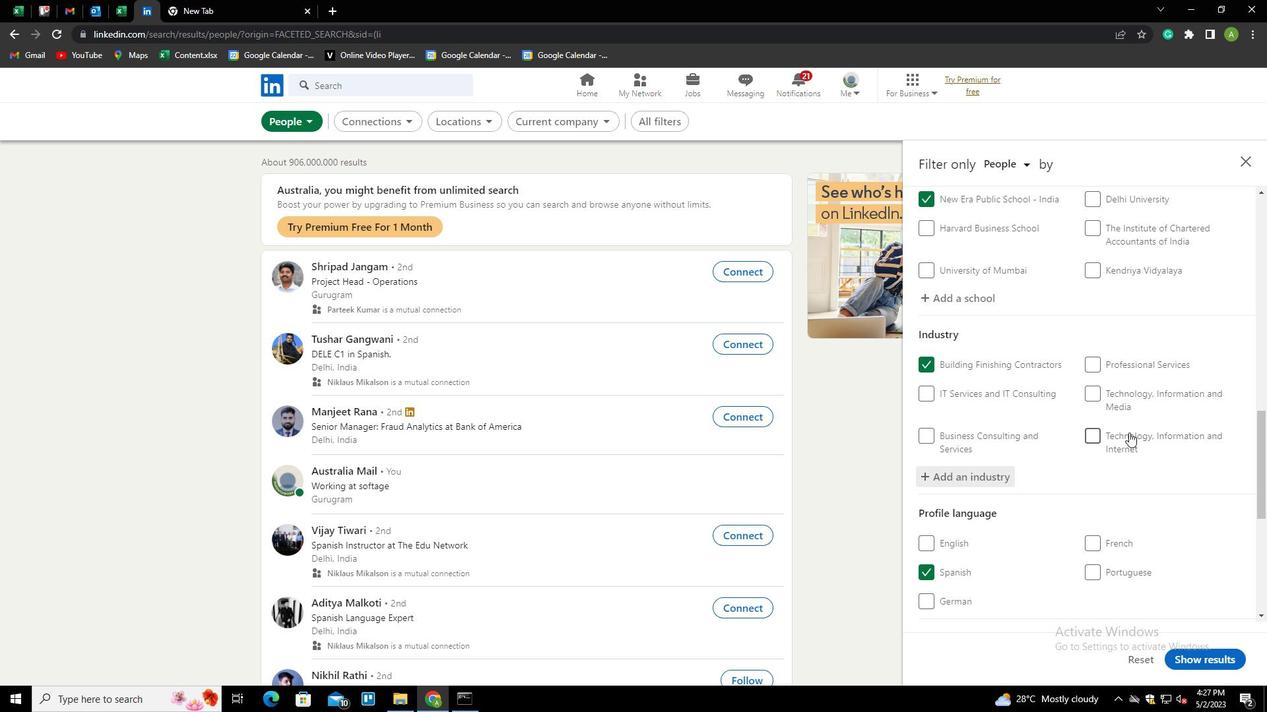 
Action: Mouse moved to (1131, 479)
Screenshot: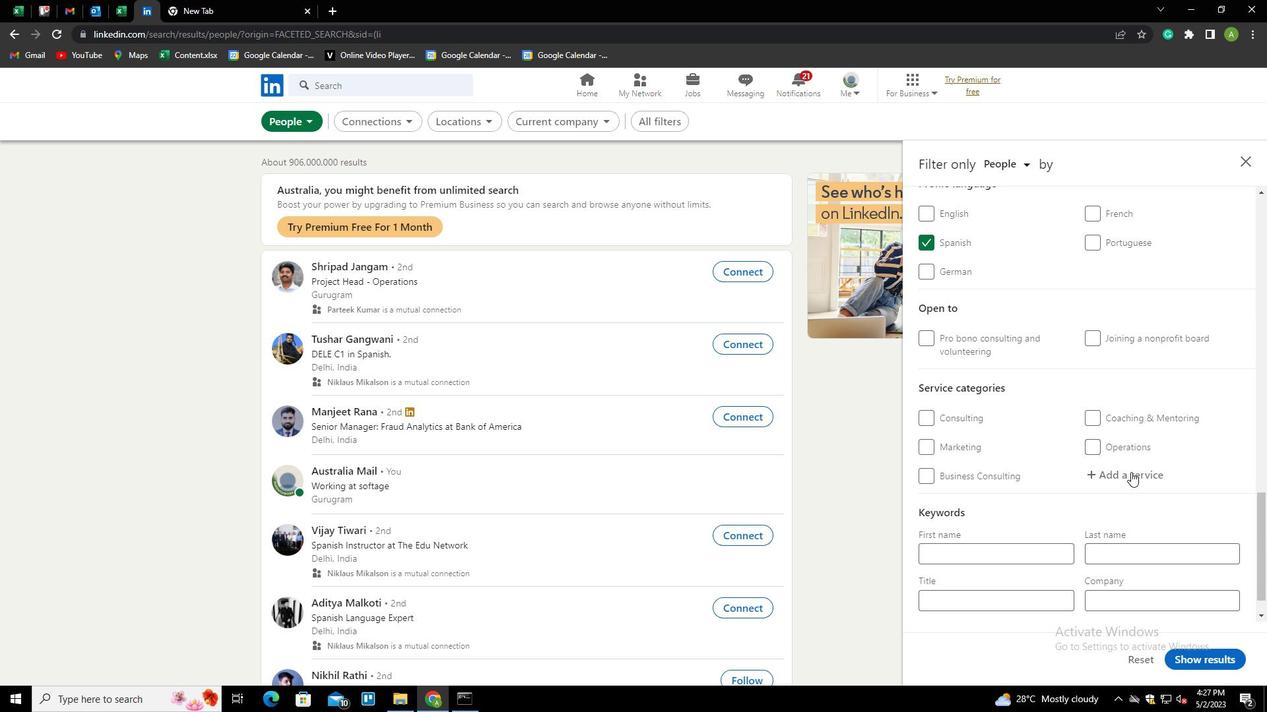
Action: Mouse pressed left at (1131, 479)
Screenshot: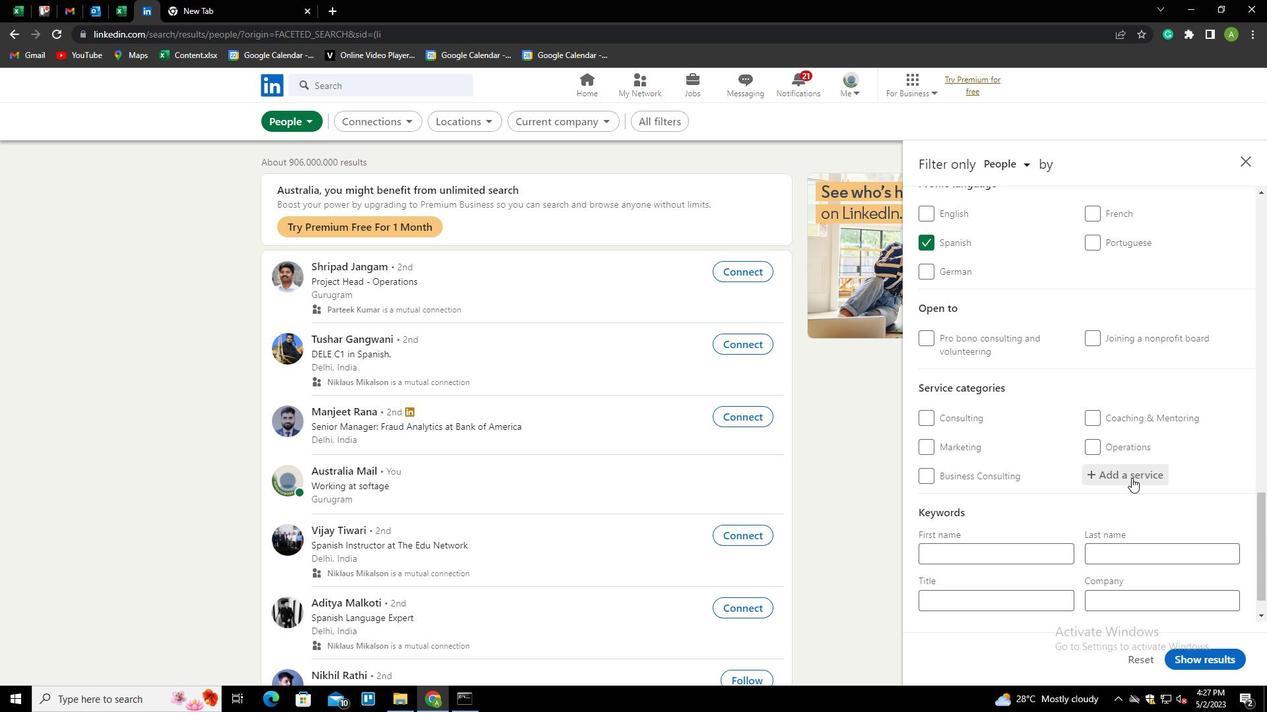 
Action: Mouse moved to (1131, 477)
Screenshot: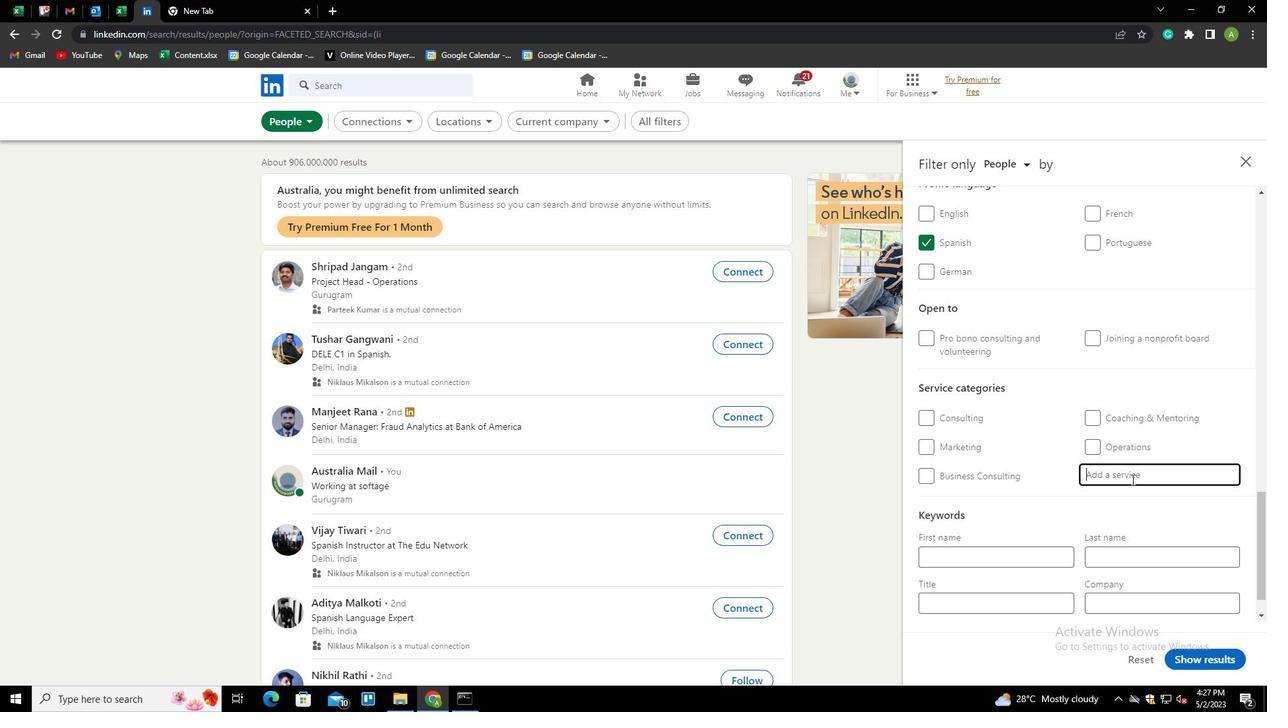 
Action: Mouse pressed left at (1131, 477)
Screenshot: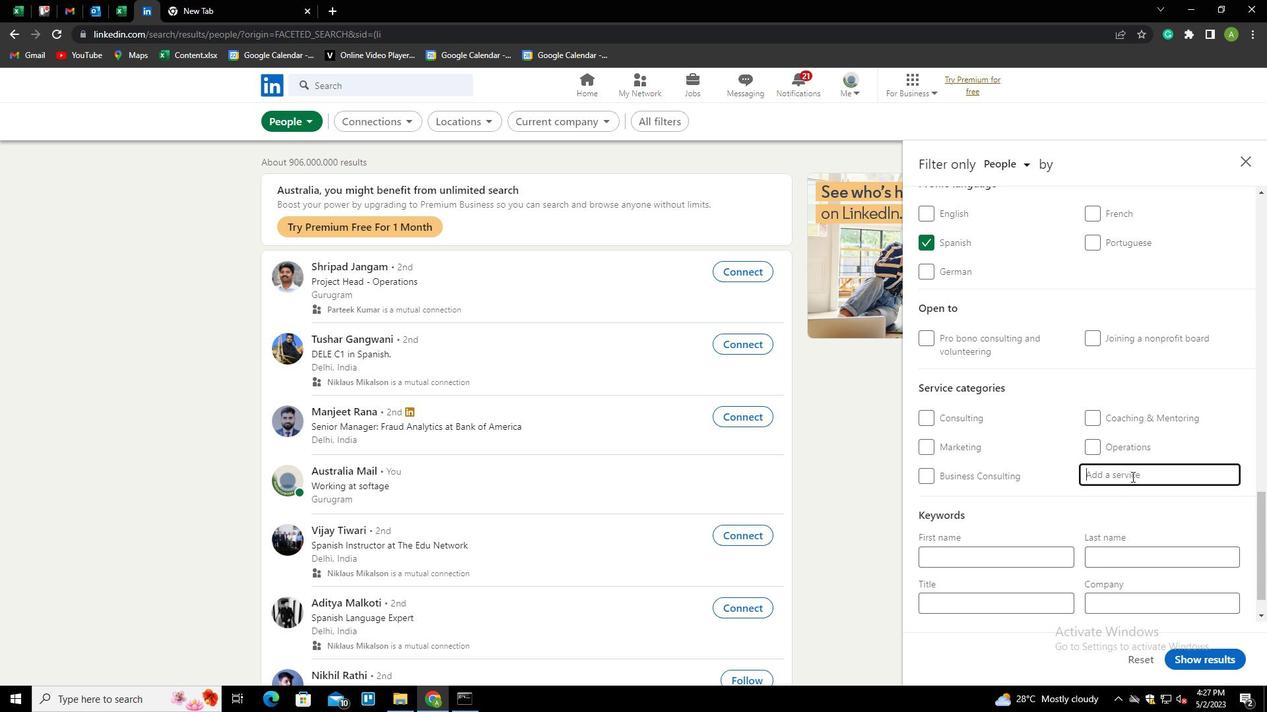 
Action: Key pressed <Key.shift>T<Key.shift>T<Key.shift>T<Key.backspace><Key.backspace>ELECOMMUNICATIONS<Key.down><Key.enter>
Screenshot: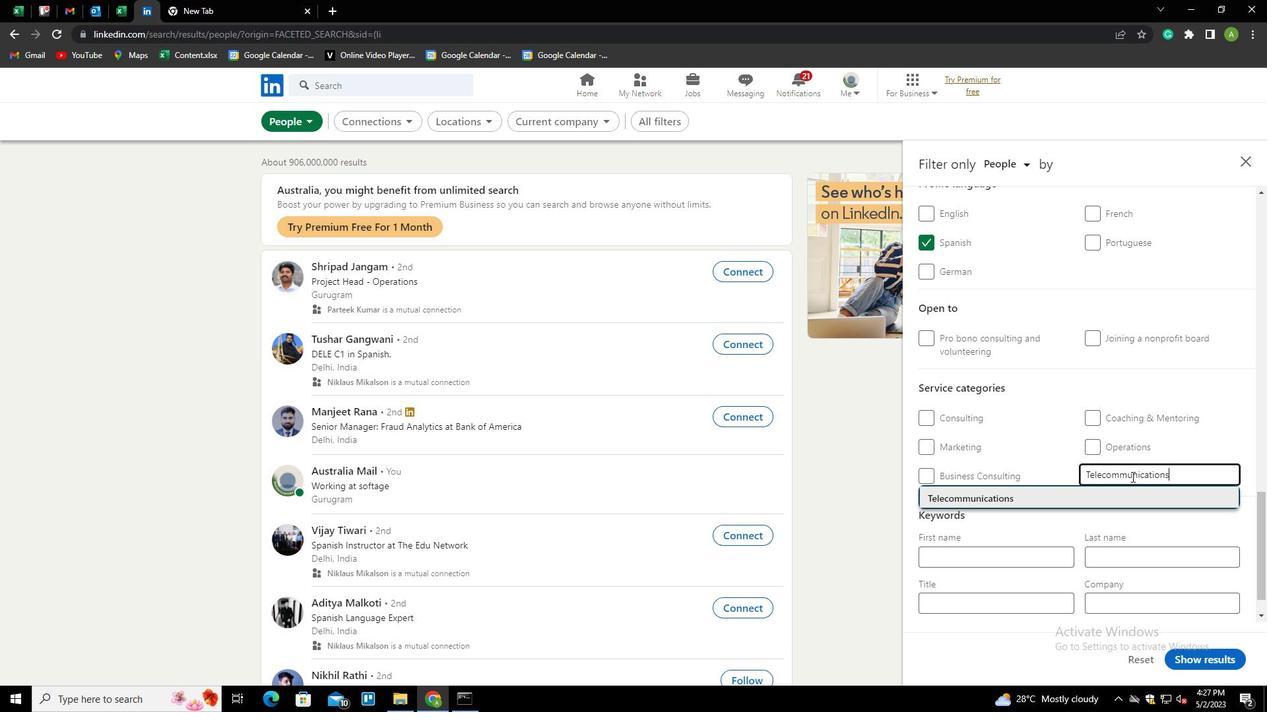 
Action: Mouse scrolled (1131, 476) with delta (0, 0)
Screenshot: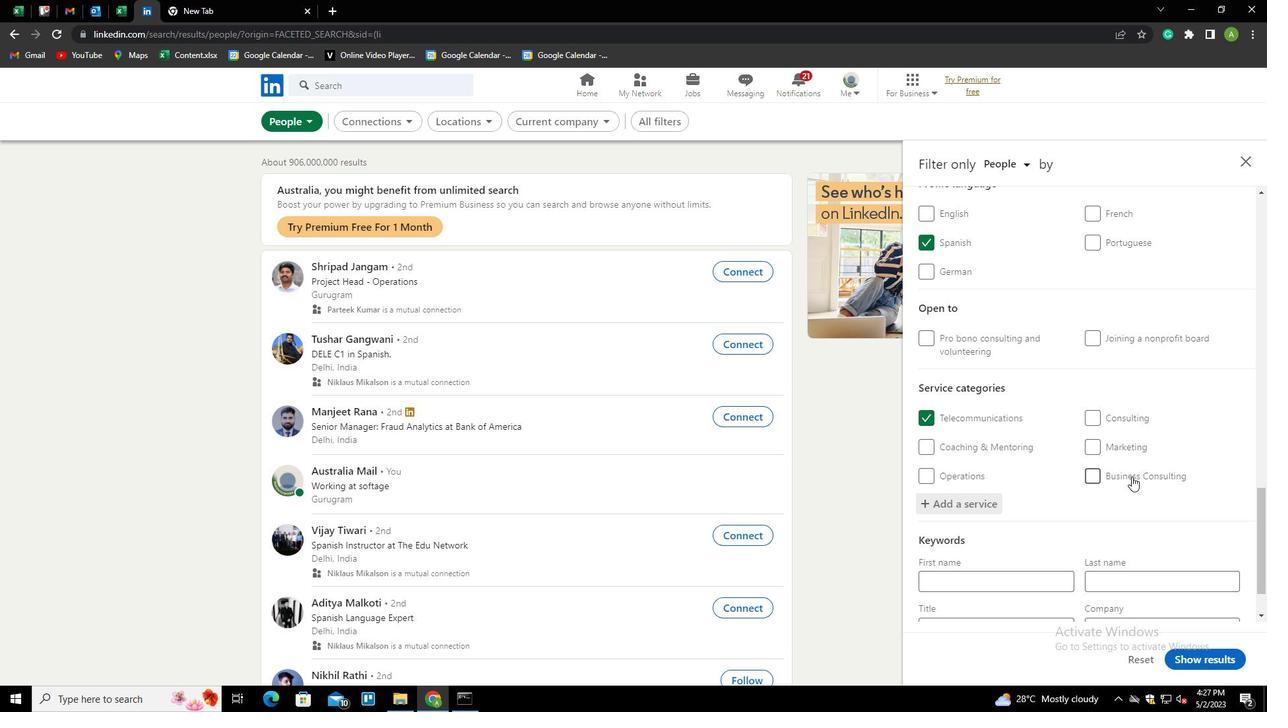 
Action: Mouse scrolled (1131, 476) with delta (0, 0)
Screenshot: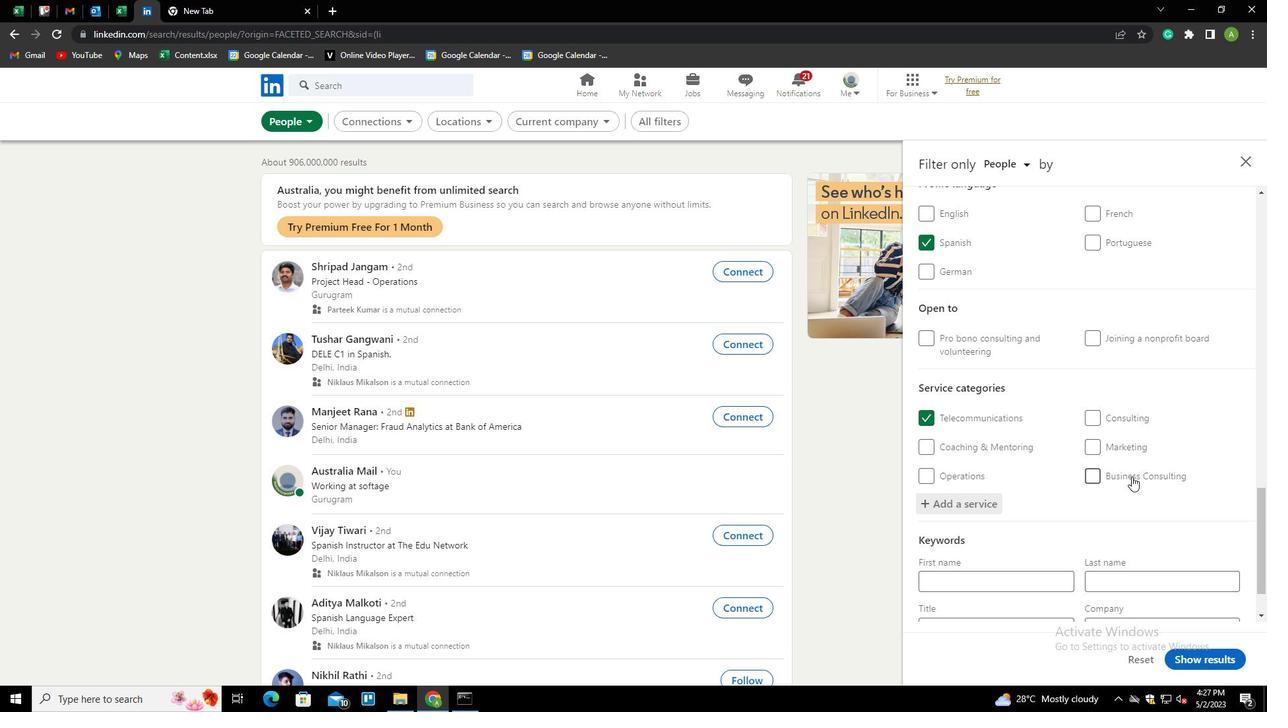 
Action: Mouse scrolled (1131, 476) with delta (0, 0)
Screenshot: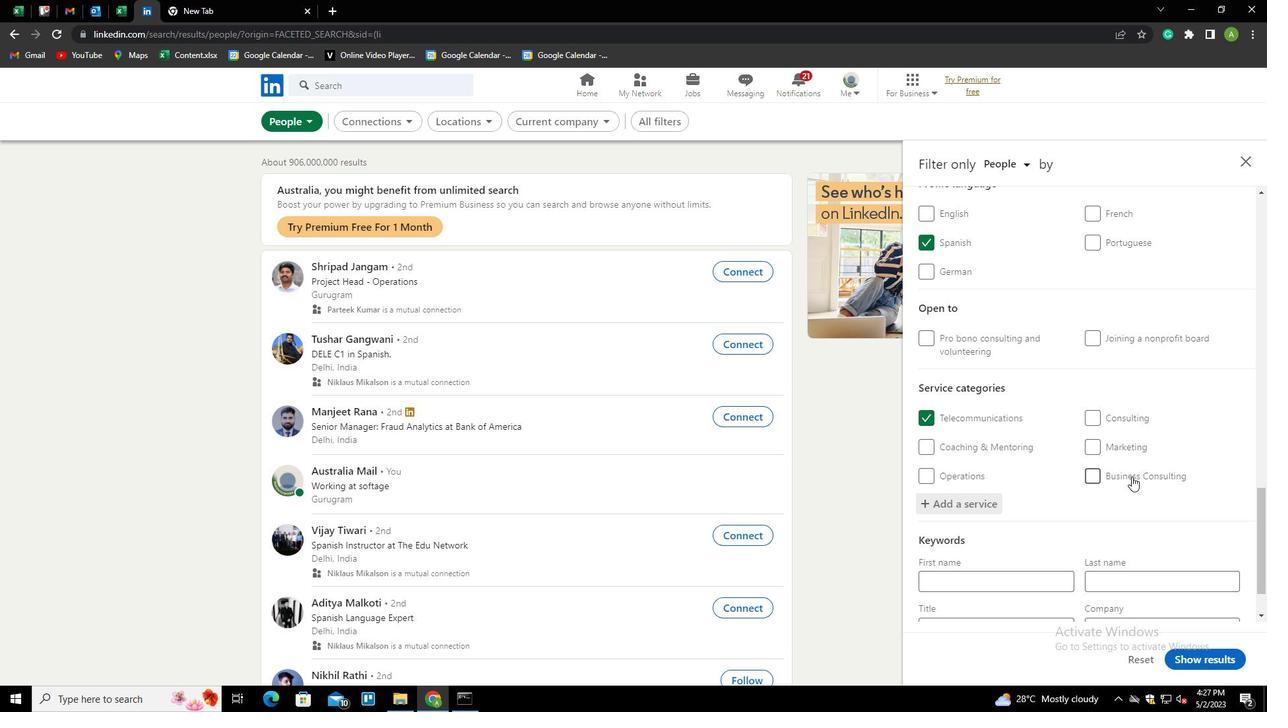 
Action: Mouse scrolled (1131, 476) with delta (0, 0)
Screenshot: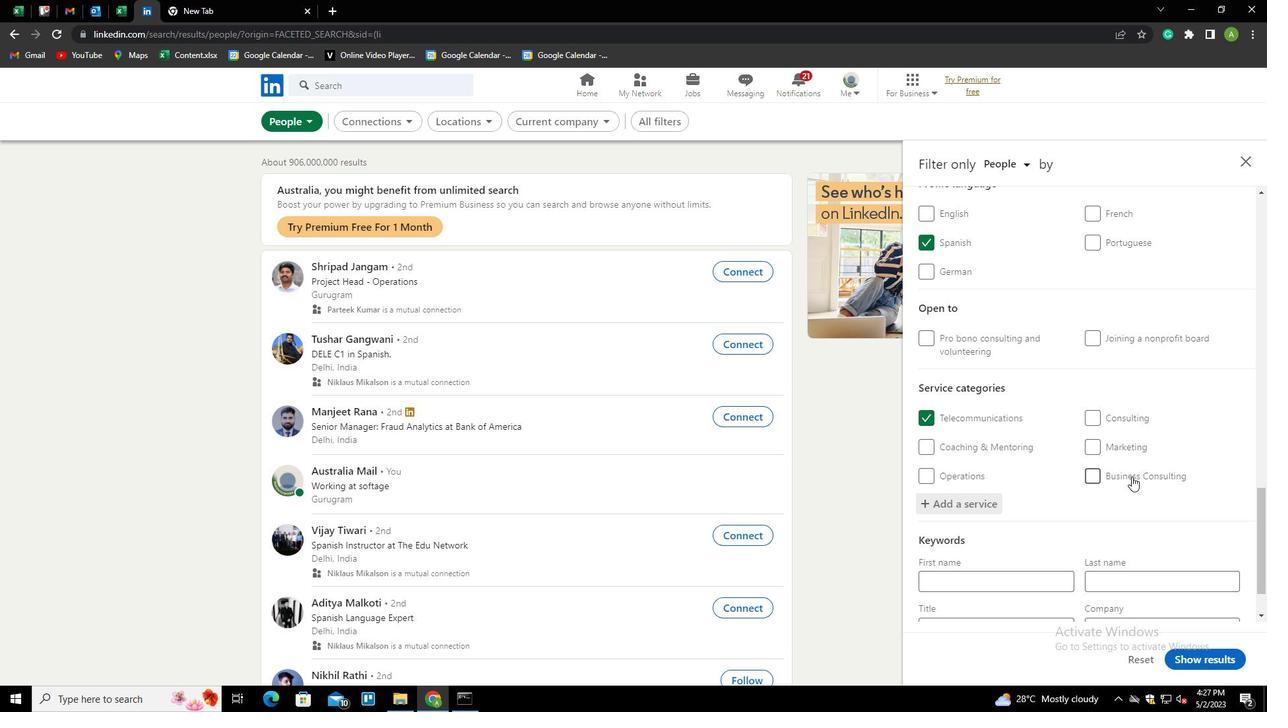 
Action: Mouse scrolled (1131, 476) with delta (0, 0)
Screenshot: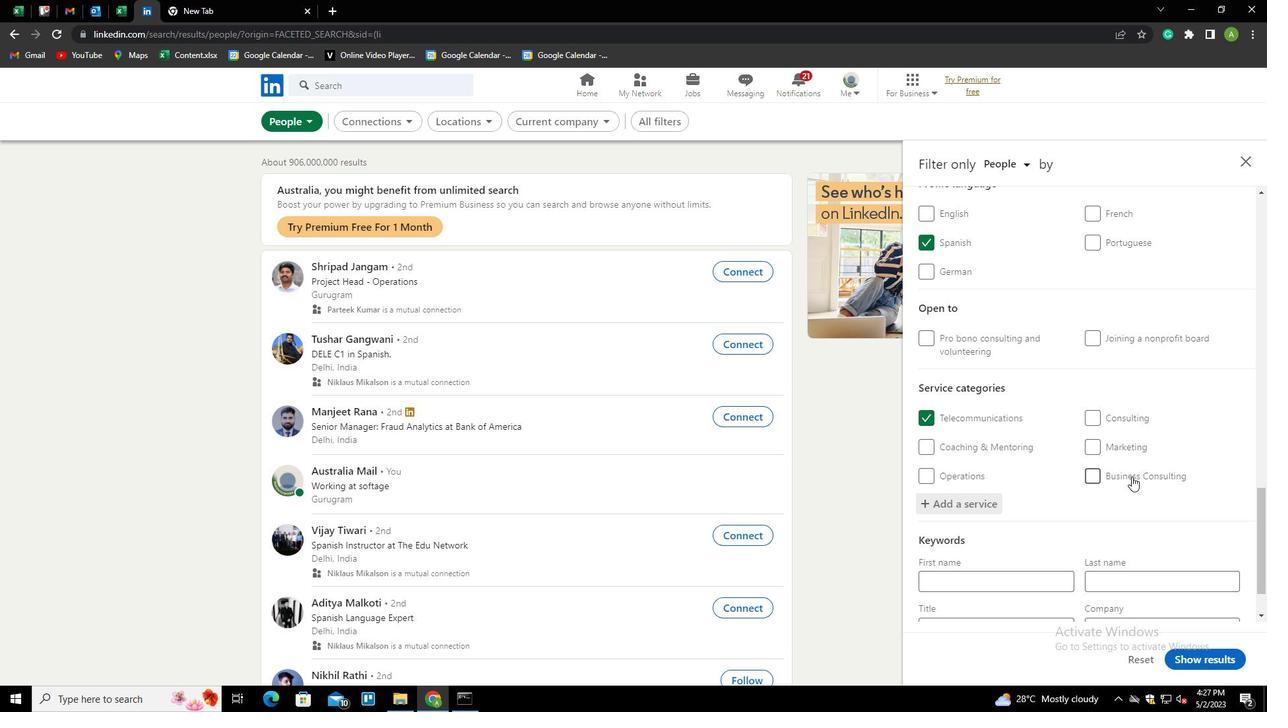 
Action: Mouse scrolled (1131, 476) with delta (0, 0)
Screenshot: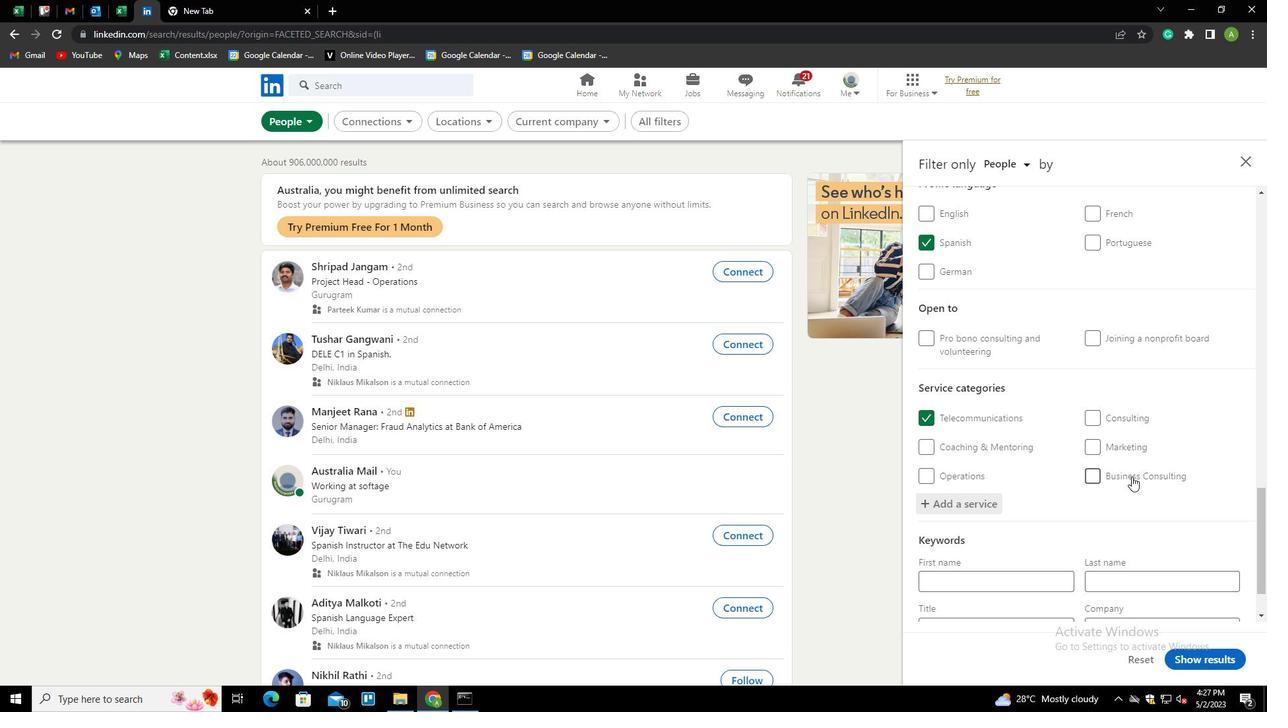 
Action: Mouse moved to (1036, 558)
Screenshot: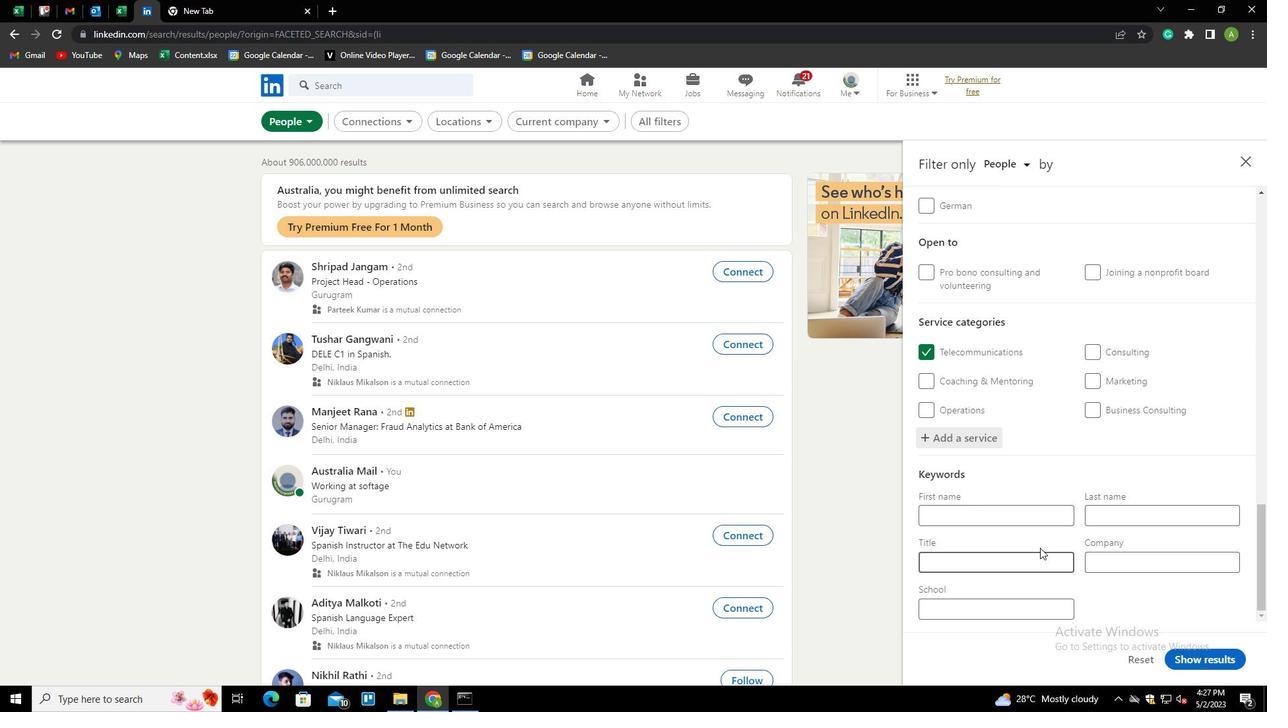 
Action: Mouse pressed left at (1036, 558)
Screenshot: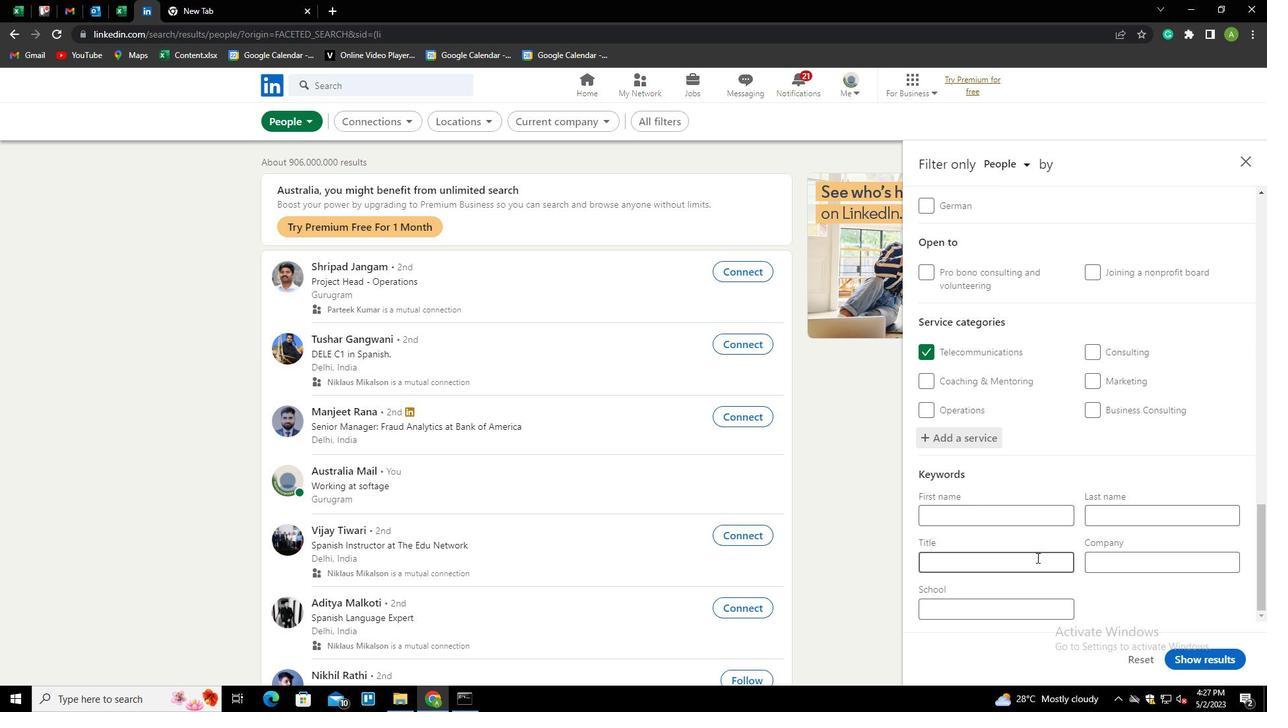 
Action: Mouse moved to (1032, 562)
Screenshot: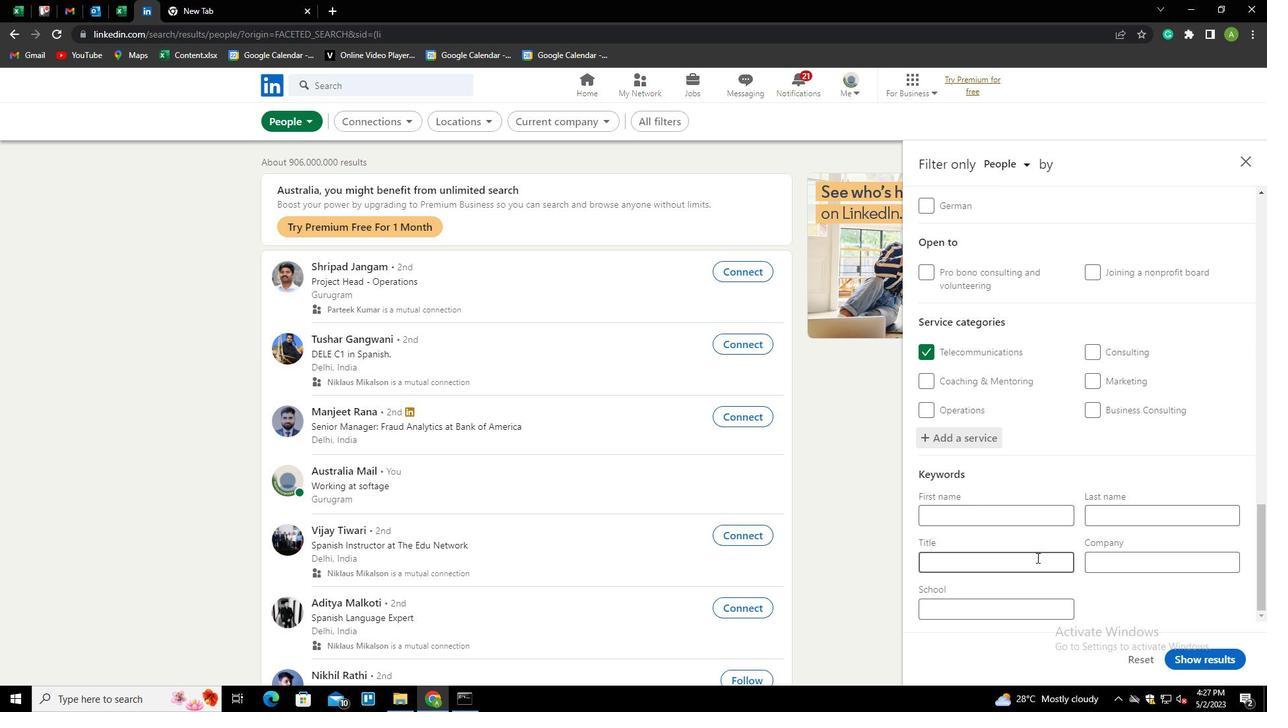 
Action: Key pressed <Key.shift>NUS<Key.backspace>RSR<Key.backspace>E
Screenshot: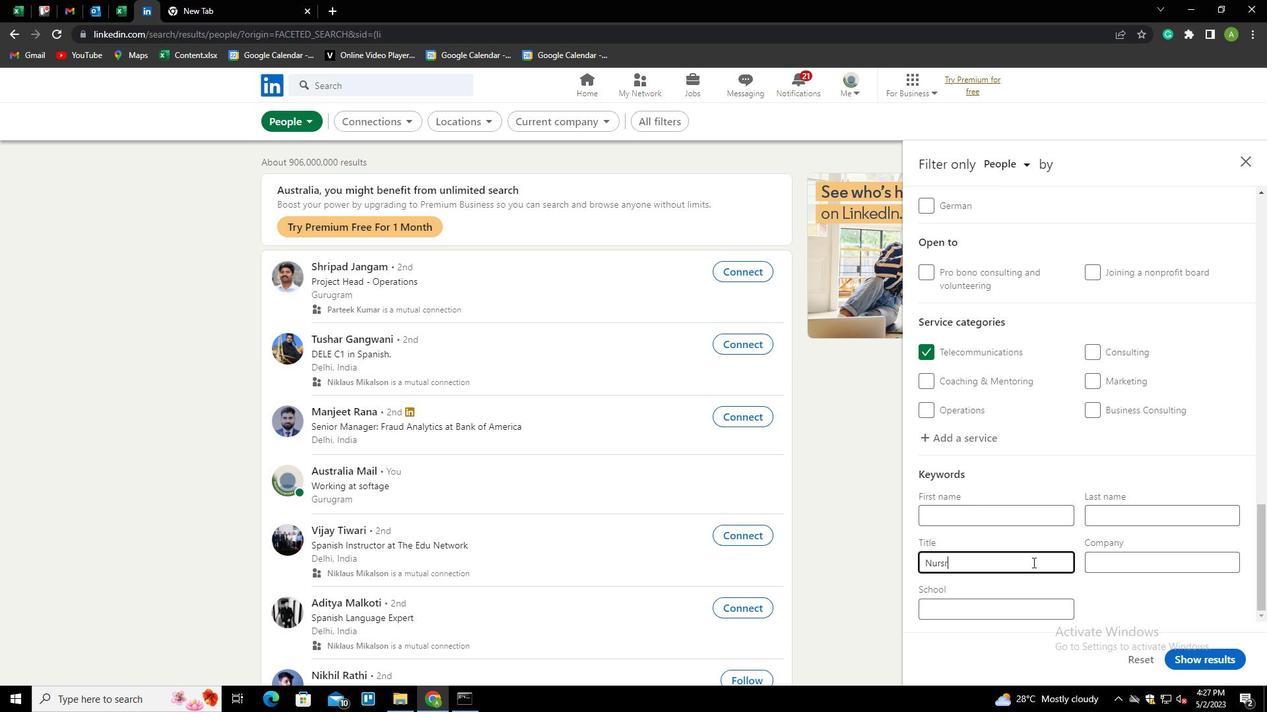 
Action: Mouse moved to (1155, 616)
Screenshot: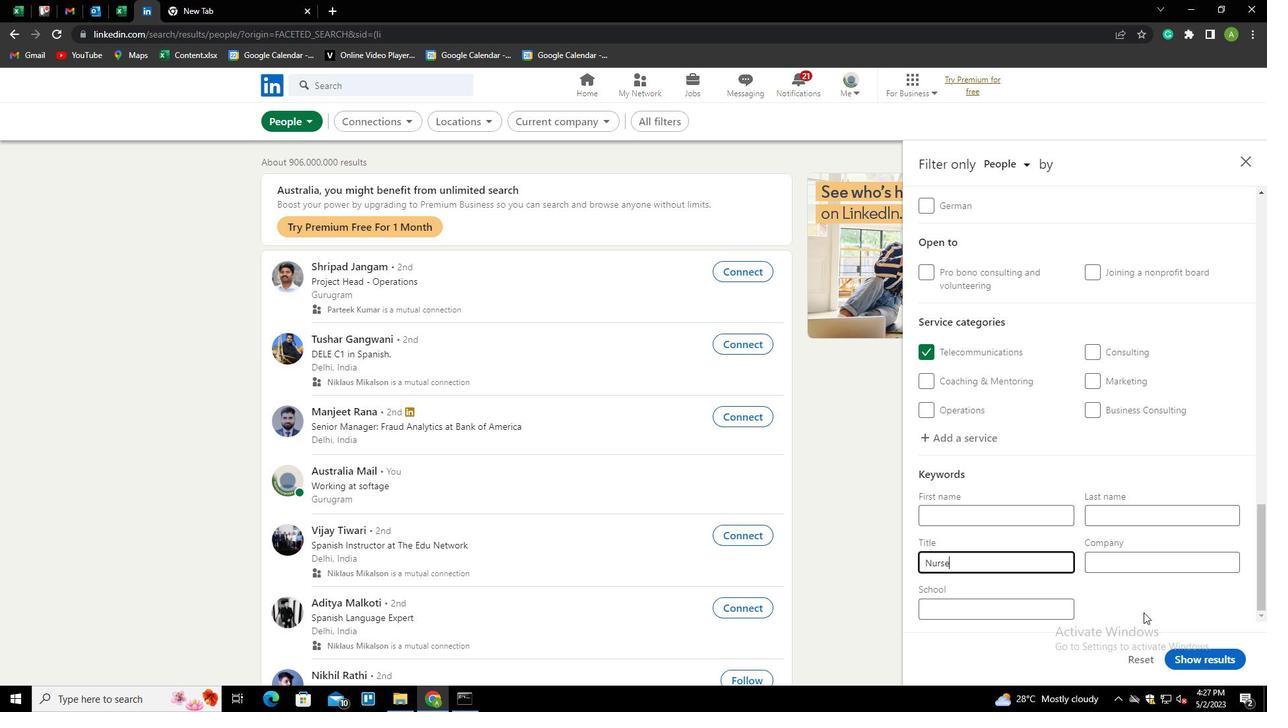 
Action: Mouse pressed left at (1155, 616)
Screenshot: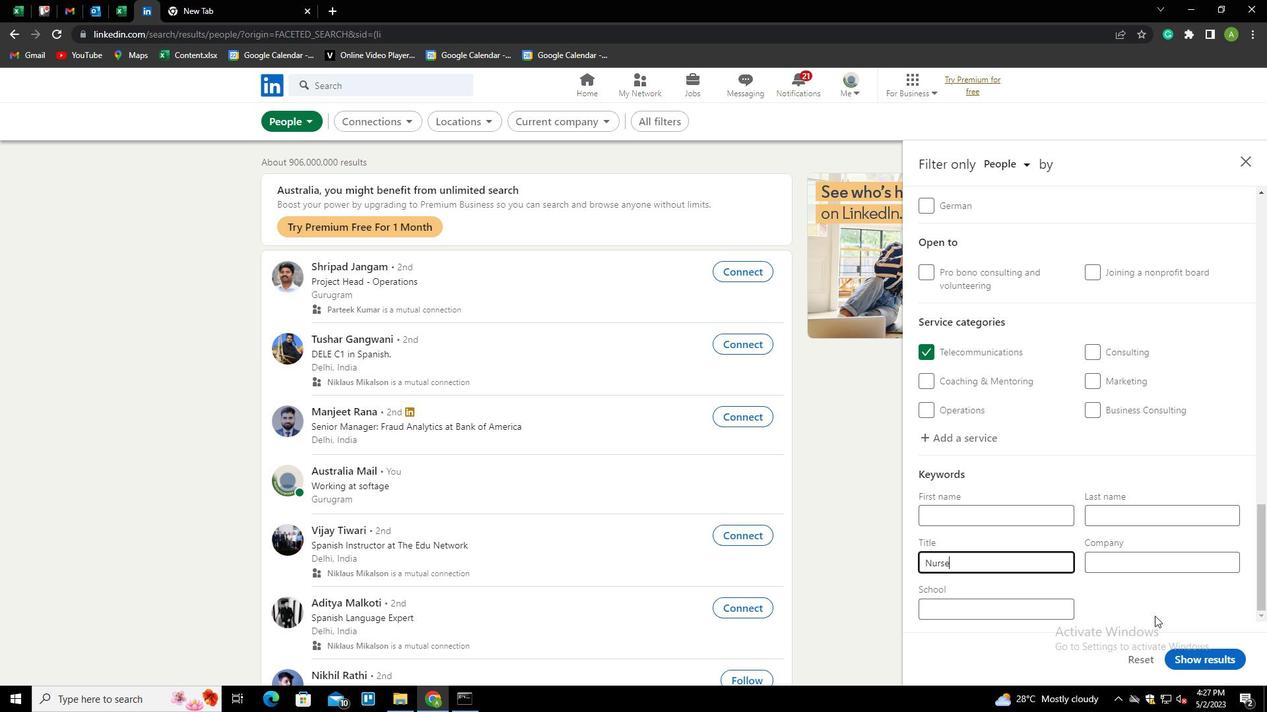 
Action: Mouse moved to (1179, 652)
Screenshot: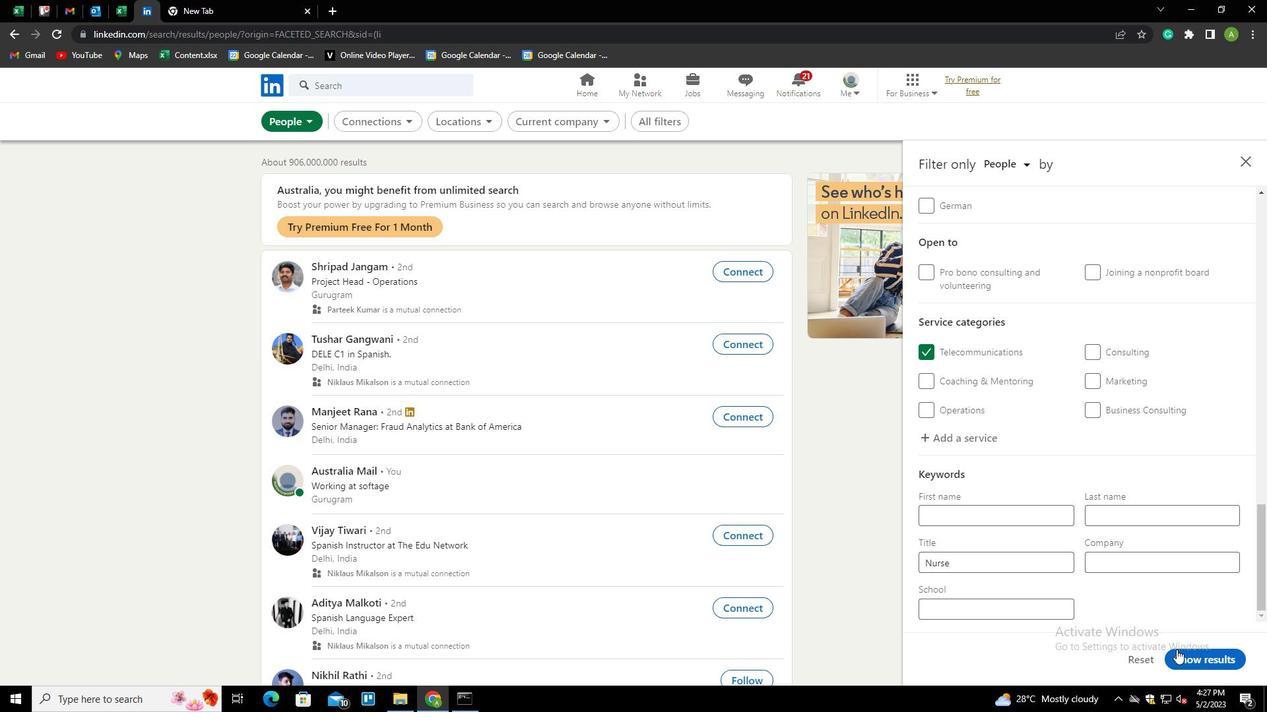 
Action: Mouse pressed left at (1179, 652)
Screenshot: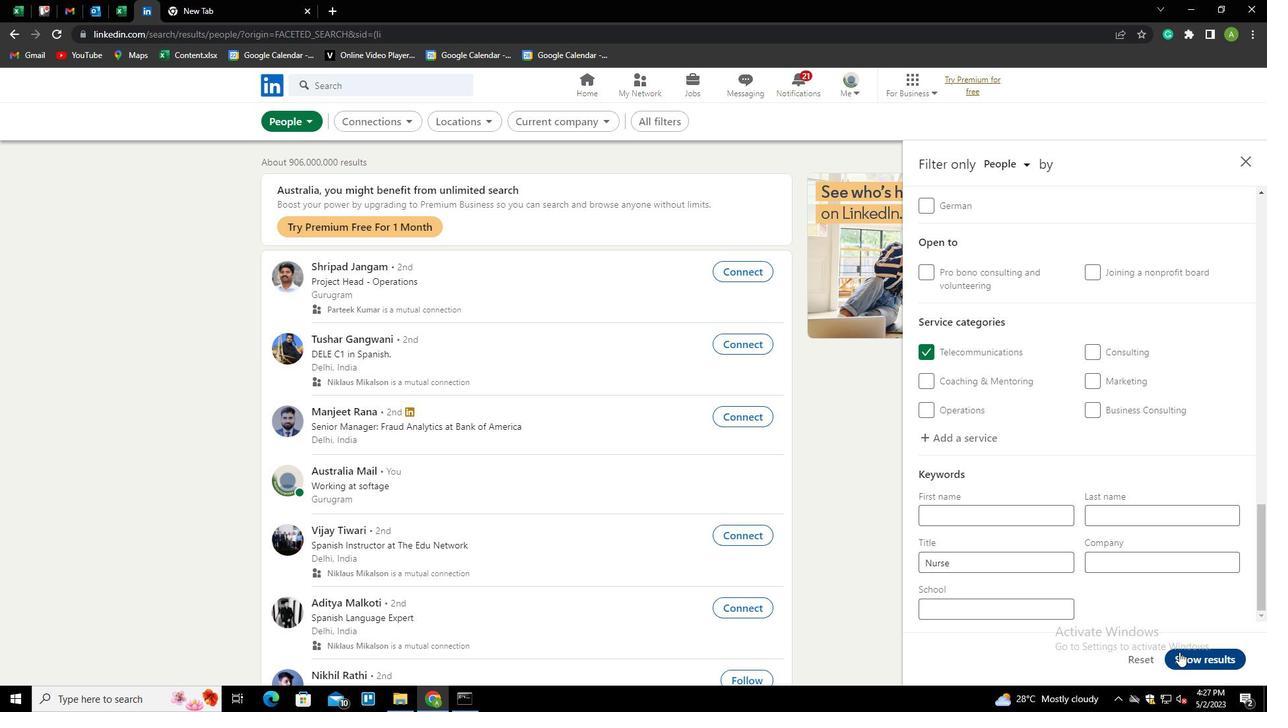 
